 Task: Create new customer invoice with Date Opened: 25-Apr-23, Select Customer: Big Lots, Terms: Net 7. Make invoice entry for item-1 with Date: 25-Apr-23, Description: Chioma Her Wellness Detox Kit: with Program & Guide
, Income Account: Income:Sales, Quantity: 2, Unit Price: 13.49, Sales Tax: Y, Sales Tax Included: N, Tax Table: Sales Tax. Post Invoice with Post Date: 25-Apr-23, Post to Accounts: Assets:Accounts Receivable. Pay / Process Payment with Transaction Date: 25-Apr-23, Amount: 28.6, Transfer Account: Checking Account. Go to 'Print Invoice'. Save a pdf copy of the invoice.
Action: Mouse moved to (170, 38)
Screenshot: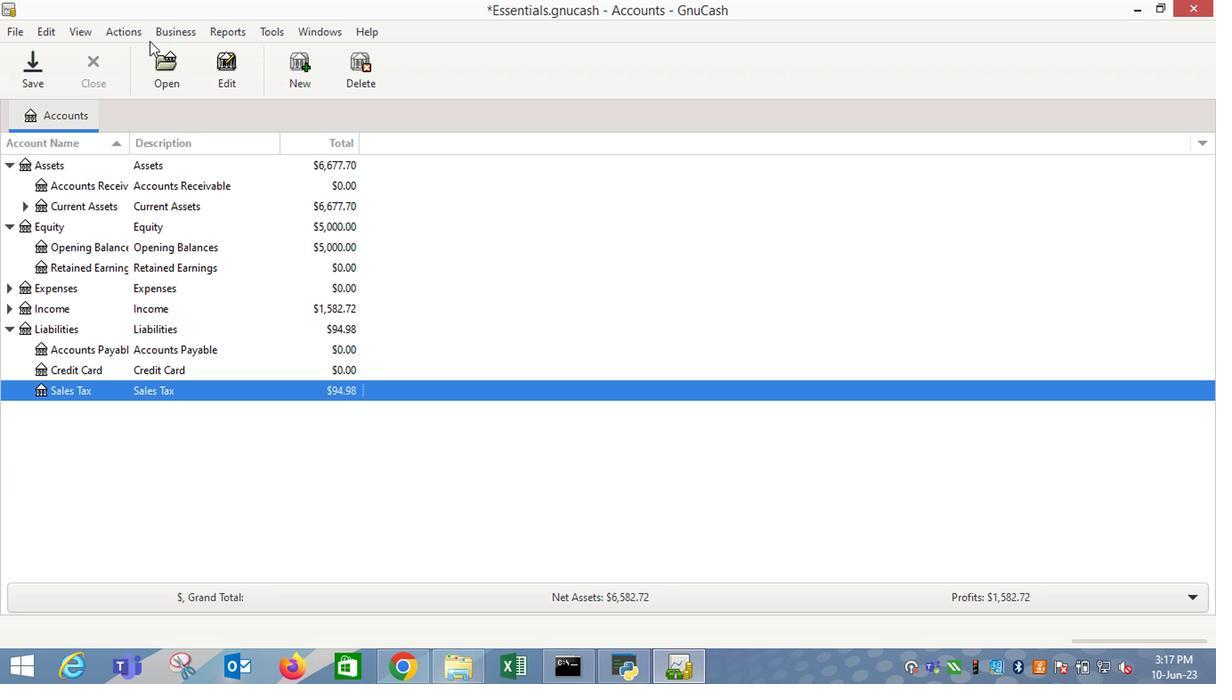 
Action: Mouse pressed left at (170, 38)
Screenshot: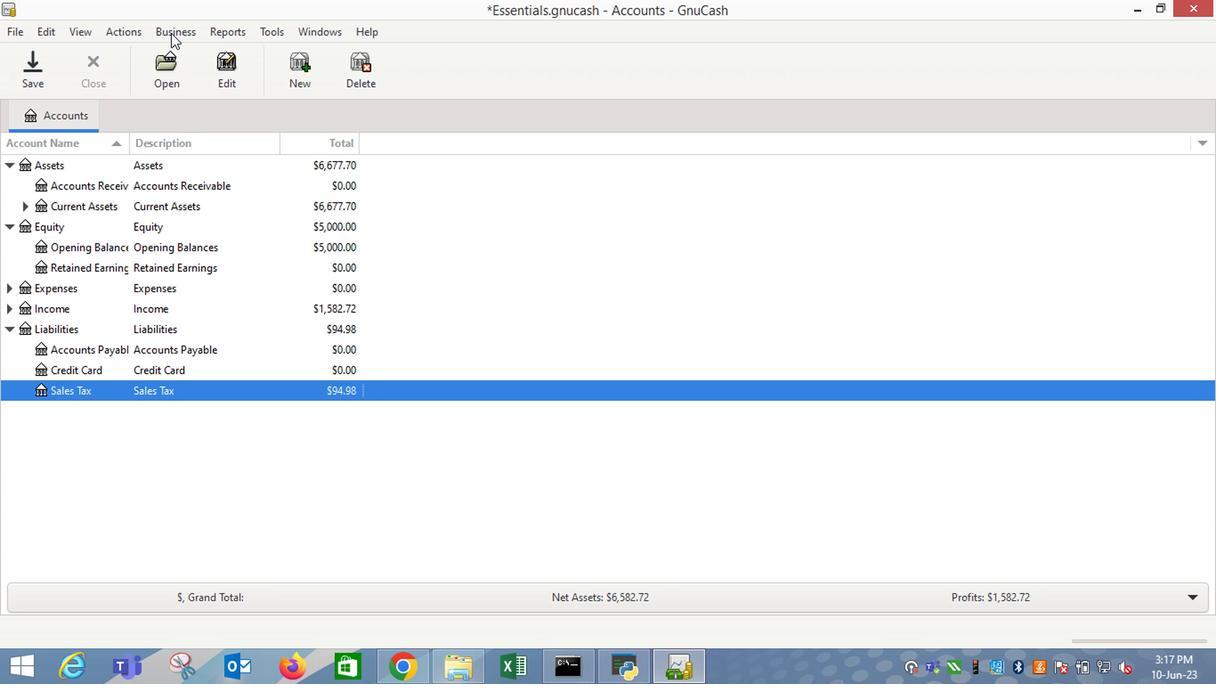 
Action: Mouse moved to (383, 120)
Screenshot: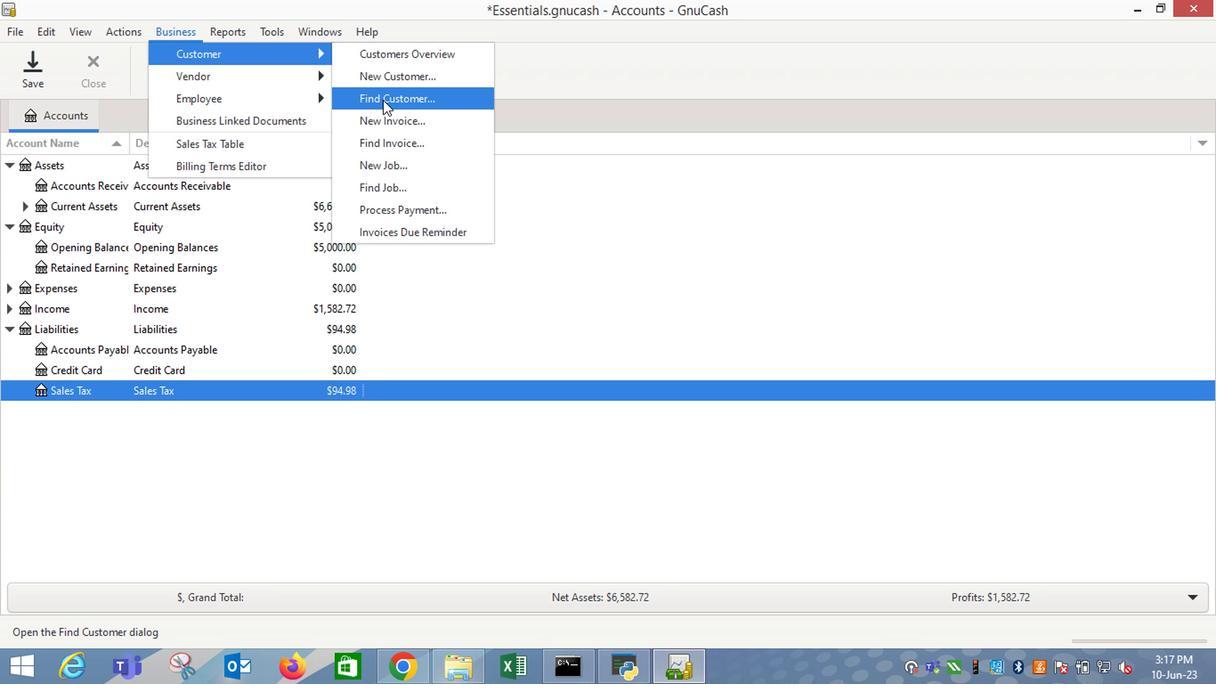 
Action: Mouse pressed left at (383, 120)
Screenshot: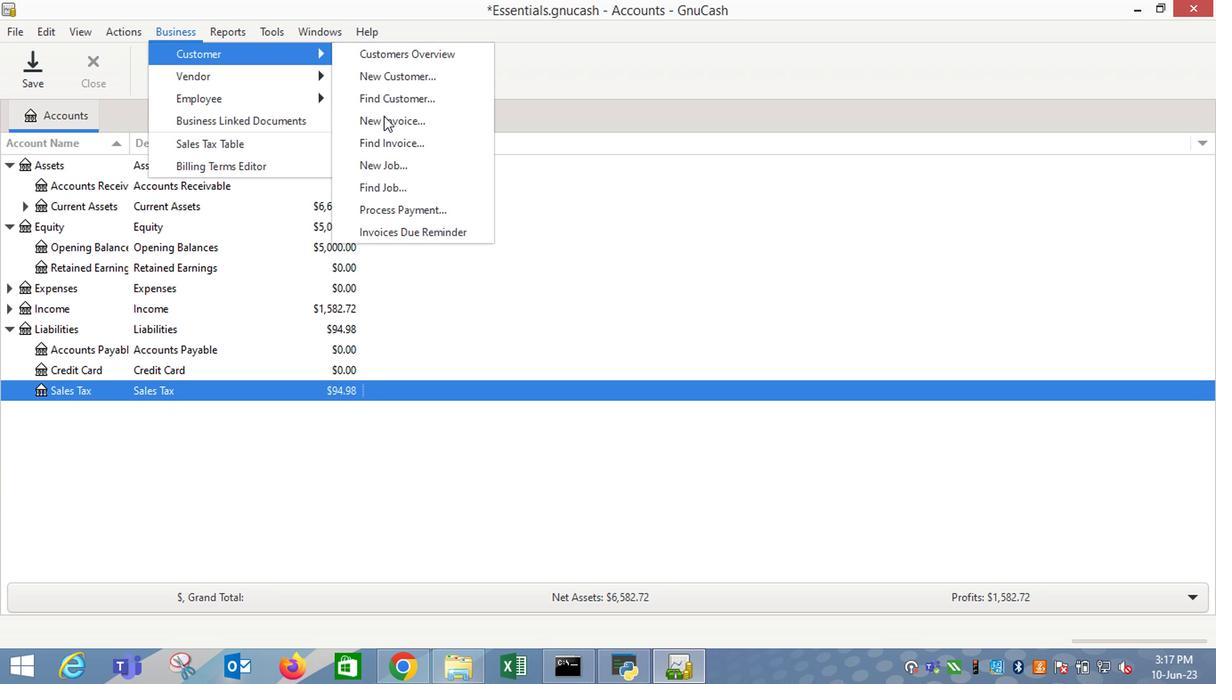 
Action: Mouse moved to (732, 274)
Screenshot: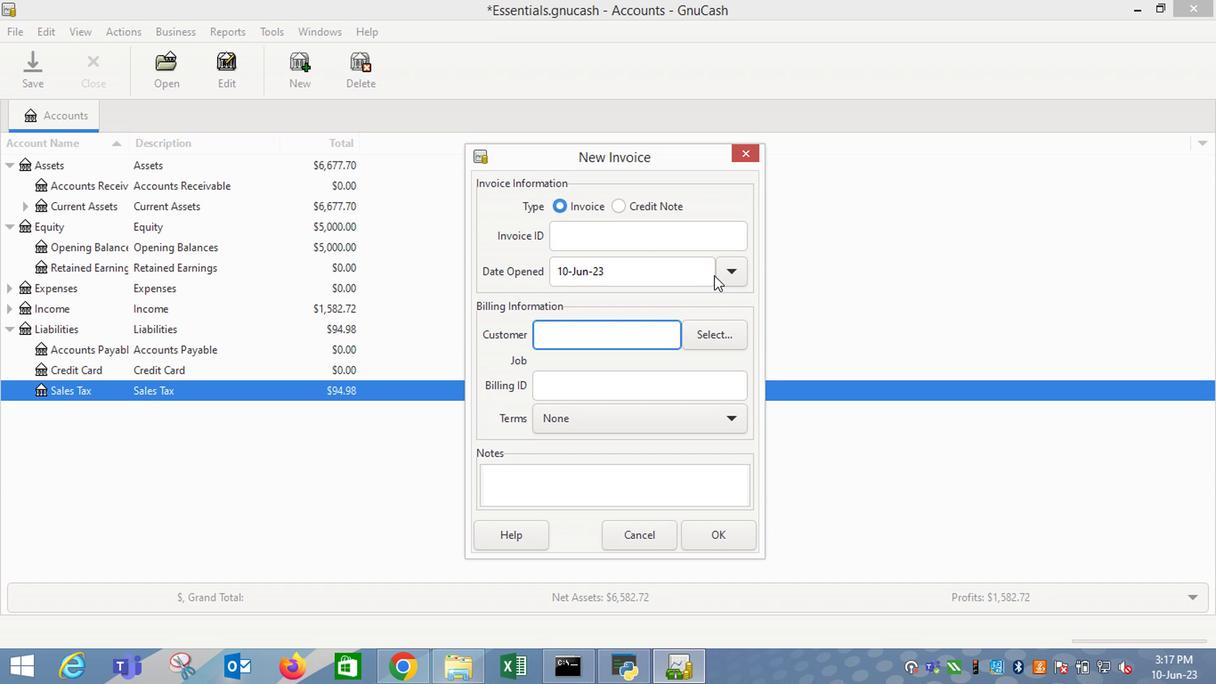 
Action: Mouse pressed left at (732, 274)
Screenshot: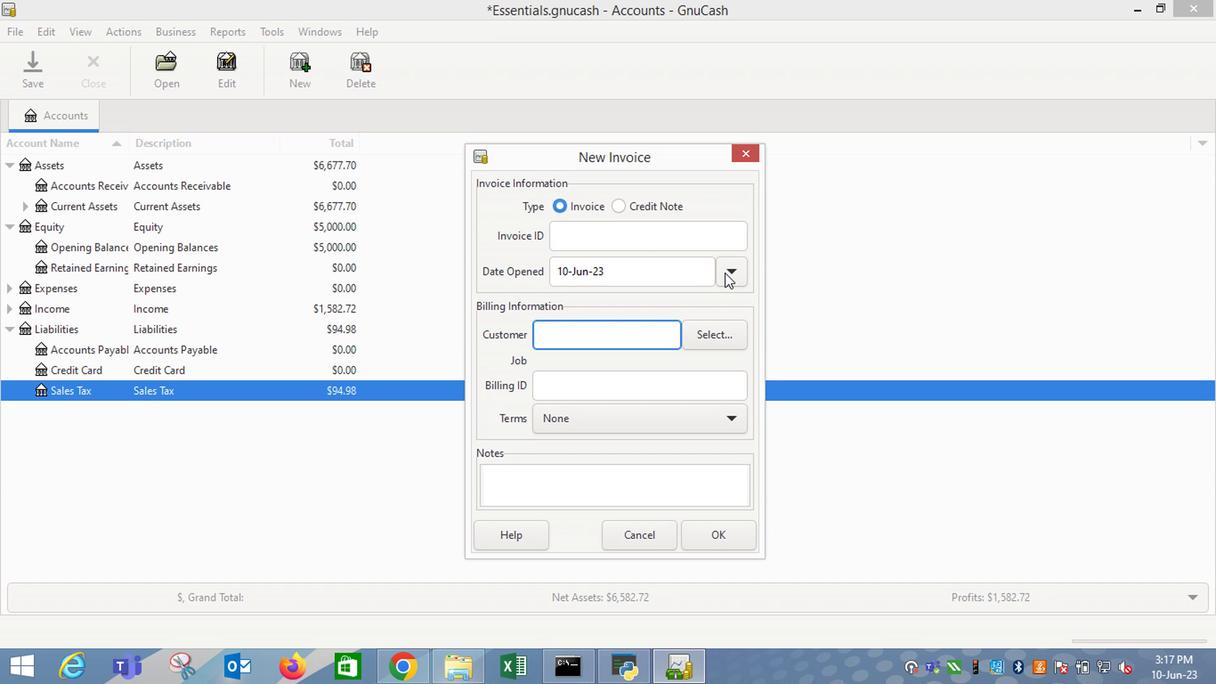 
Action: Mouse moved to (589, 300)
Screenshot: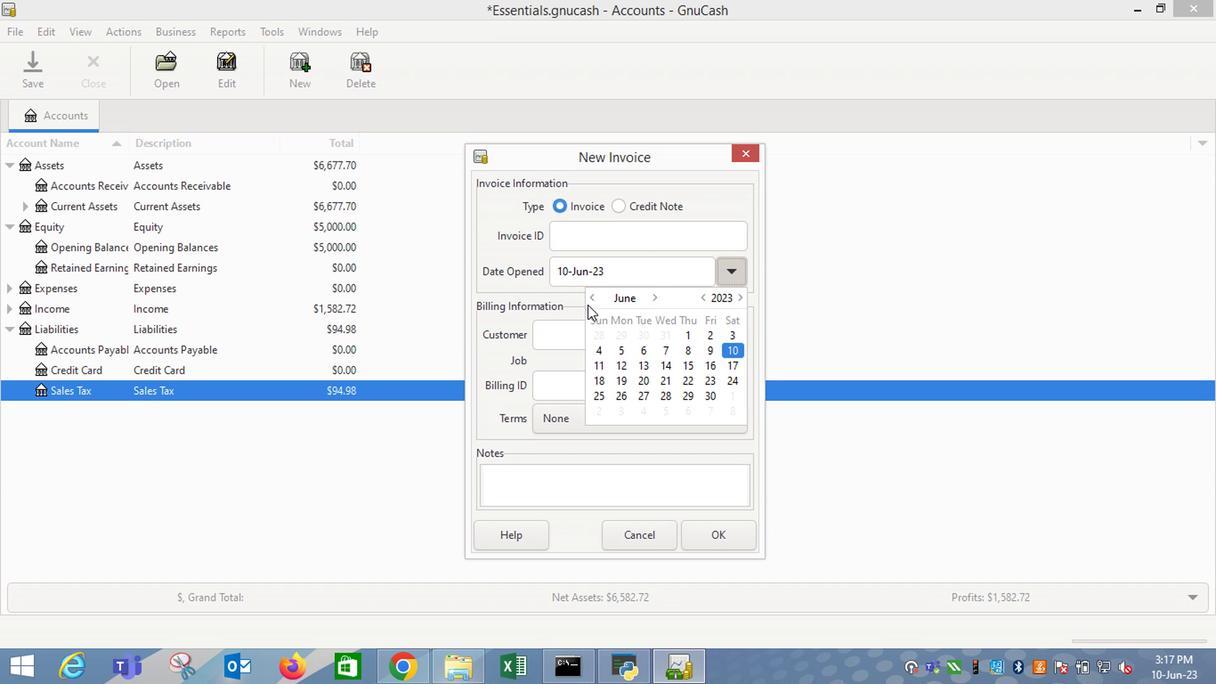 
Action: Mouse pressed left at (589, 300)
Screenshot: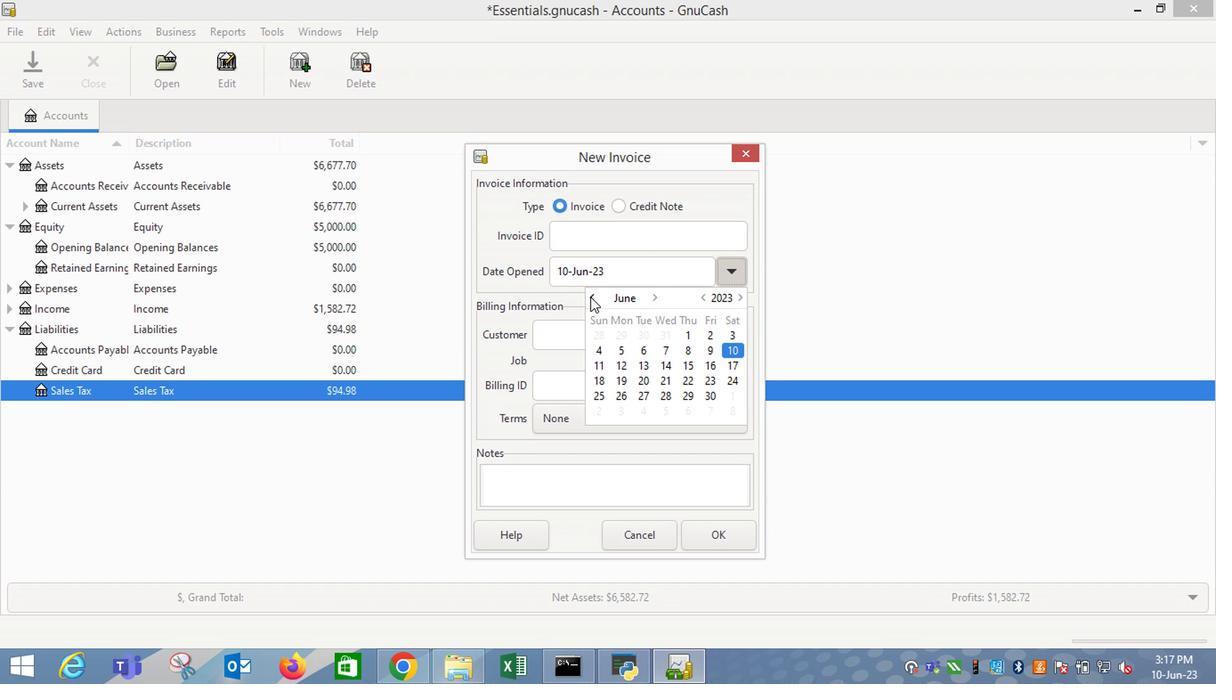 
Action: Mouse pressed left at (589, 300)
Screenshot: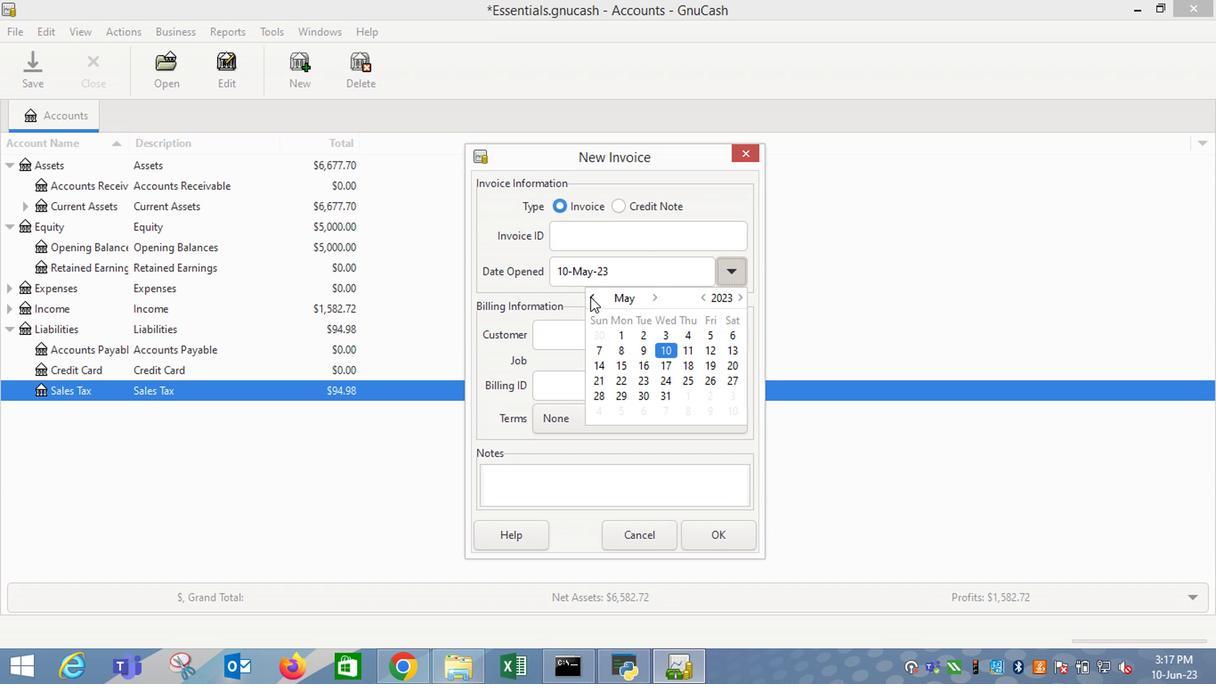
Action: Mouse moved to (644, 397)
Screenshot: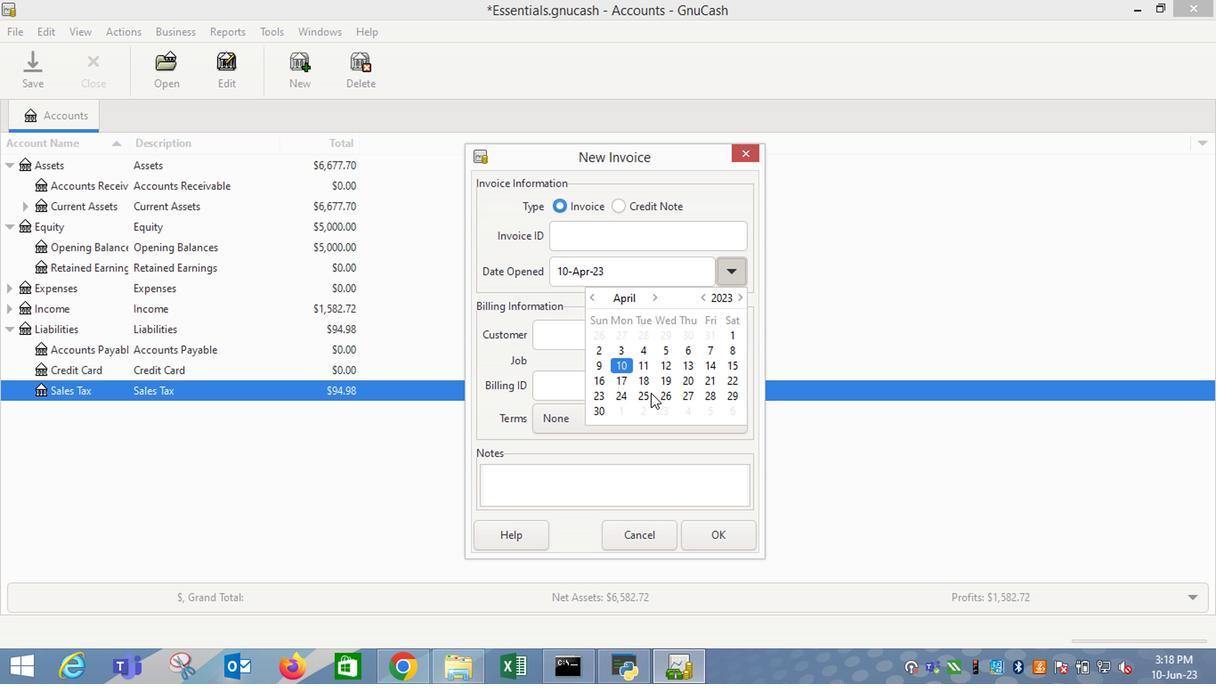
Action: Mouse pressed left at (644, 397)
Screenshot: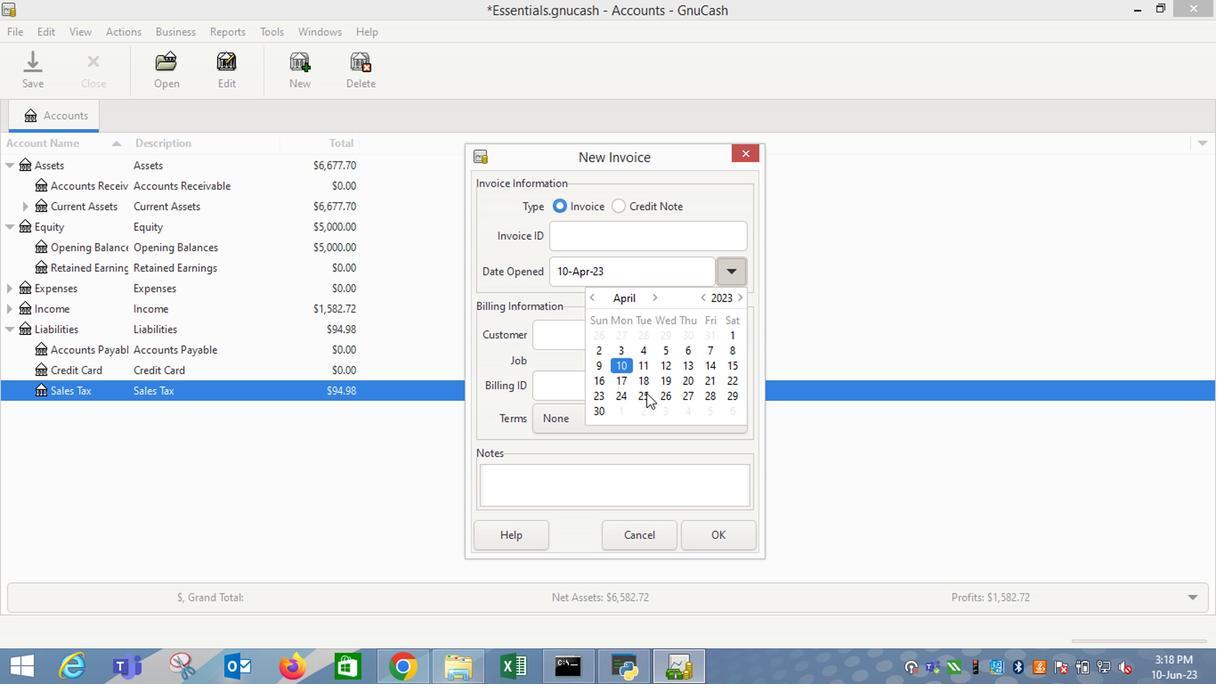 
Action: Mouse moved to (545, 339)
Screenshot: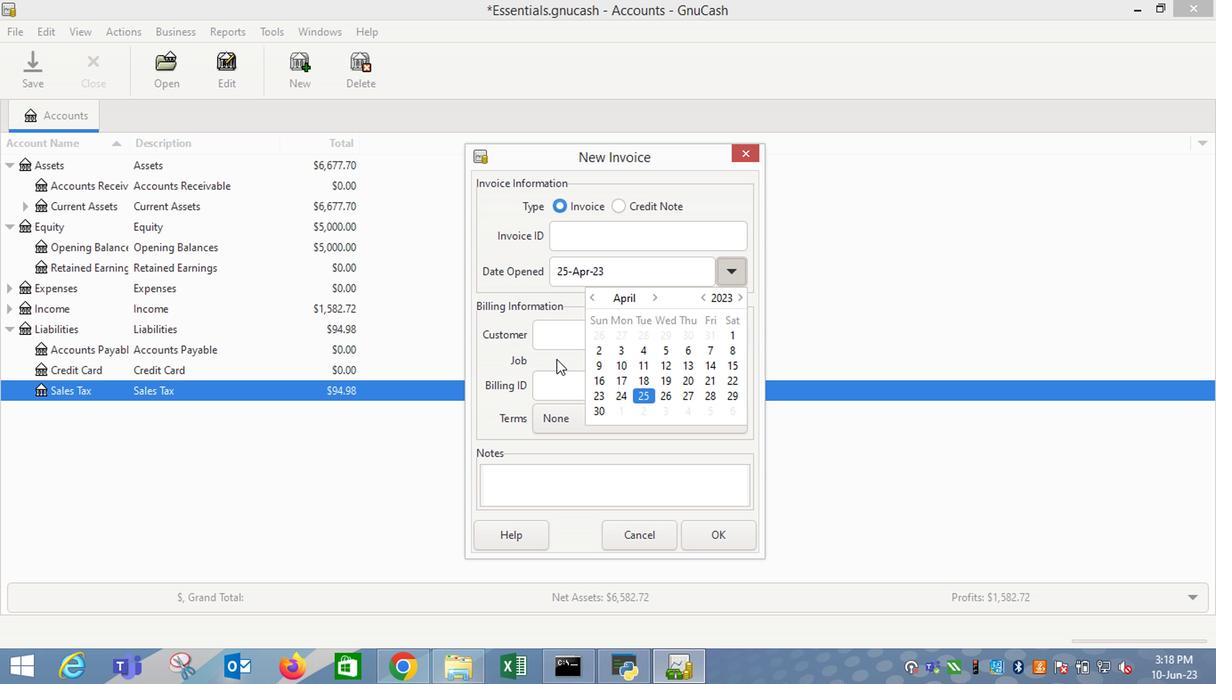 
Action: Mouse pressed left at (545, 339)
Screenshot: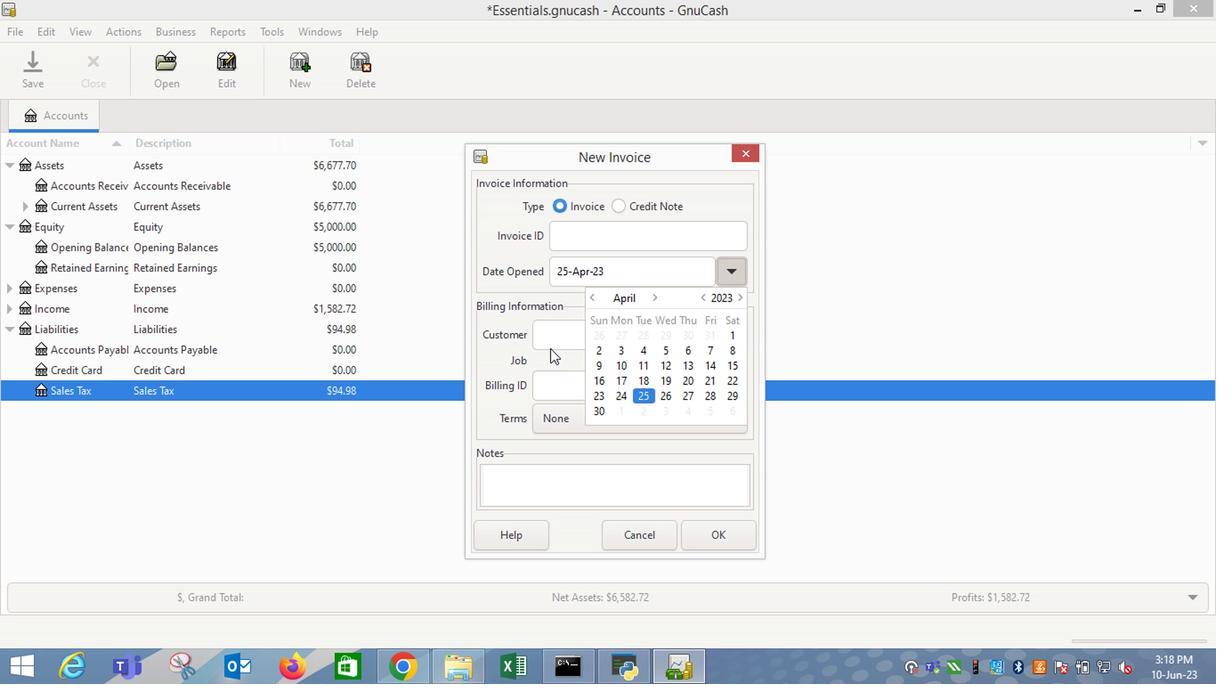 
Action: Mouse moved to (570, 340)
Screenshot: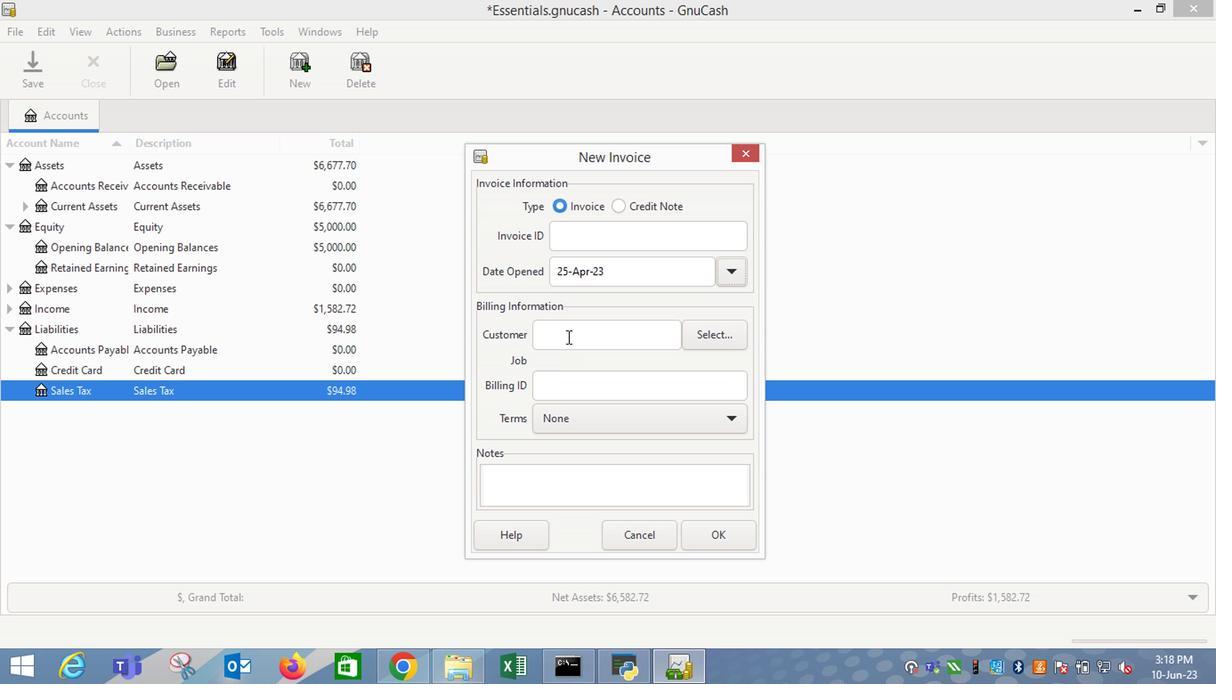 
Action: Mouse pressed left at (570, 340)
Screenshot: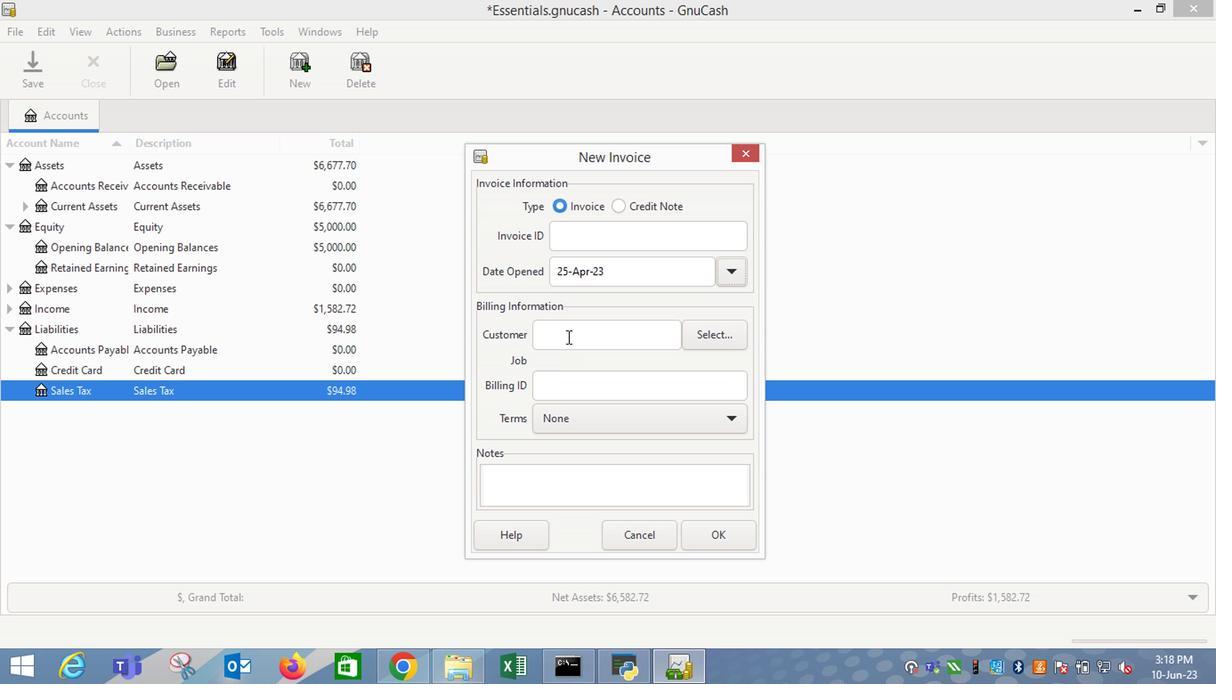 
Action: Key pressed <Key.shift_r>Bigl<Key.backspace><Key.space>l
Screenshot: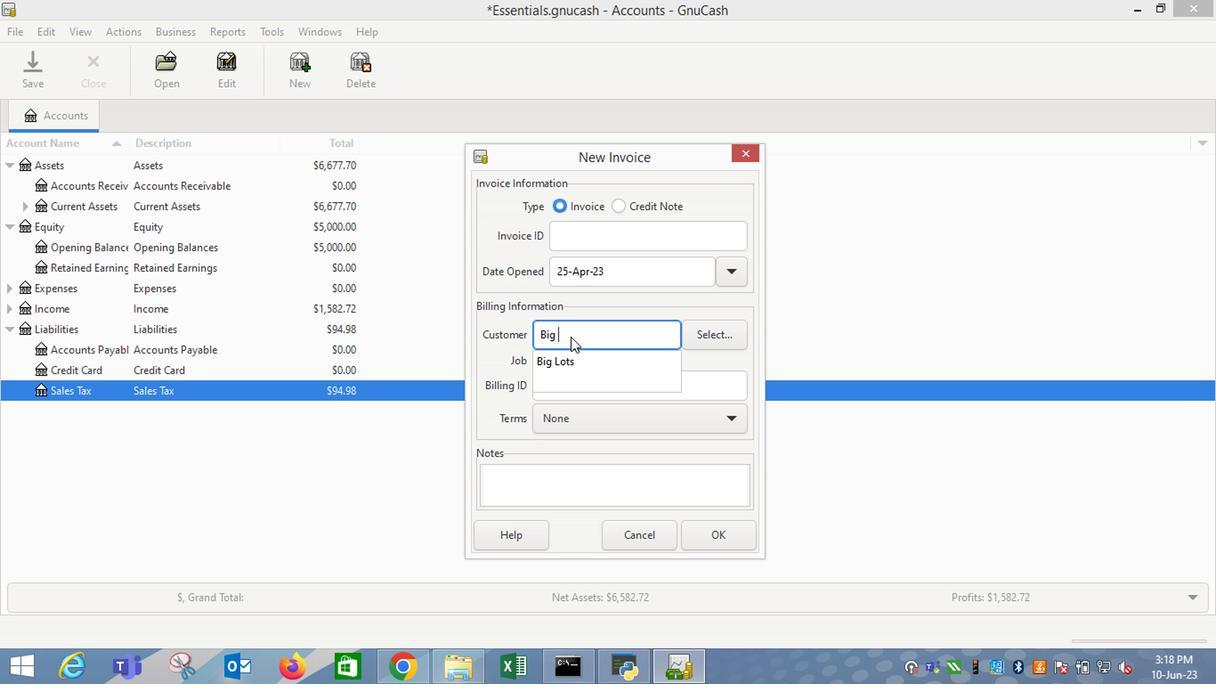 
Action: Mouse moved to (560, 358)
Screenshot: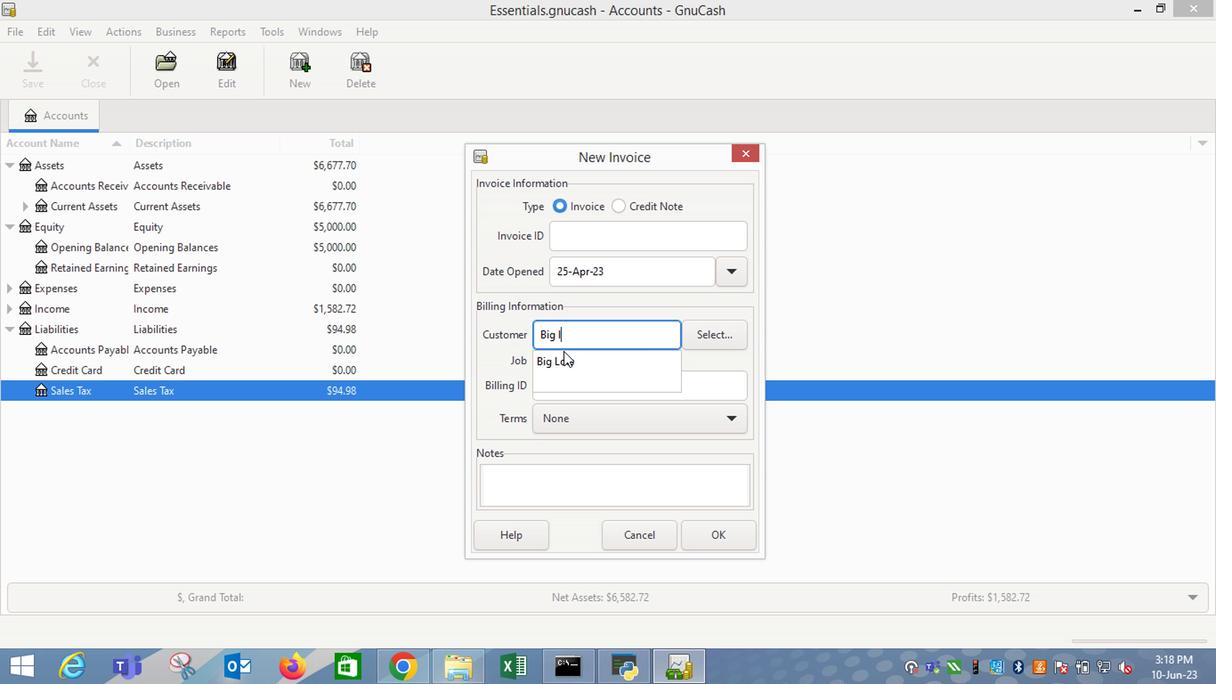 
Action: Mouse pressed left at (560, 358)
Screenshot: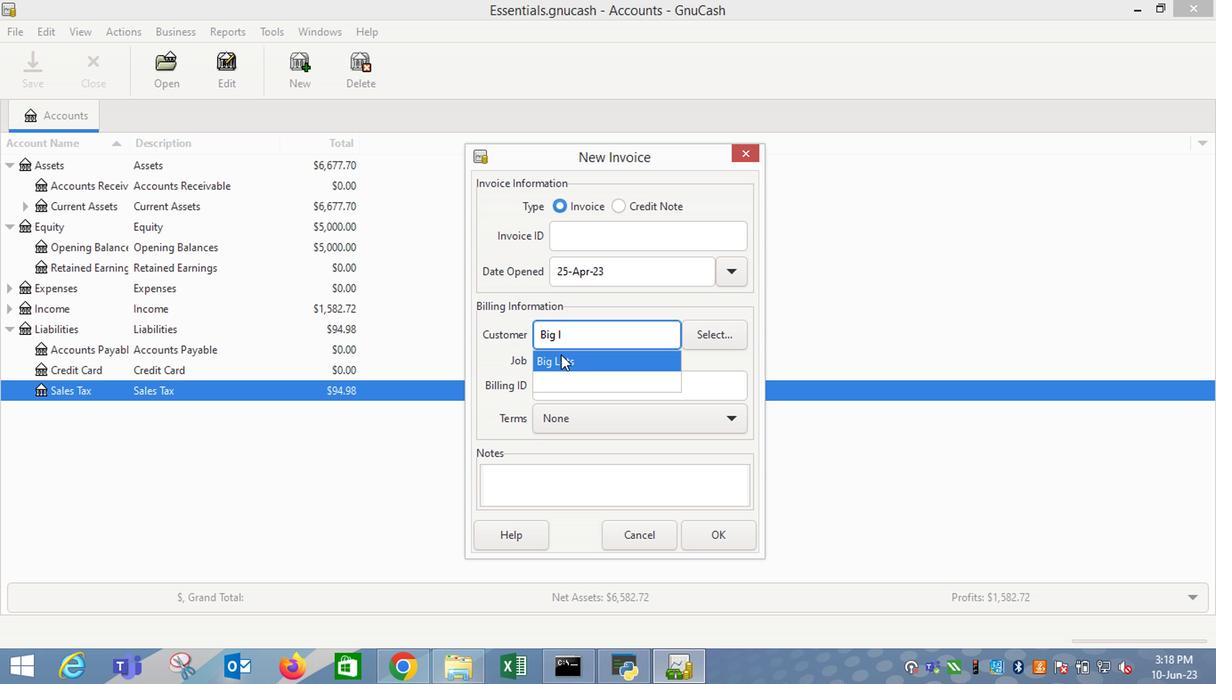 
Action: Mouse moved to (654, 445)
Screenshot: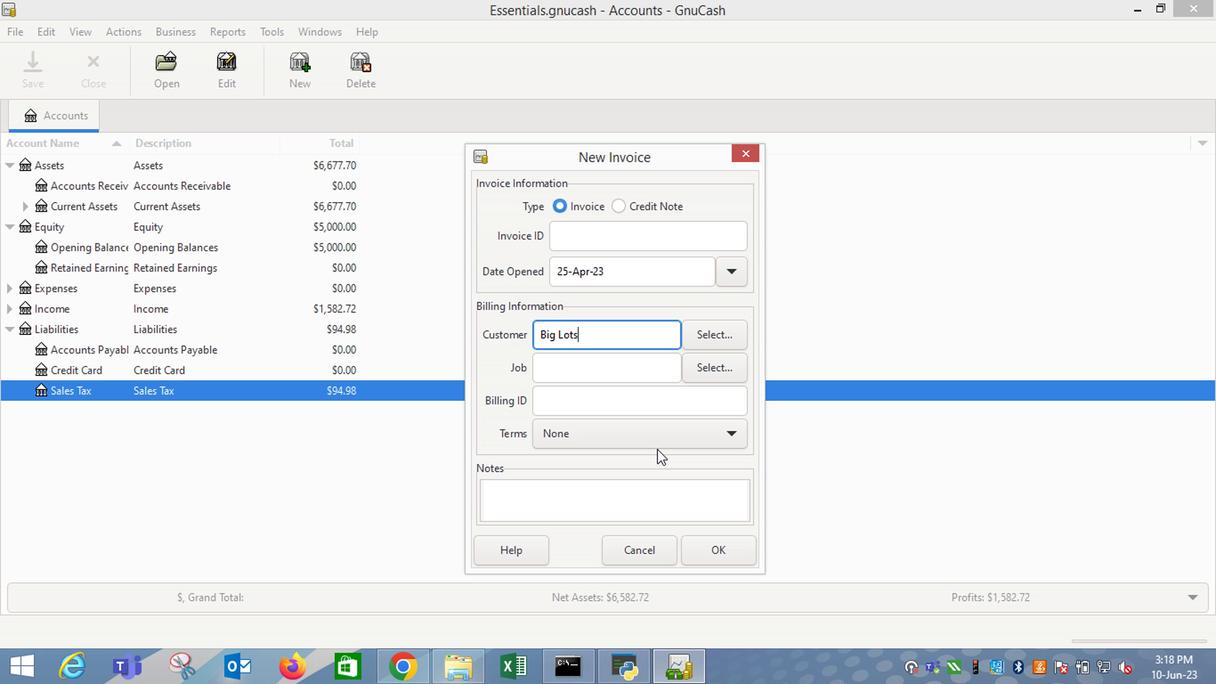 
Action: Mouse pressed left at (654, 445)
Screenshot: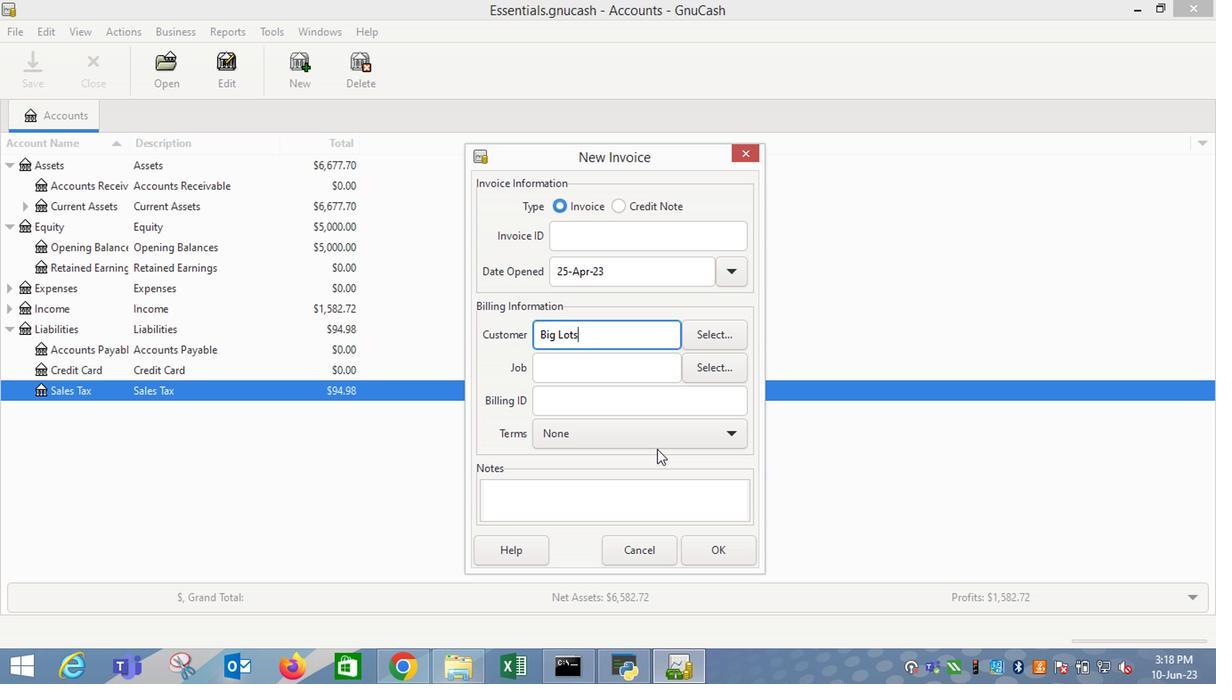 
Action: Mouse moved to (570, 509)
Screenshot: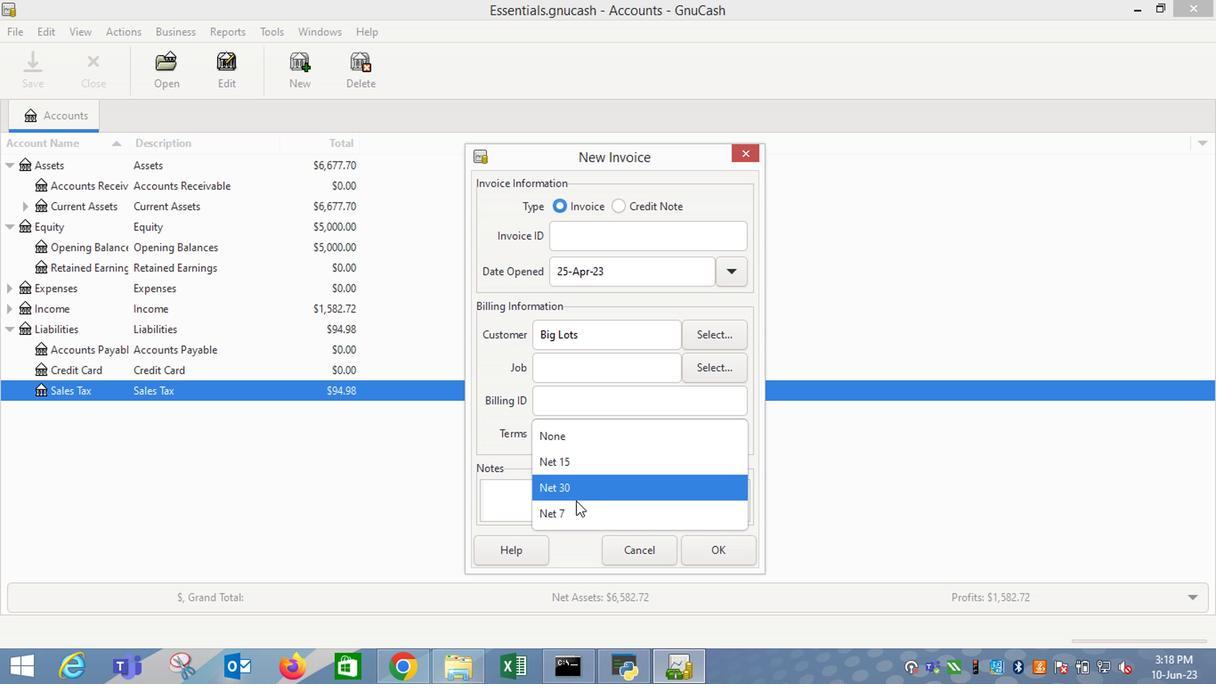 
Action: Mouse pressed left at (570, 509)
Screenshot: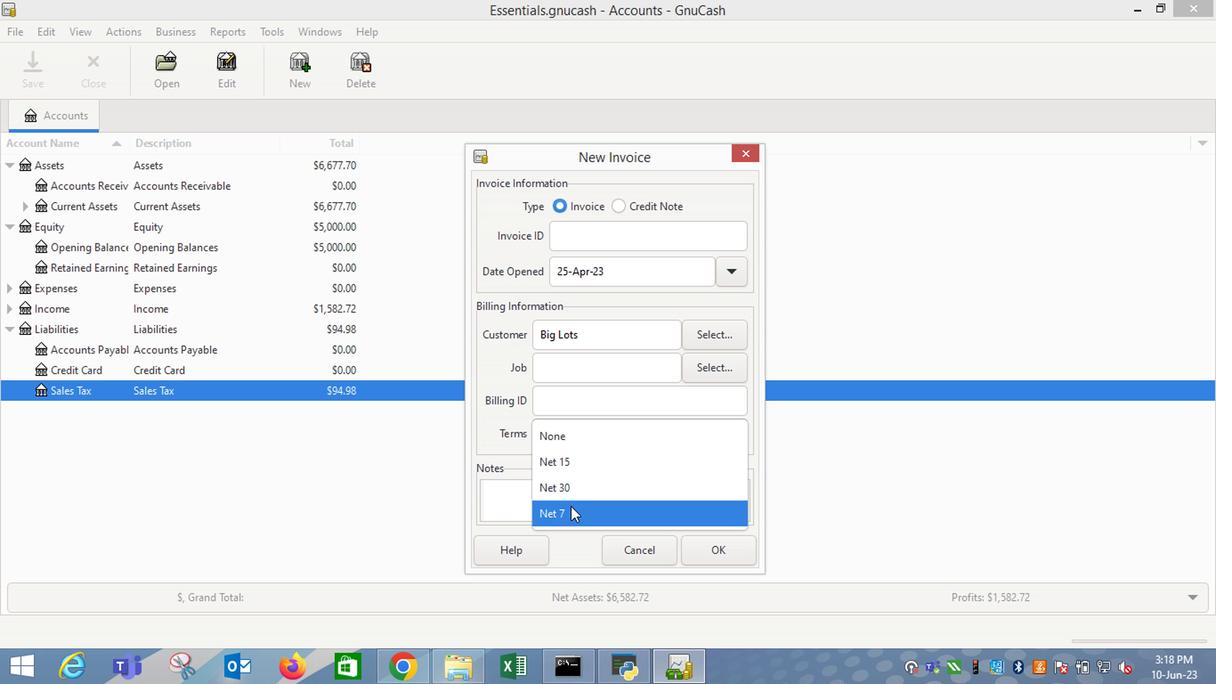 
Action: Mouse moved to (708, 557)
Screenshot: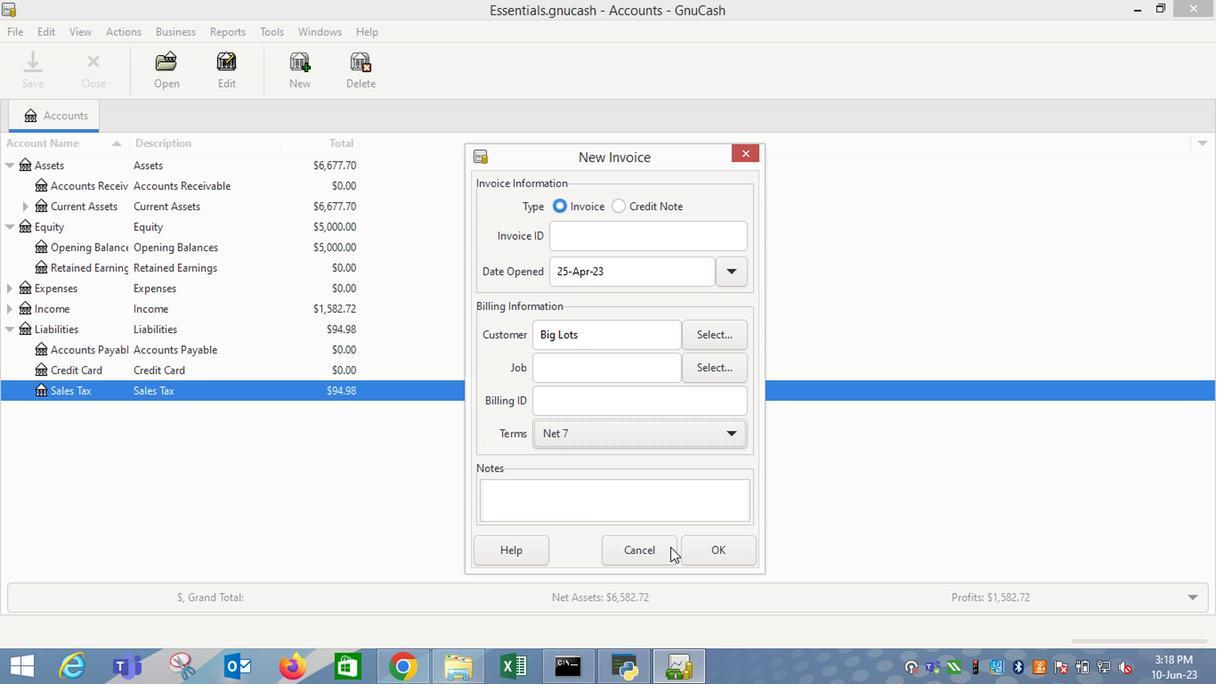 
Action: Mouse pressed left at (708, 557)
Screenshot: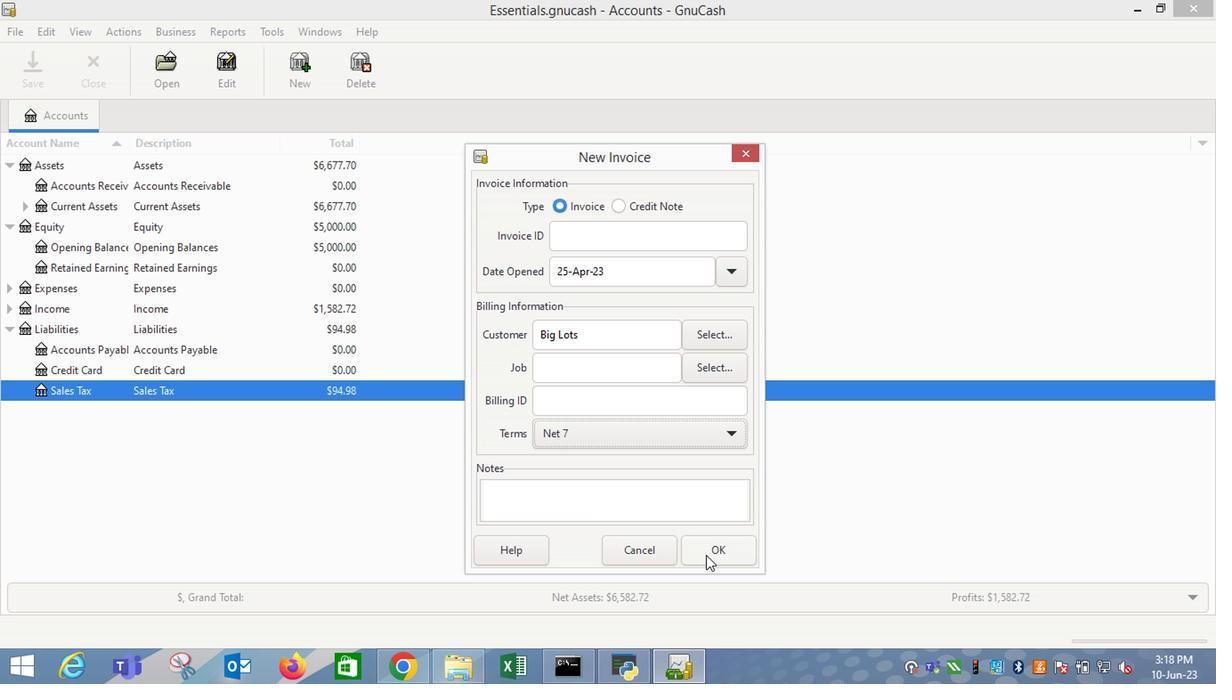 
Action: Mouse moved to (81, 345)
Screenshot: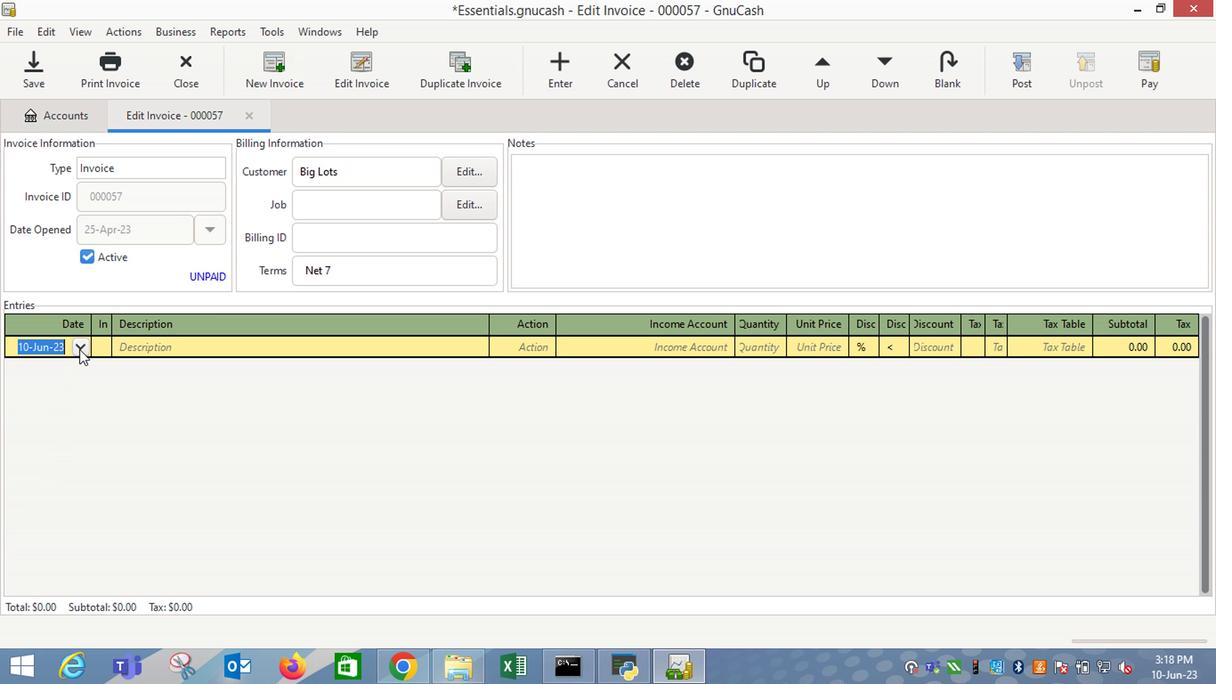 
Action: Mouse pressed left at (81, 345)
Screenshot: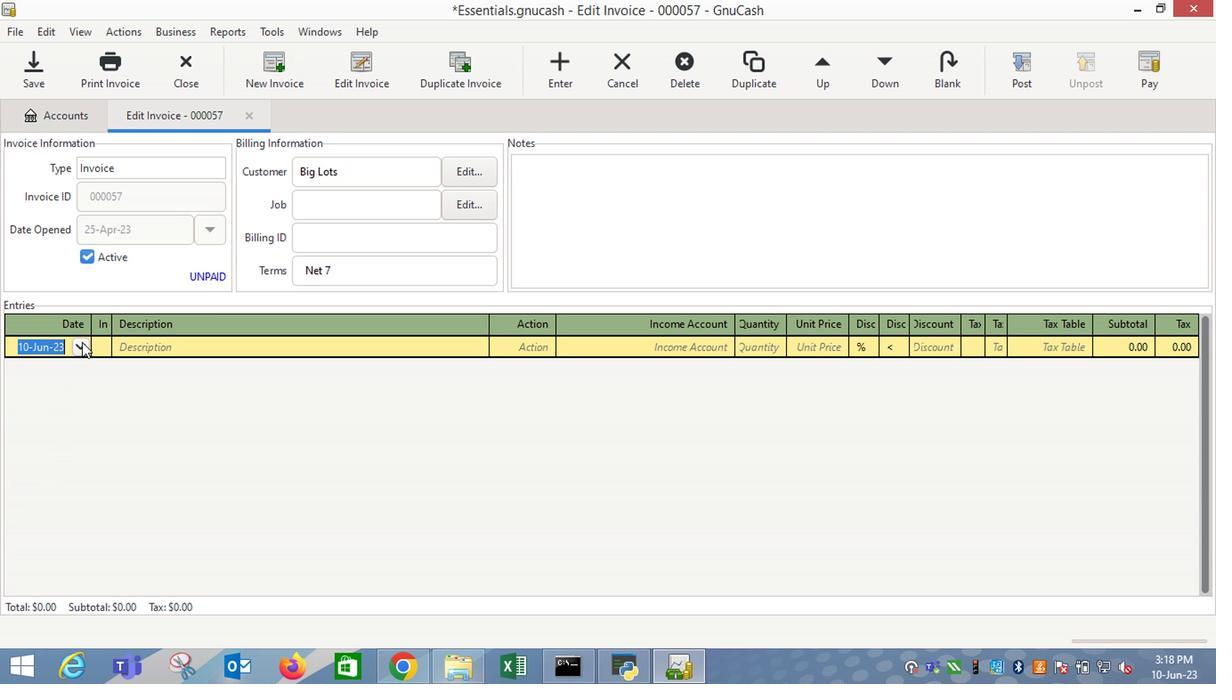 
Action: Mouse moved to (12, 372)
Screenshot: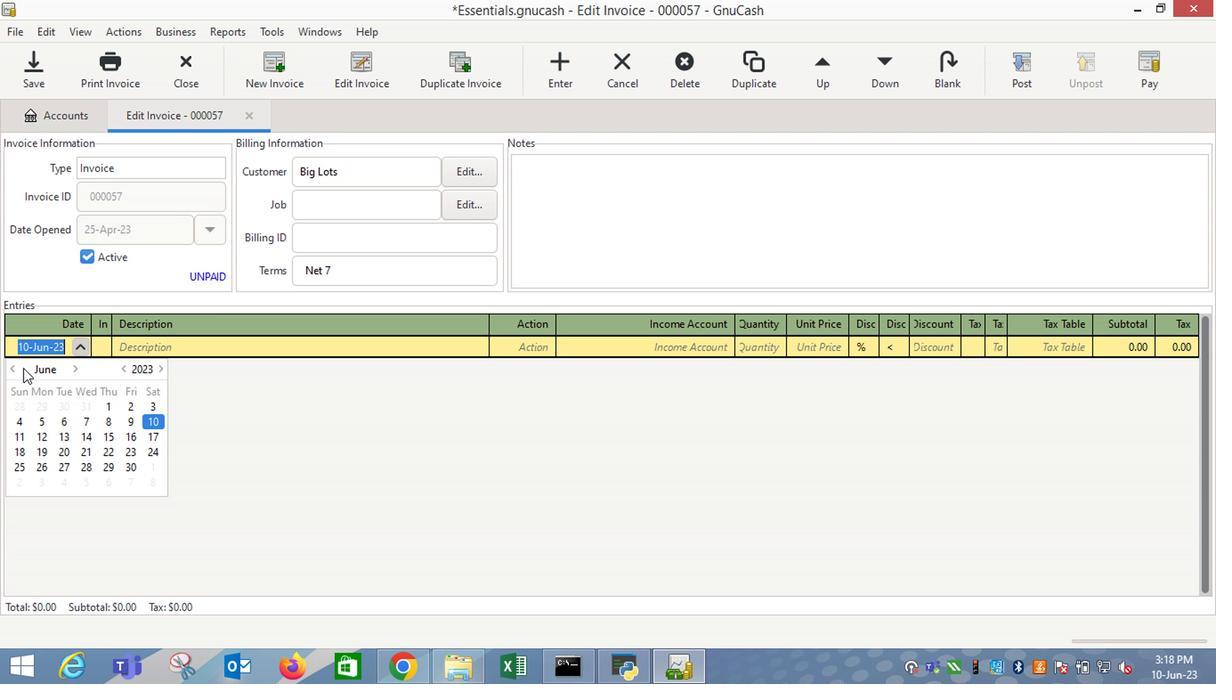 
Action: Mouse pressed left at (12, 372)
Screenshot: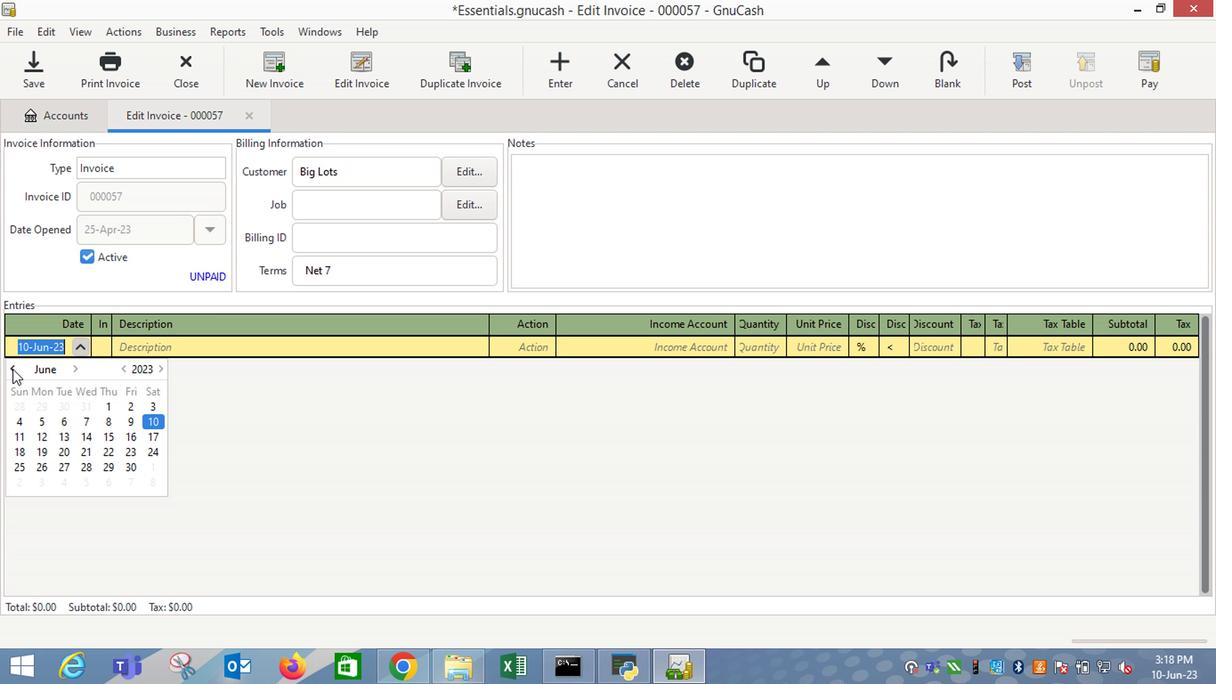 
Action: Mouse pressed left at (12, 372)
Screenshot: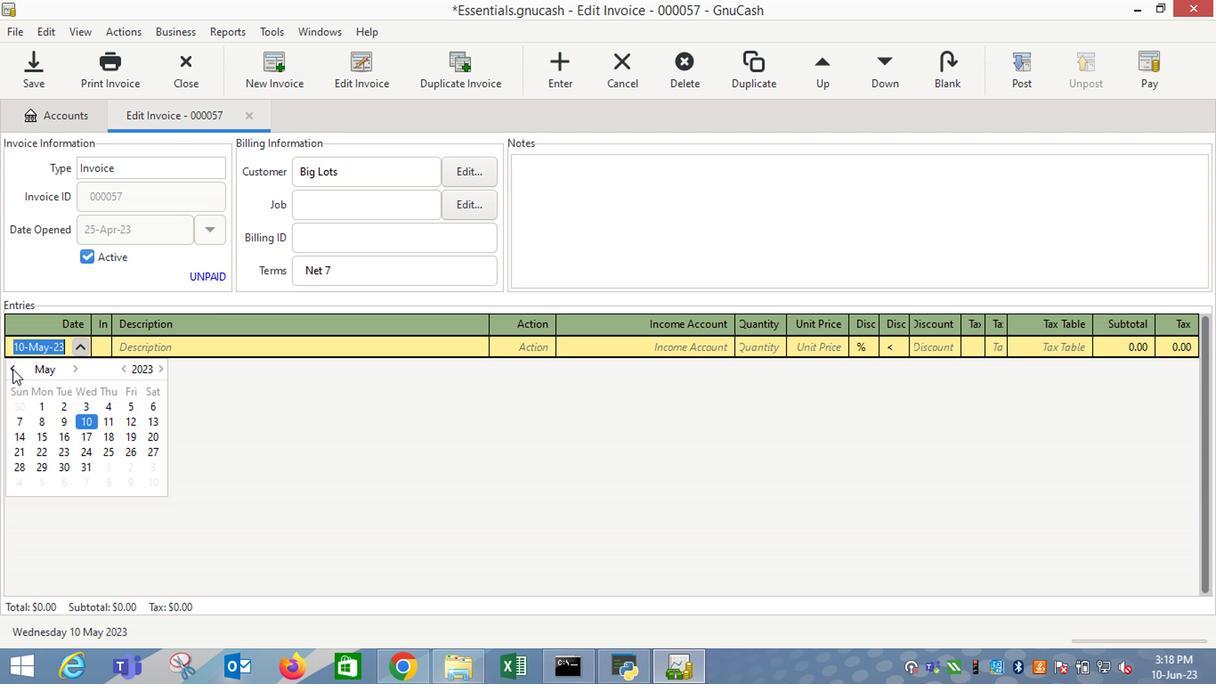 
Action: Mouse moved to (69, 473)
Screenshot: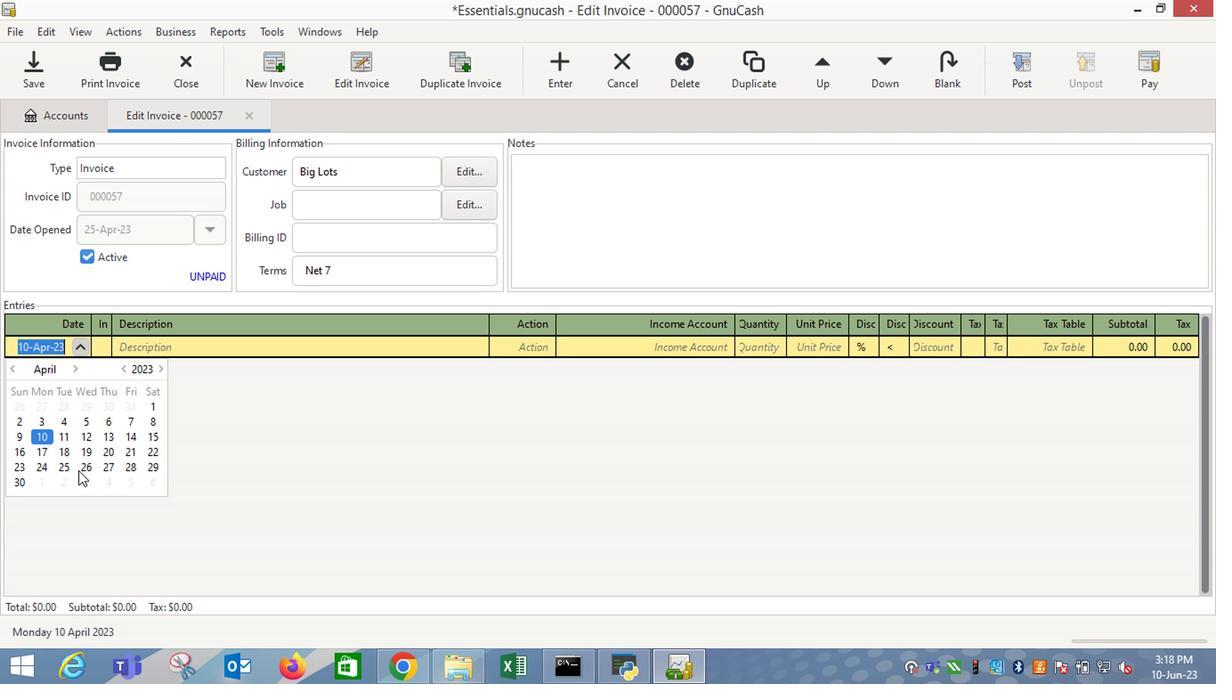 
Action: Mouse pressed left at (69, 473)
Screenshot: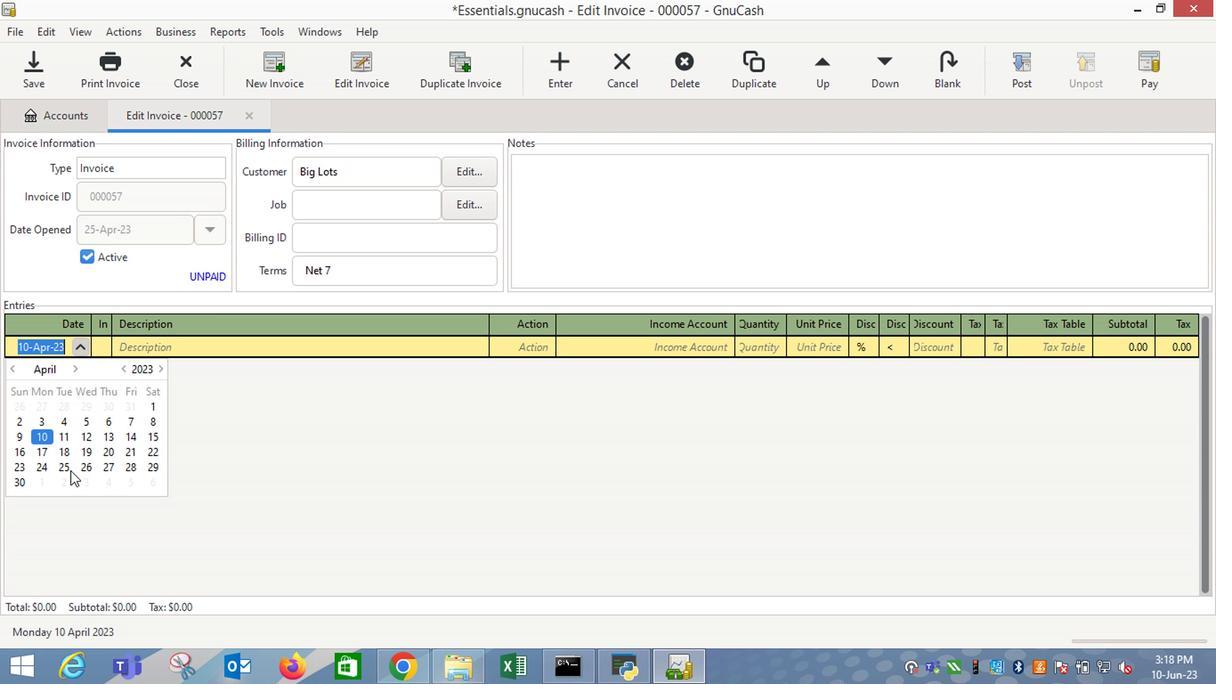 
Action: Mouse moved to (152, 399)
Screenshot: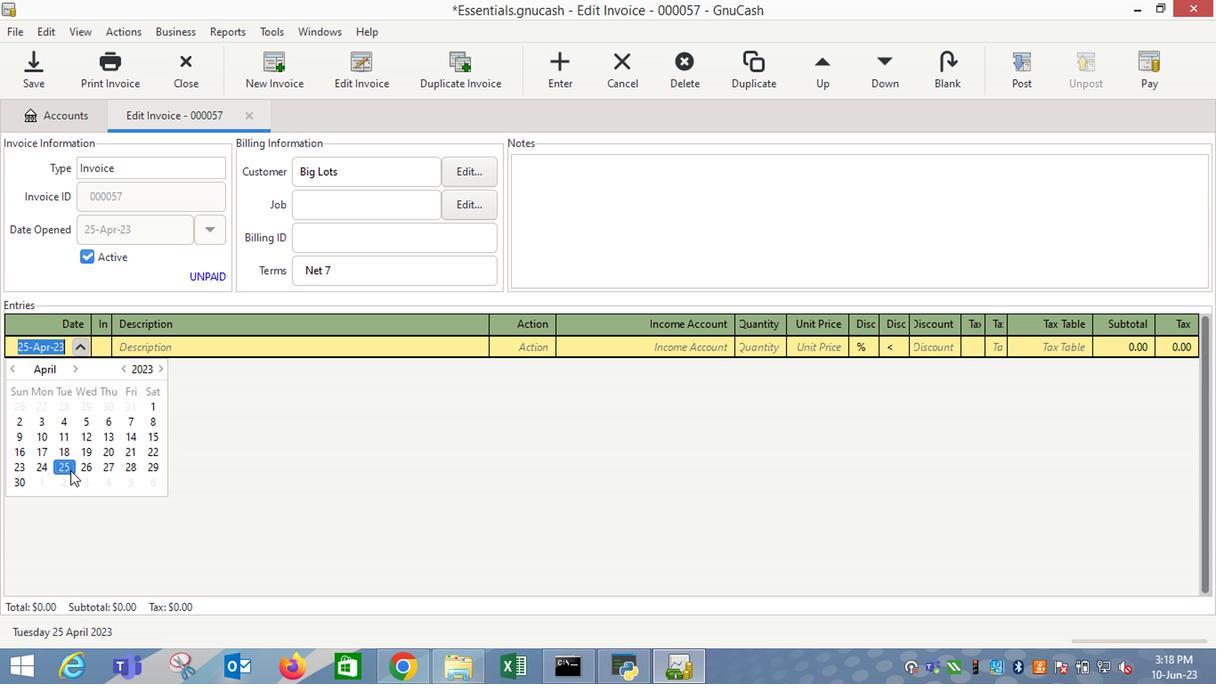 
Action: Key pressed <Key.tab>
Screenshot: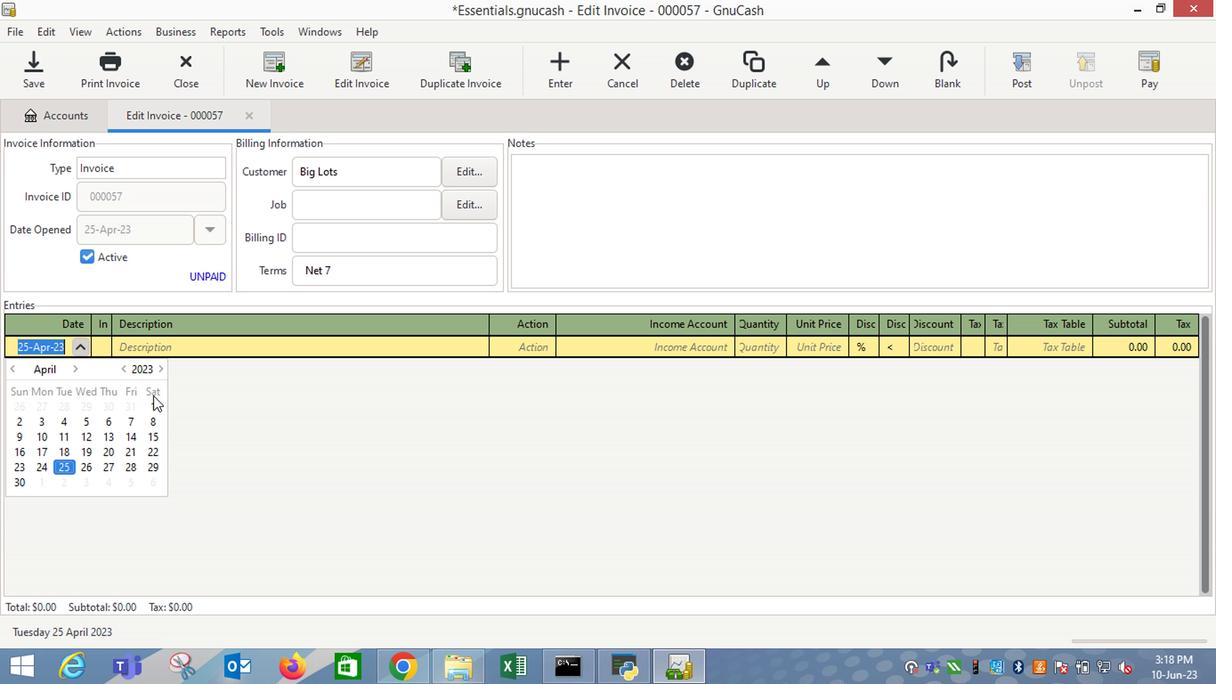 
Action: Mouse moved to (231, 385)
Screenshot: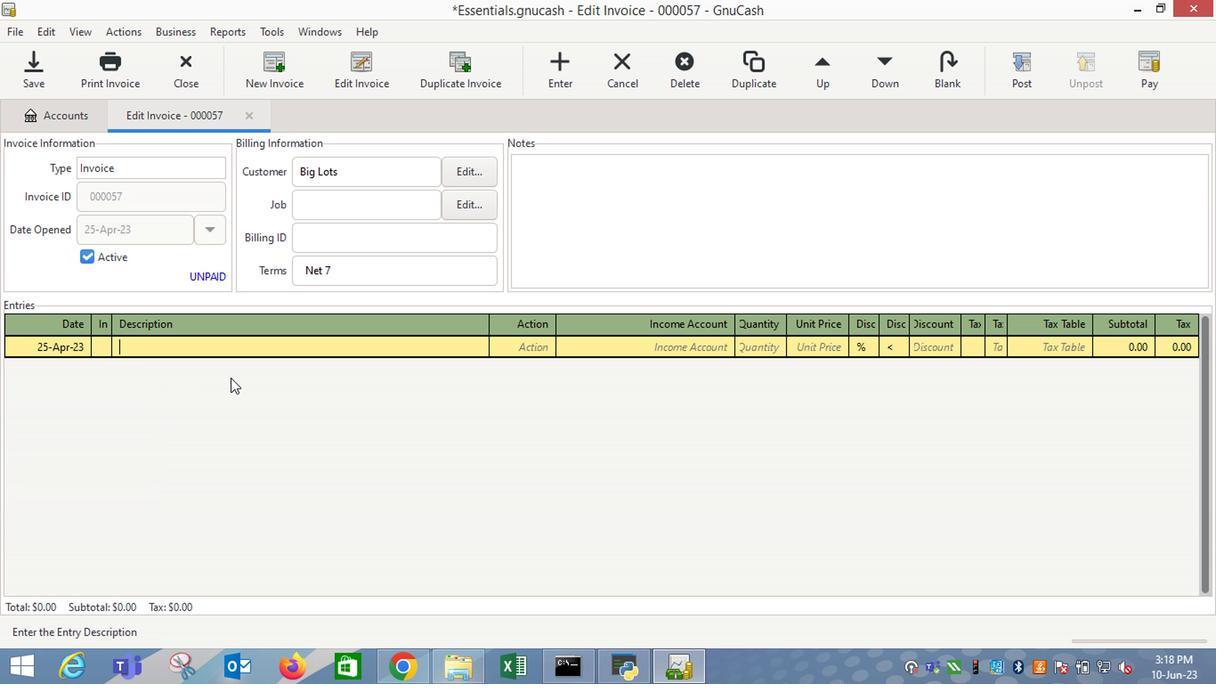
Action: Key pressed <Key.shift_r>Chioma<Key.space><Key.shift_r><Key.shift_r>Her<Key.tab><Key.tab>13.49<Key.tab>
Screenshot: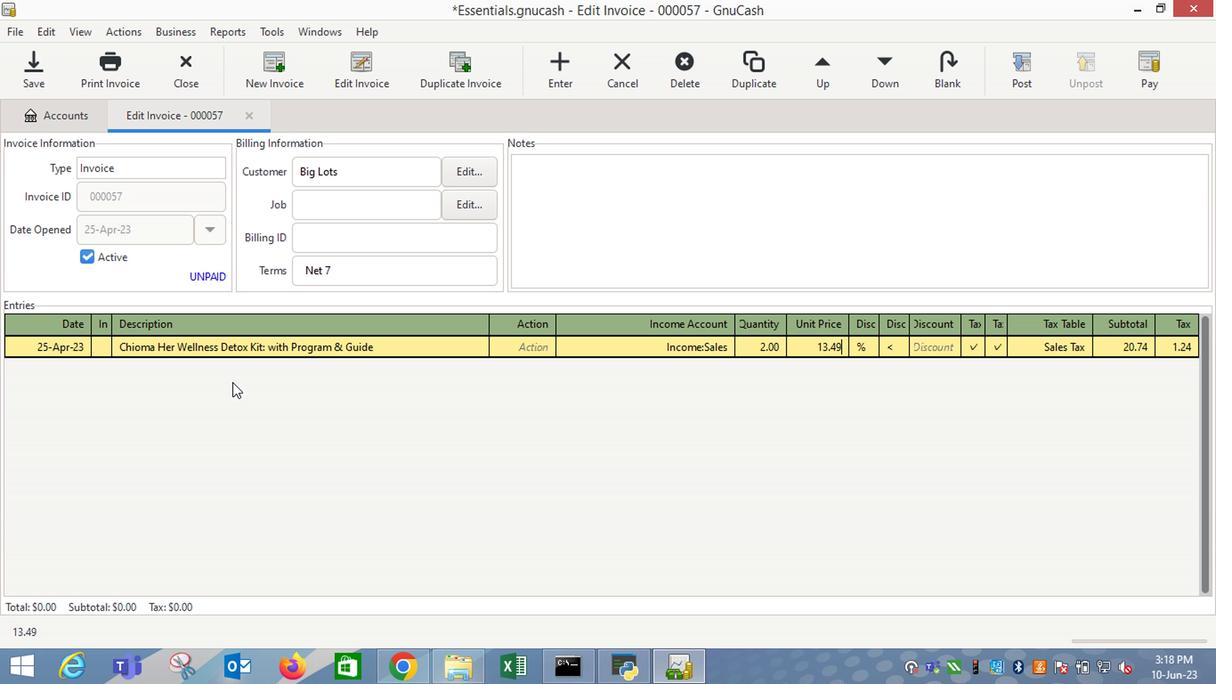 
Action: Mouse moved to (988, 348)
Screenshot: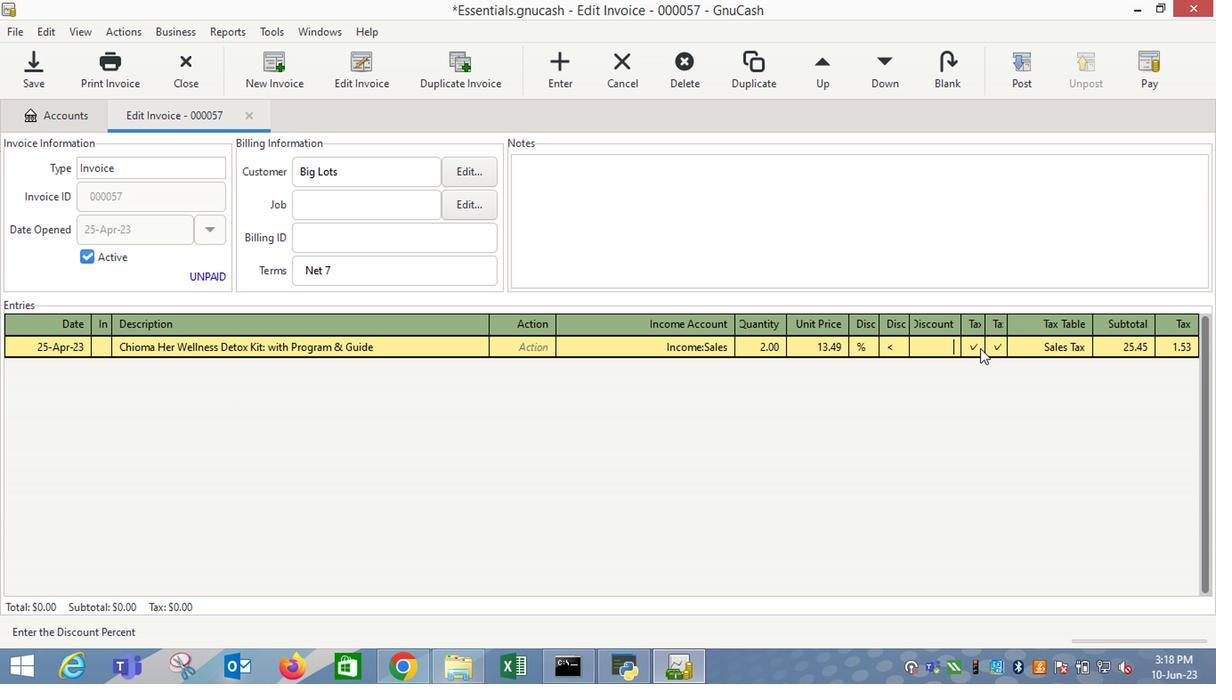 
Action: Mouse pressed left at (988, 348)
Screenshot: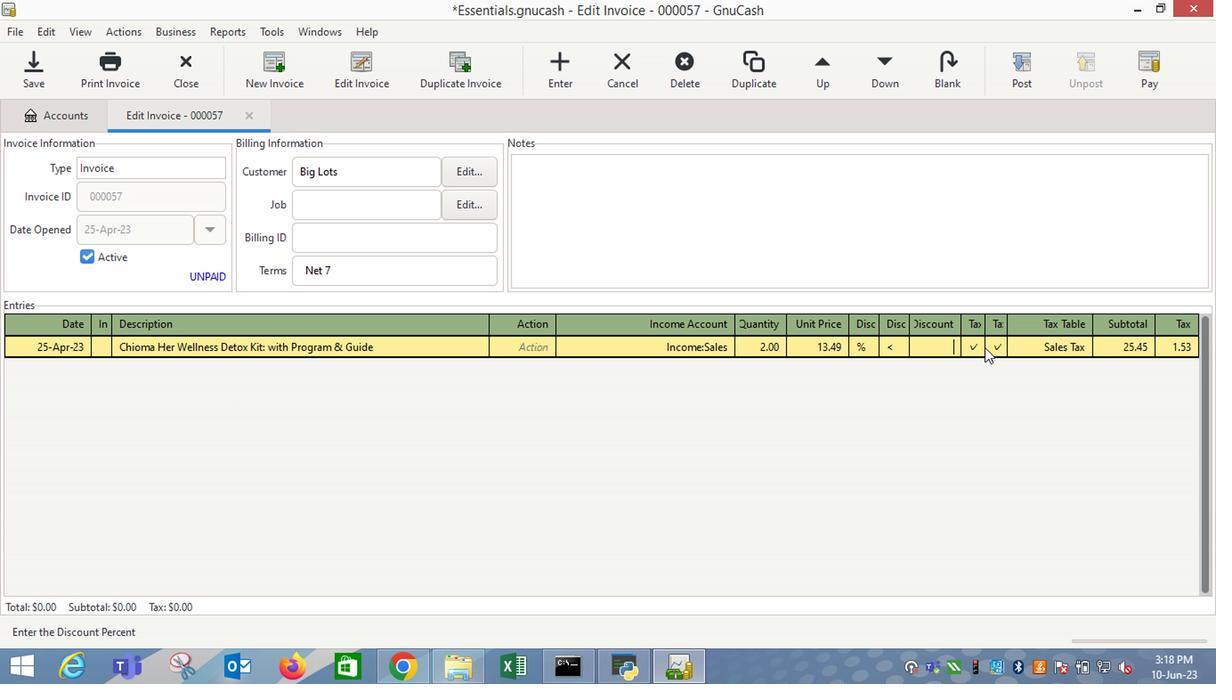 
Action: Mouse moved to (1027, 349)
Screenshot: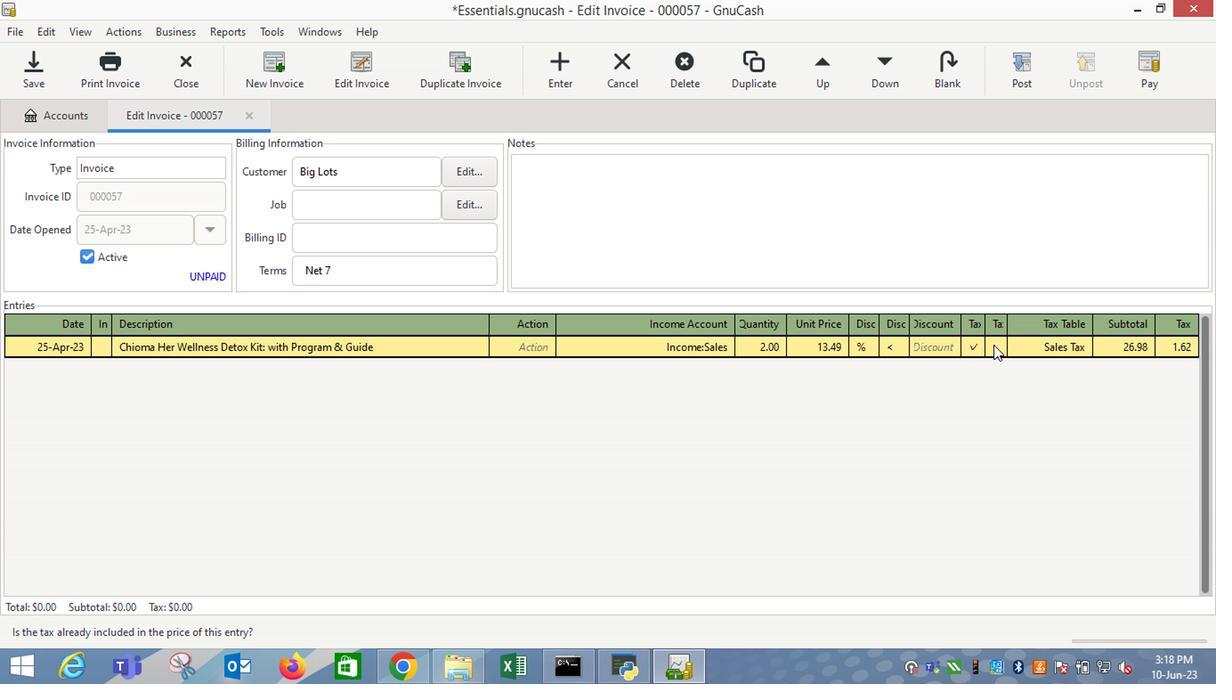 
Action: Mouse pressed left at (1027, 349)
Screenshot: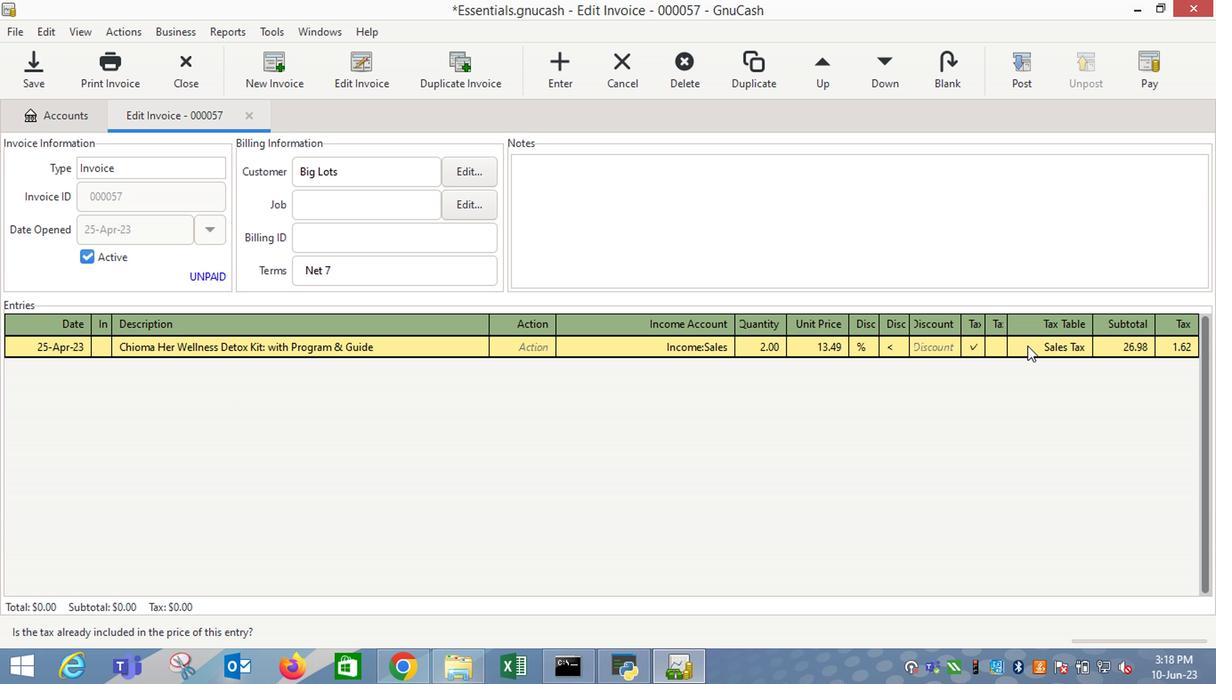 
Action: Mouse moved to (1027, 349)
Screenshot: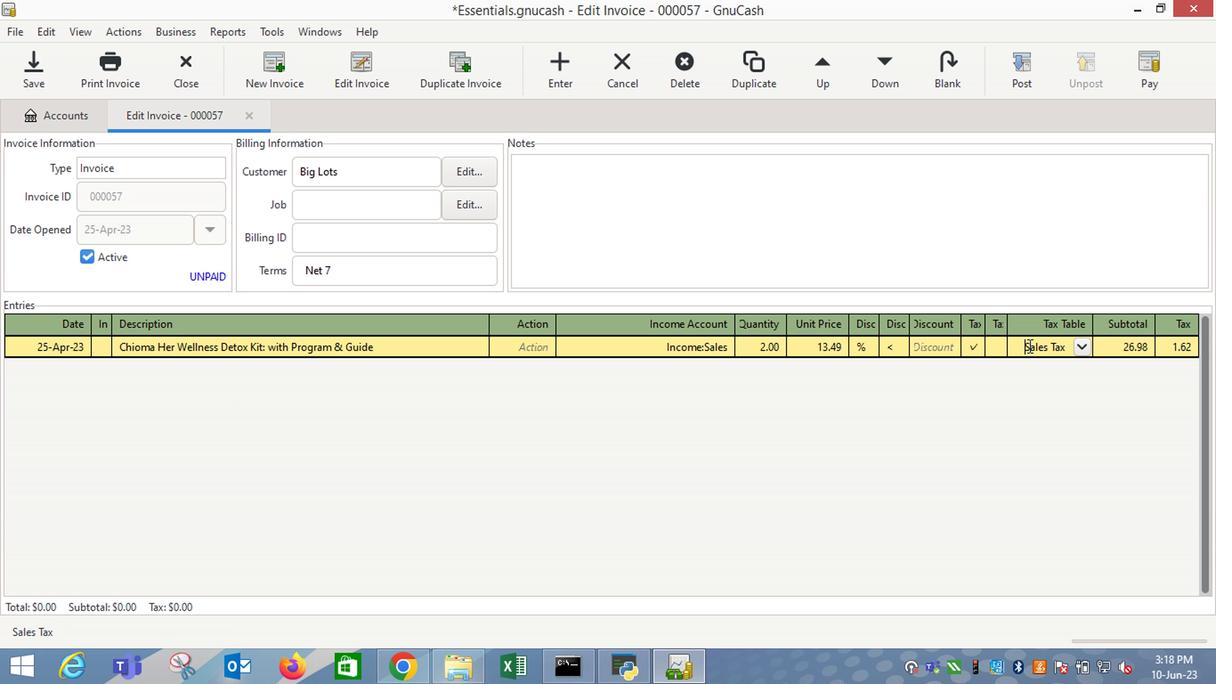 
Action: Key pressed <Key.enter>
Screenshot: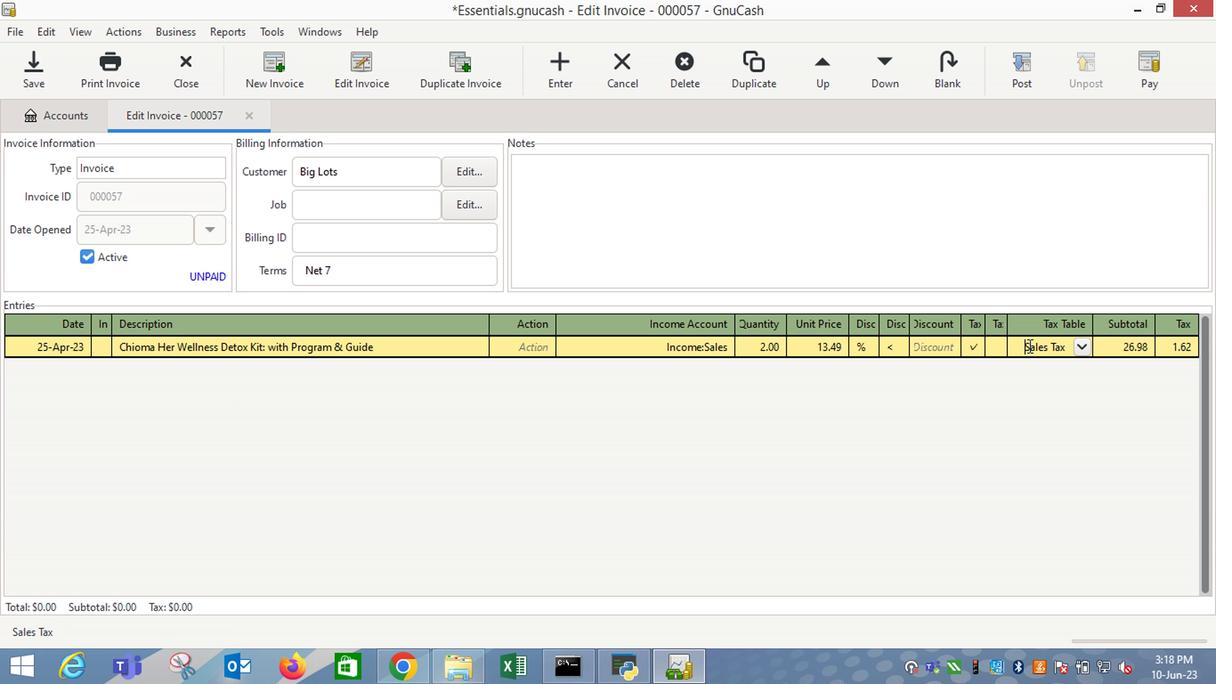 
Action: Mouse moved to (1014, 74)
Screenshot: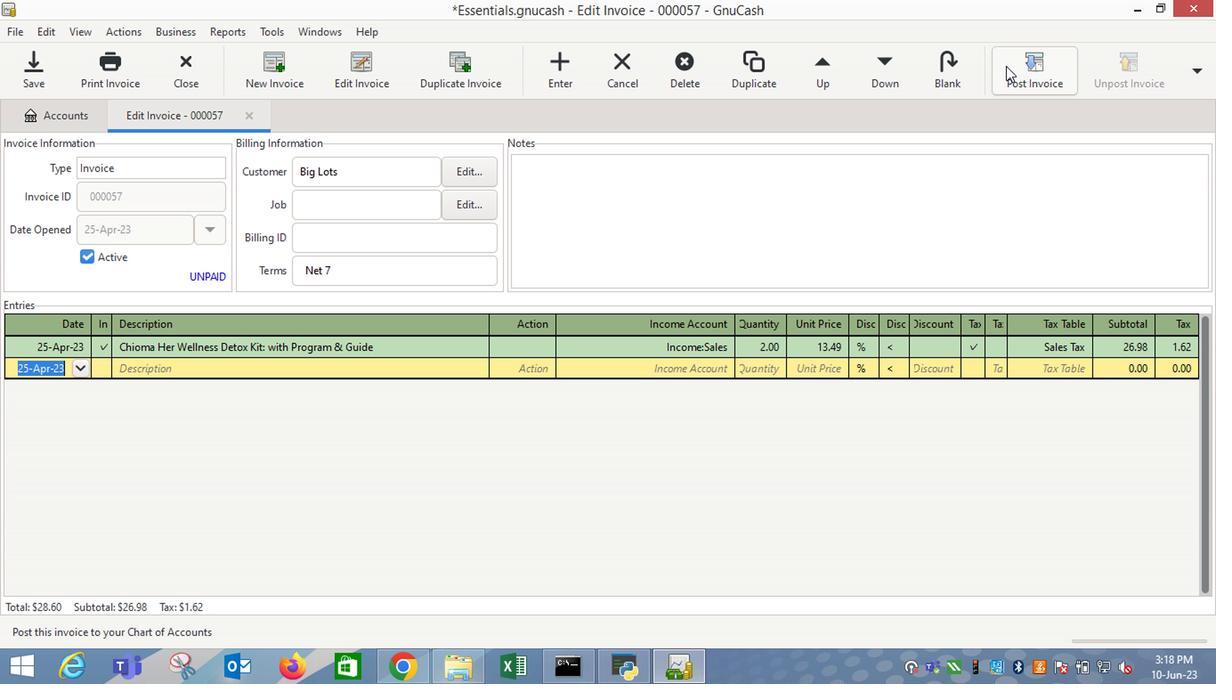 
Action: Mouse pressed left at (1014, 74)
Screenshot: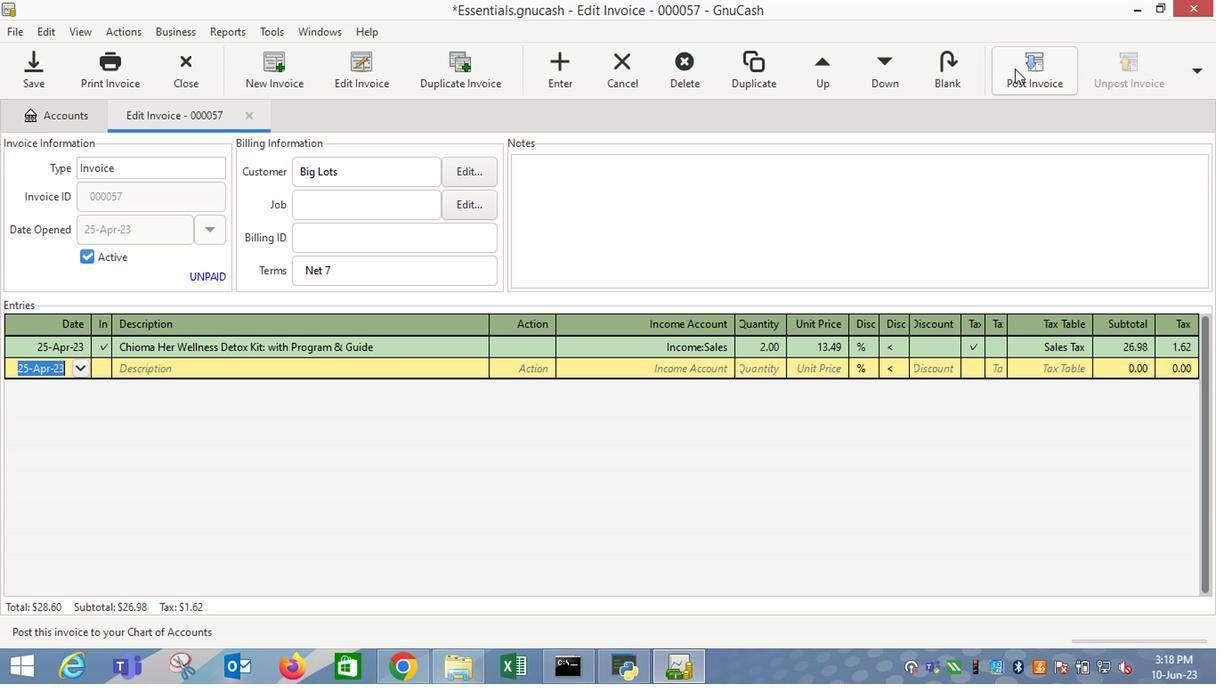 
Action: Mouse moved to (759, 300)
Screenshot: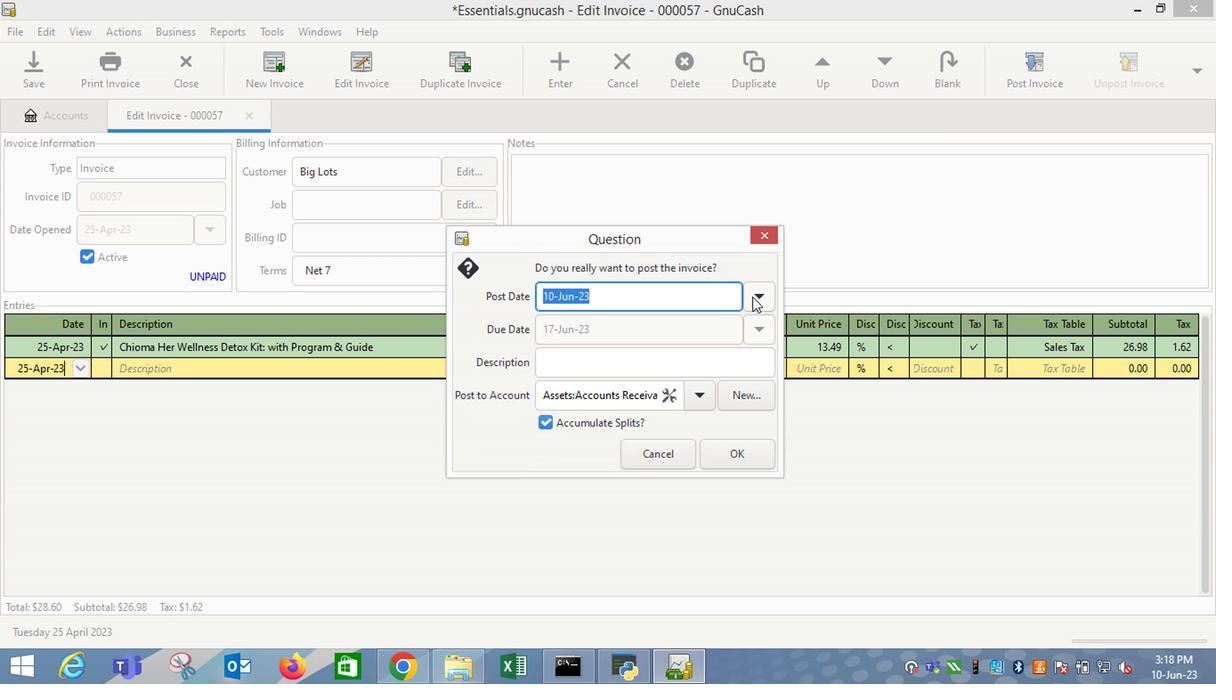 
Action: Mouse pressed left at (759, 300)
Screenshot: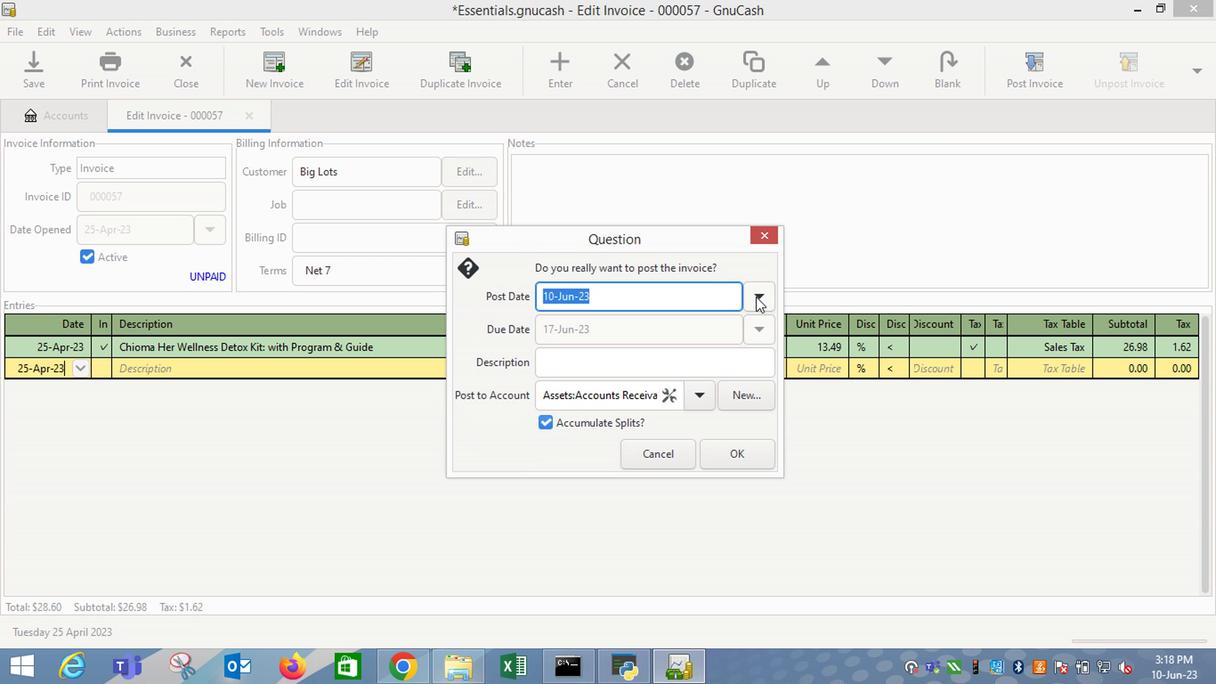 
Action: Mouse moved to (621, 329)
Screenshot: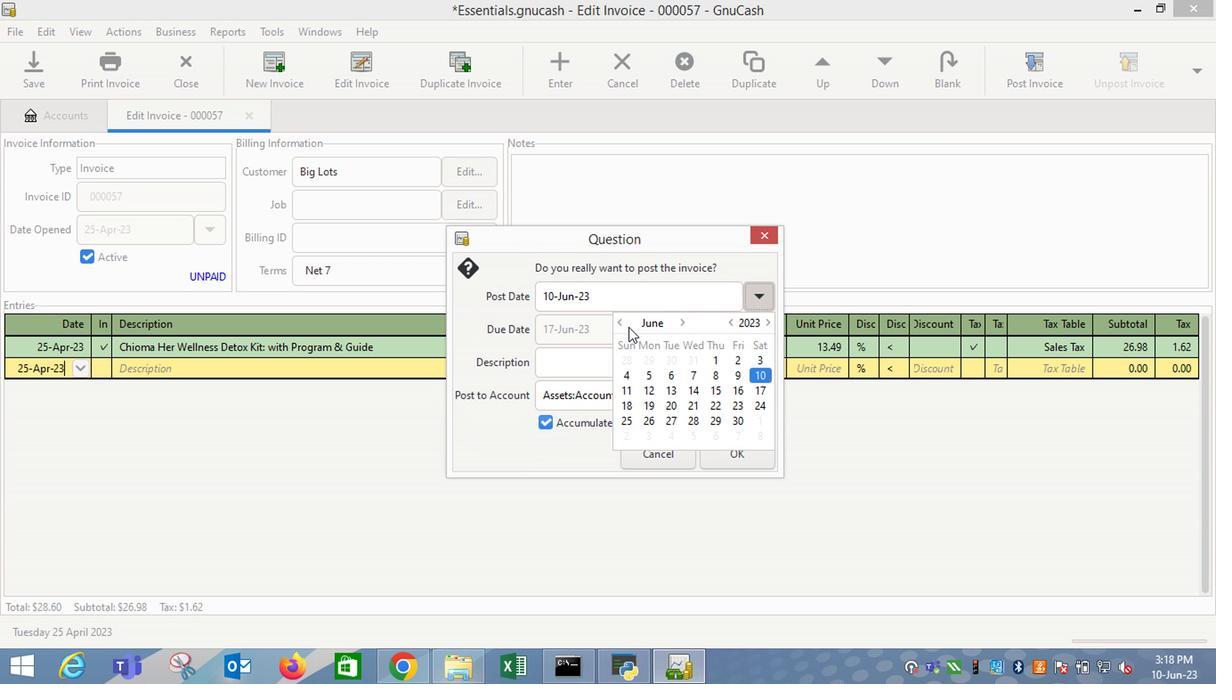 
Action: Mouse pressed left at (621, 329)
Screenshot: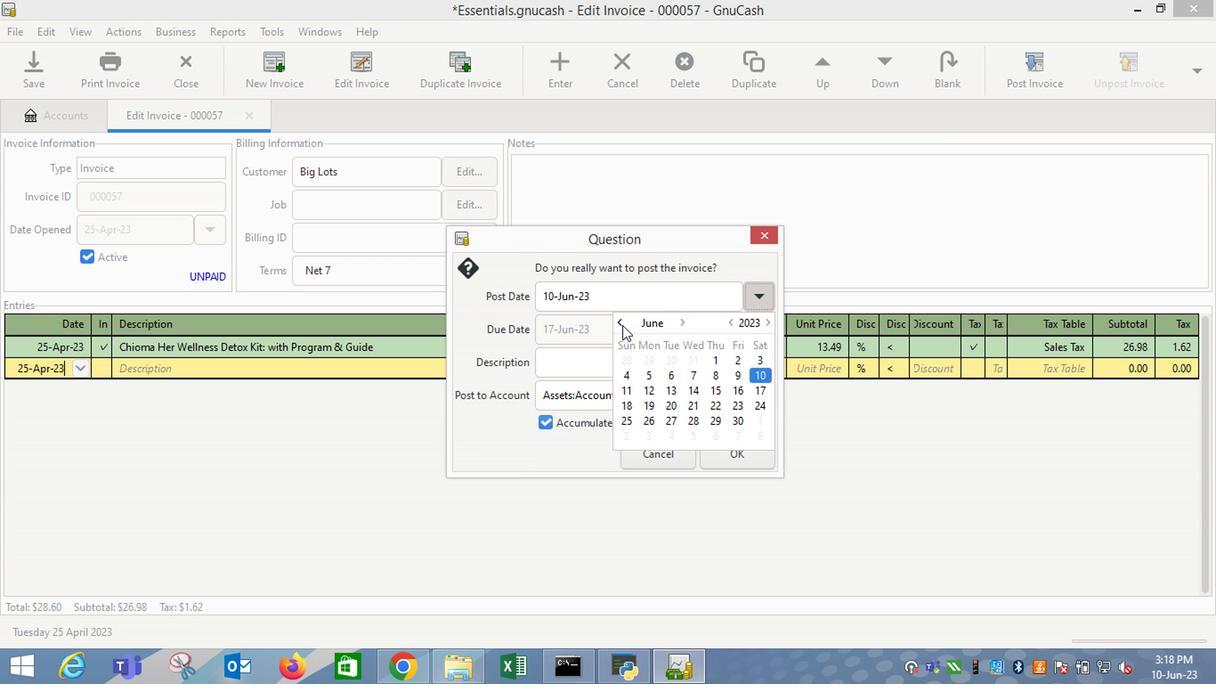 
Action: Mouse pressed left at (621, 329)
Screenshot: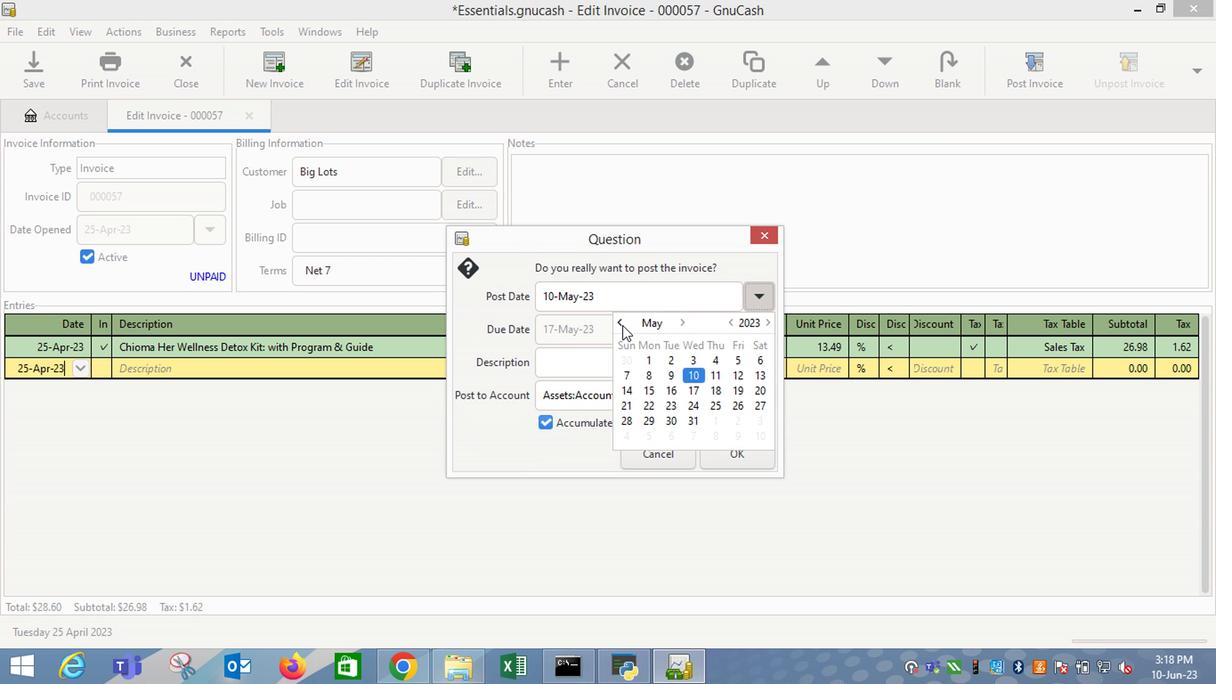 
Action: Mouse moved to (667, 423)
Screenshot: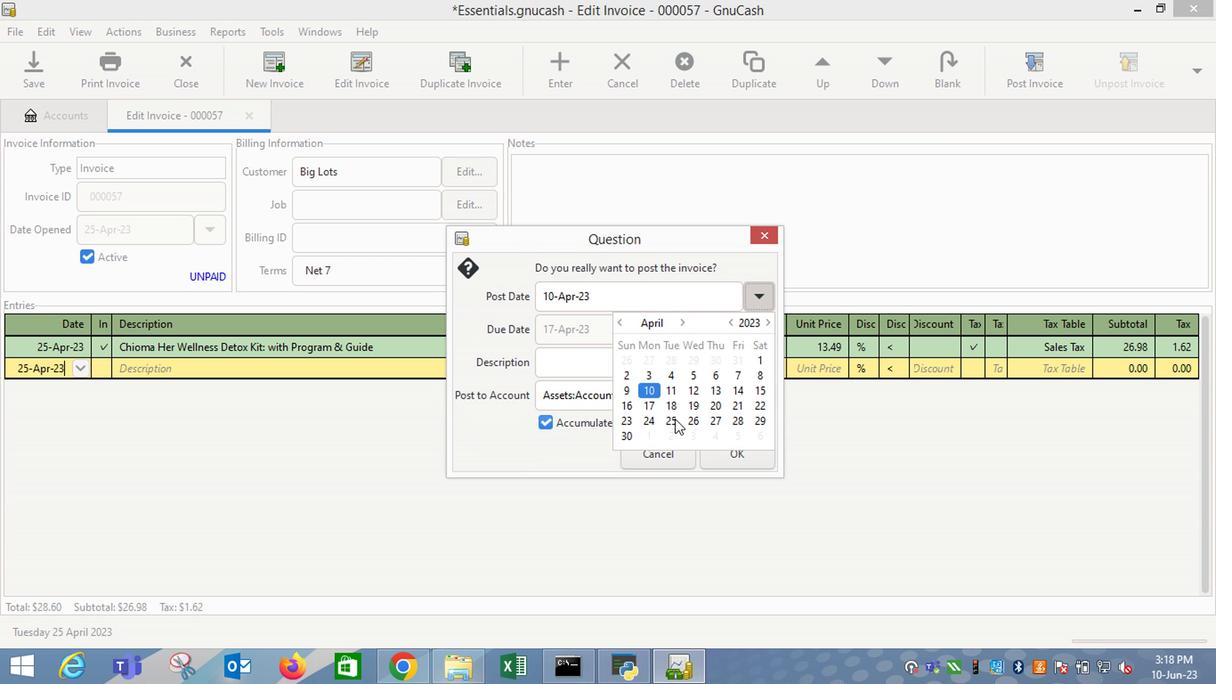 
Action: Mouse pressed left at (667, 423)
Screenshot: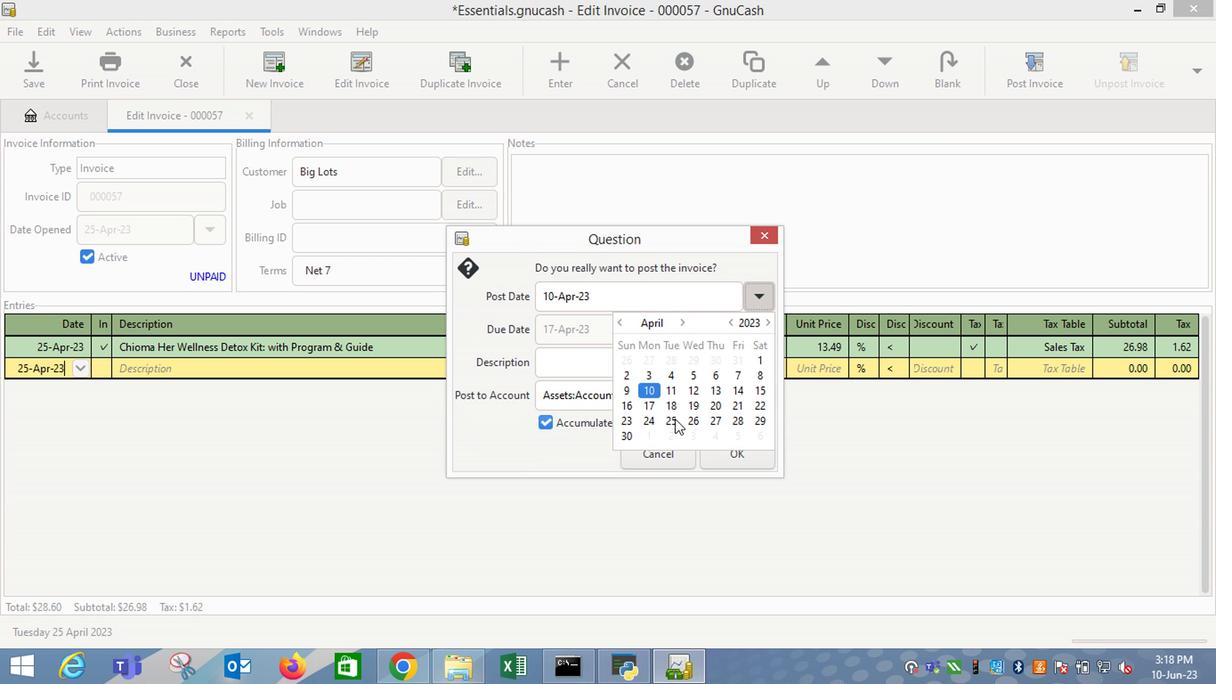 
Action: Mouse moved to (566, 369)
Screenshot: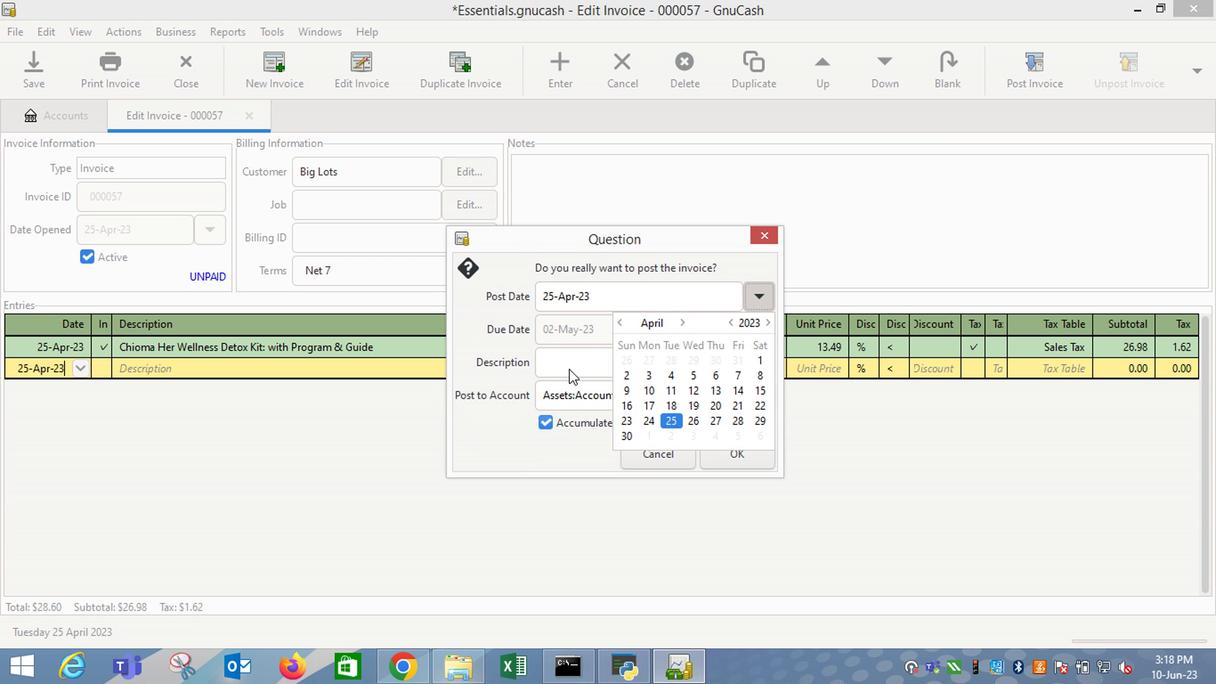 
Action: Mouse pressed left at (566, 369)
Screenshot: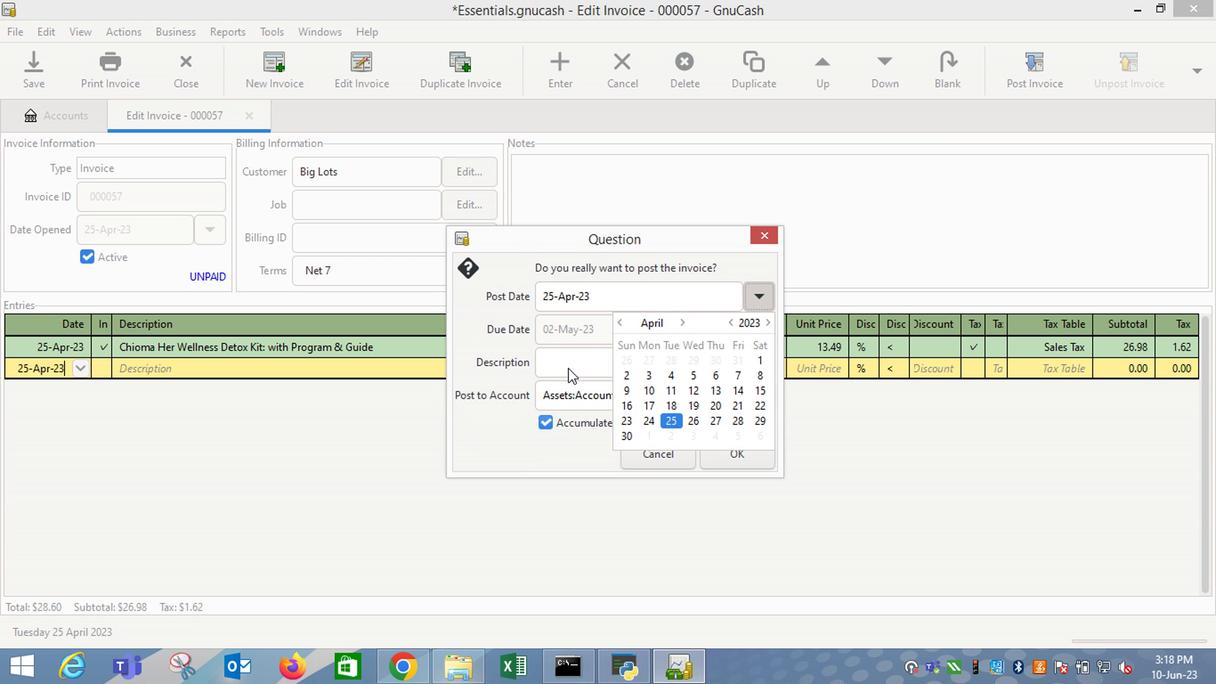 
Action: Mouse moved to (720, 454)
Screenshot: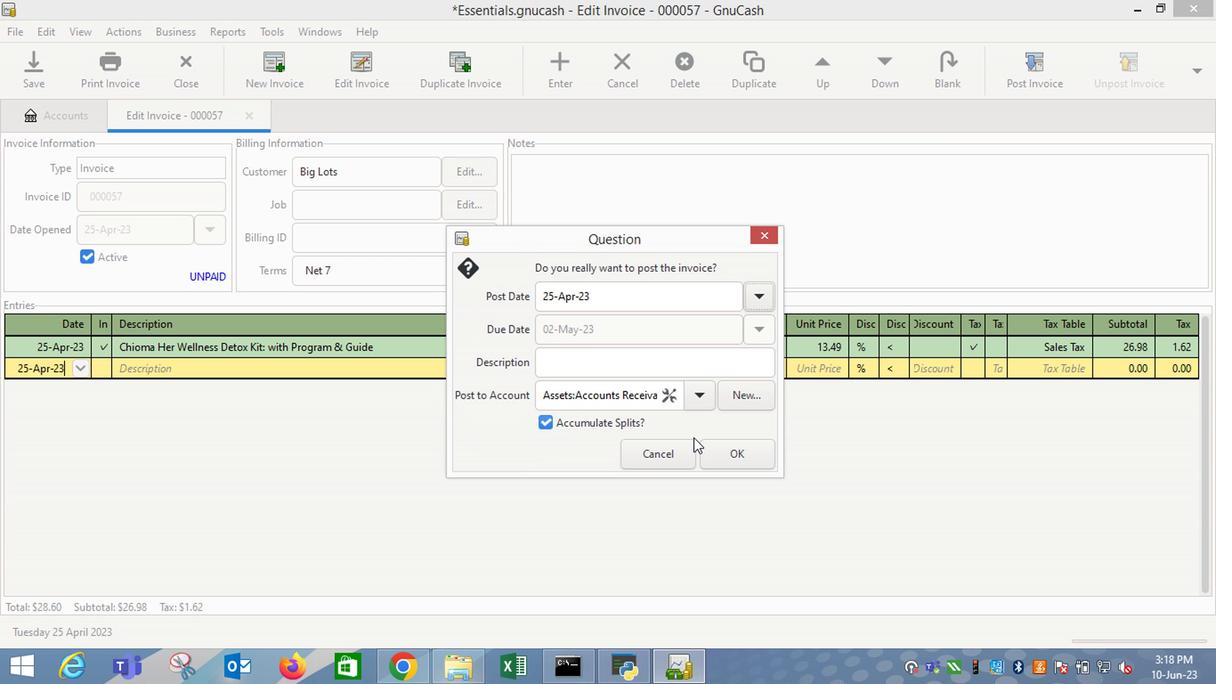 
Action: Mouse pressed left at (720, 454)
Screenshot: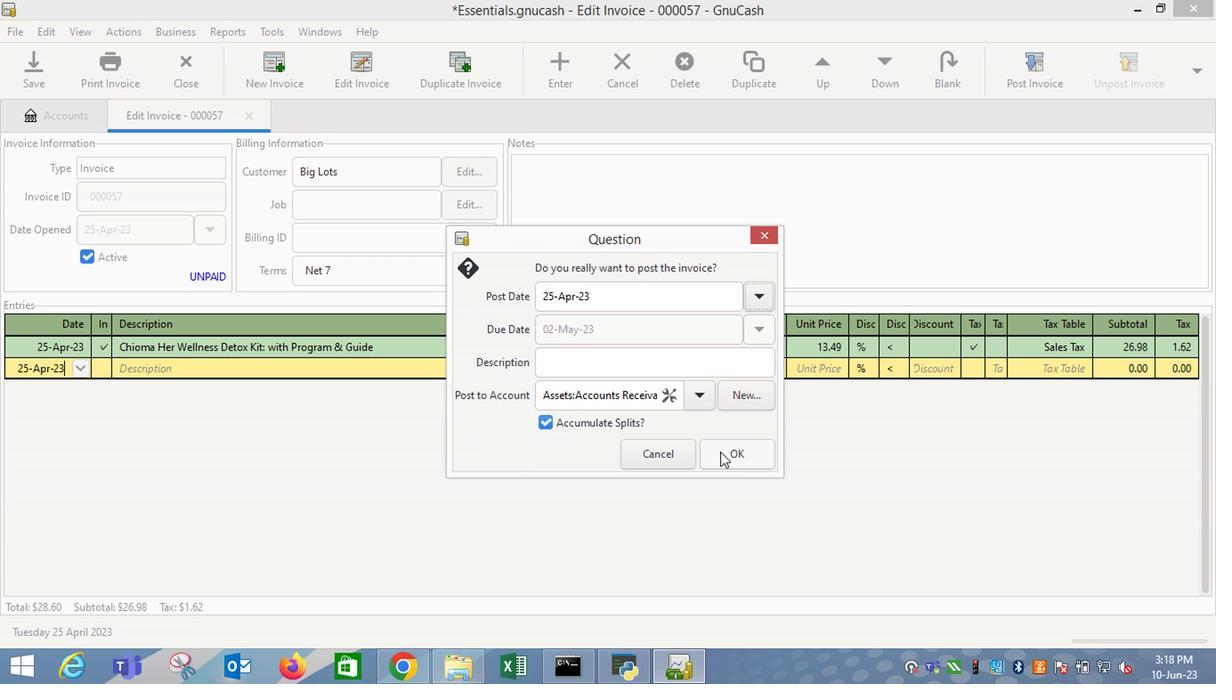 
Action: Mouse moved to (1143, 72)
Screenshot: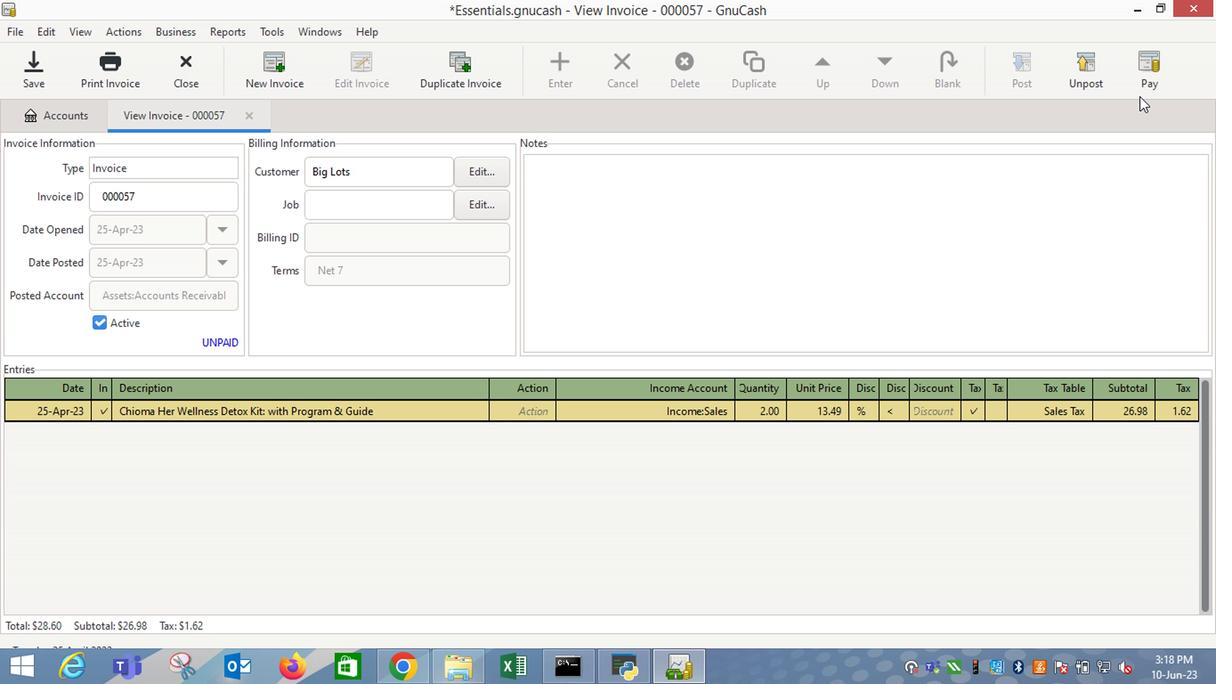 
Action: Mouse pressed left at (1143, 72)
Screenshot: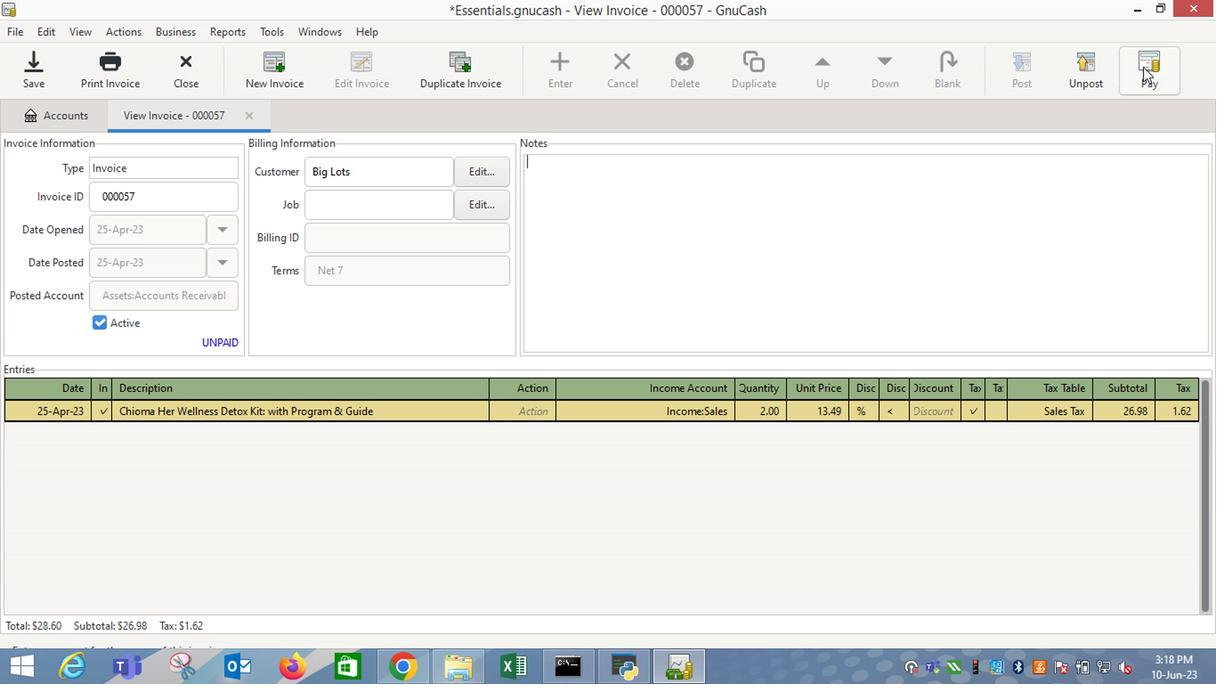 
Action: Mouse moved to (544, 352)
Screenshot: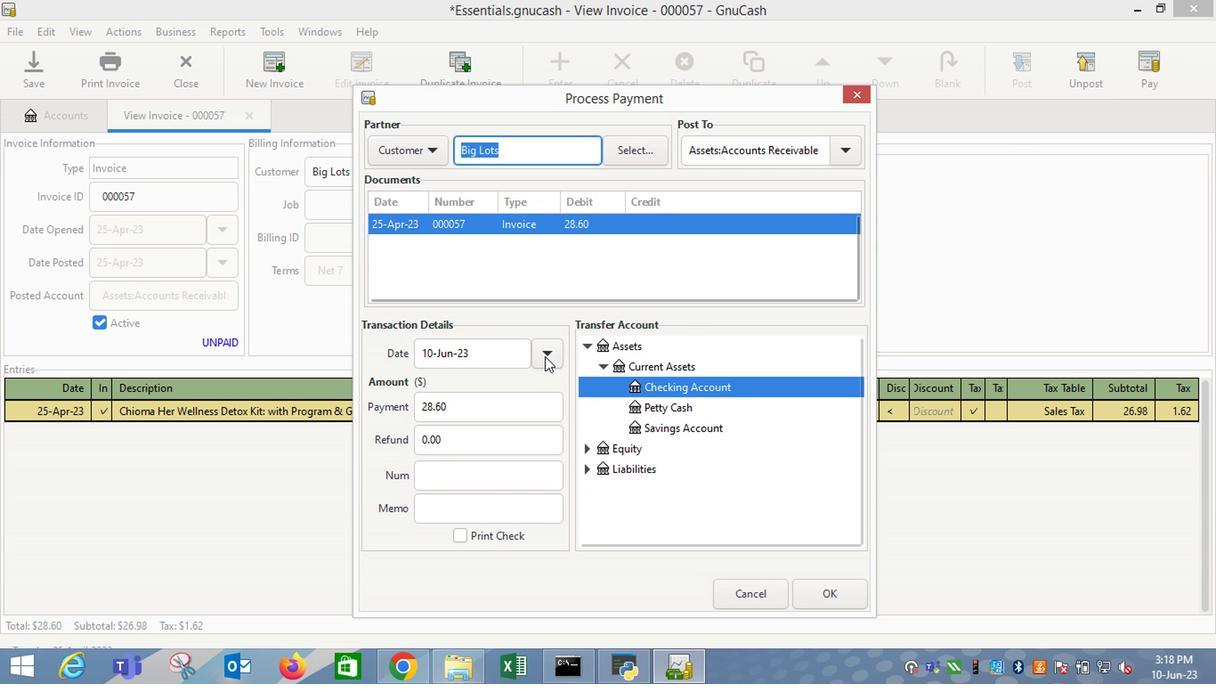 
Action: Mouse pressed left at (544, 352)
Screenshot: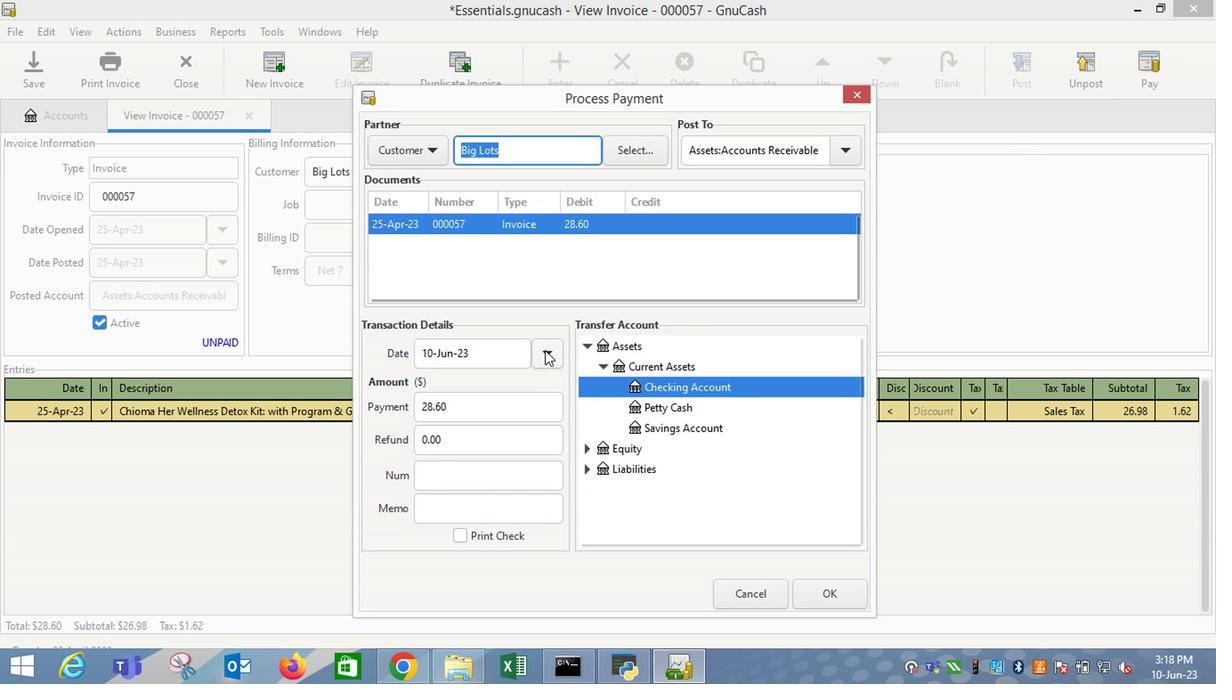 
Action: Mouse moved to (404, 381)
Screenshot: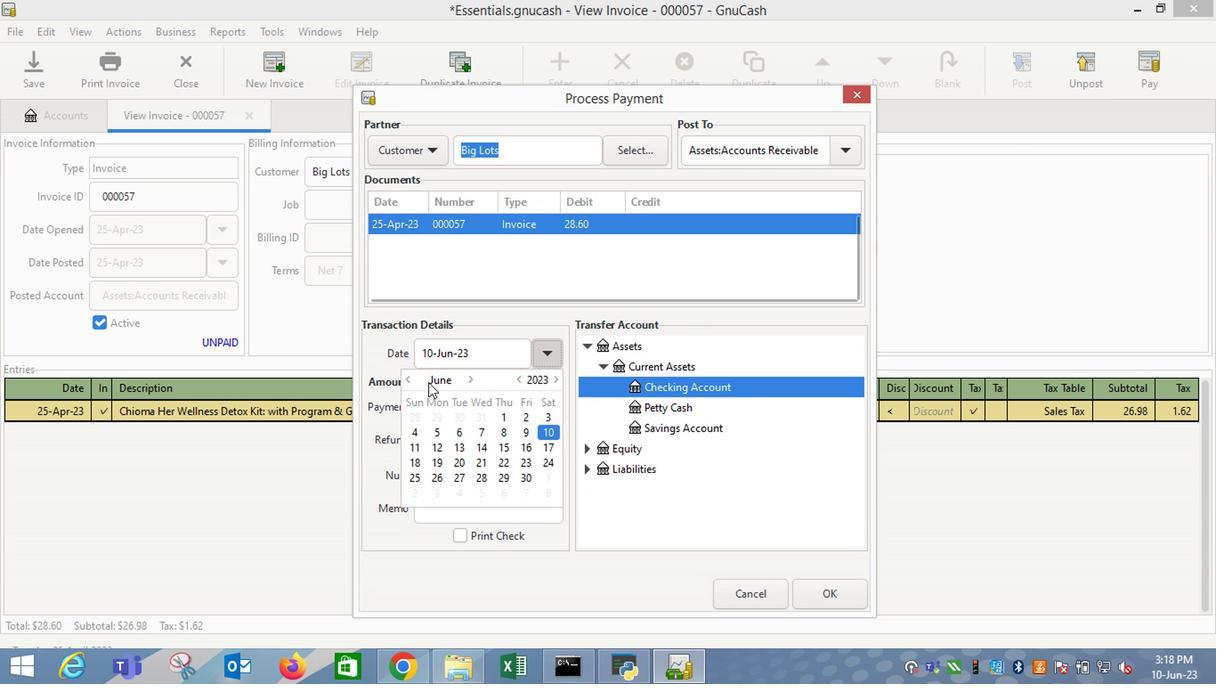 
Action: Mouse pressed left at (404, 381)
Screenshot: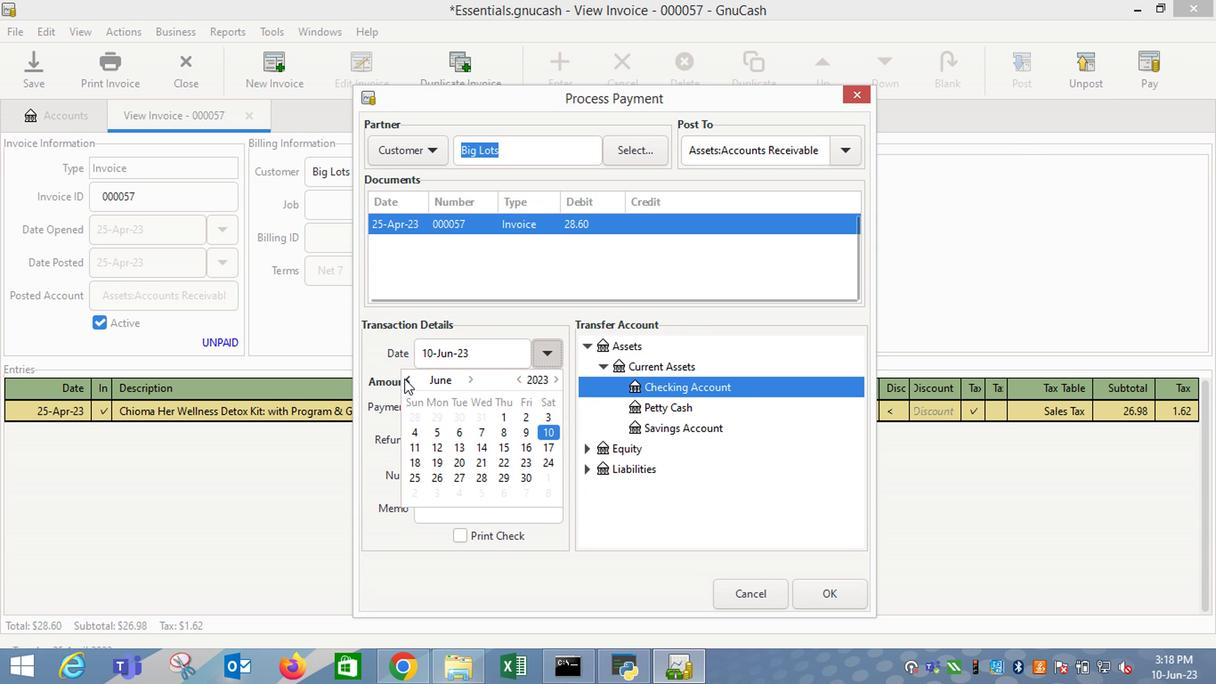 
Action: Mouse moved to (404, 381)
Screenshot: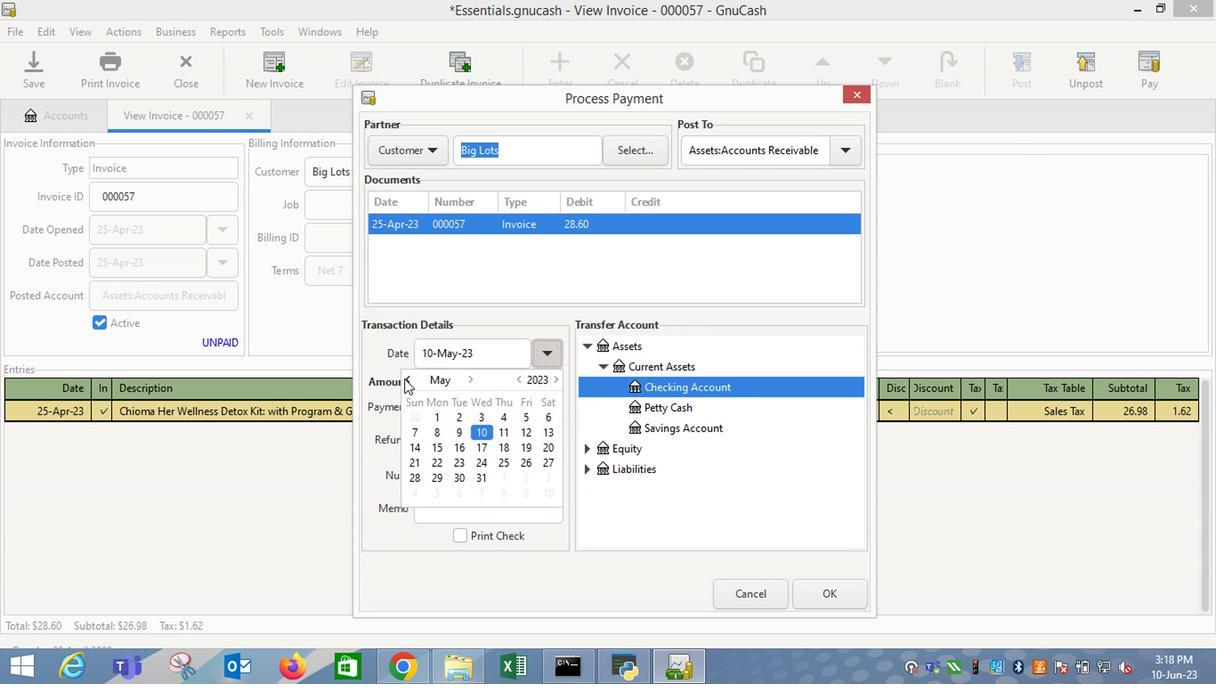 
Action: Mouse pressed left at (404, 381)
Screenshot: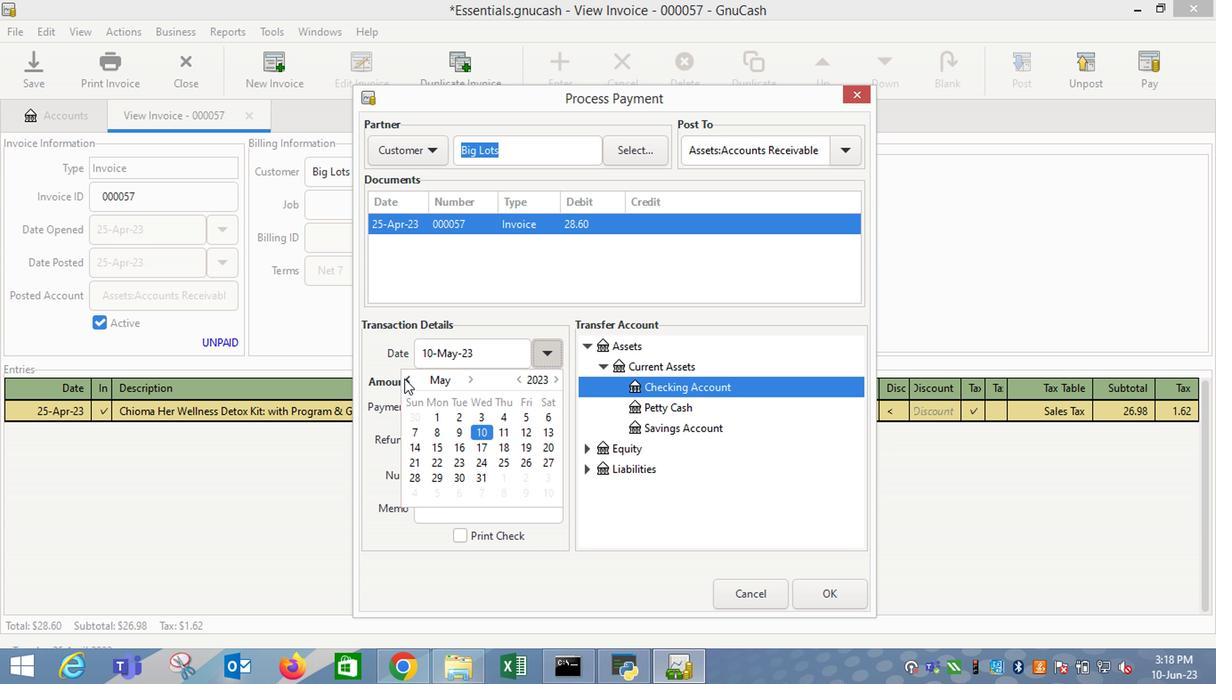 
Action: Mouse moved to (454, 476)
Screenshot: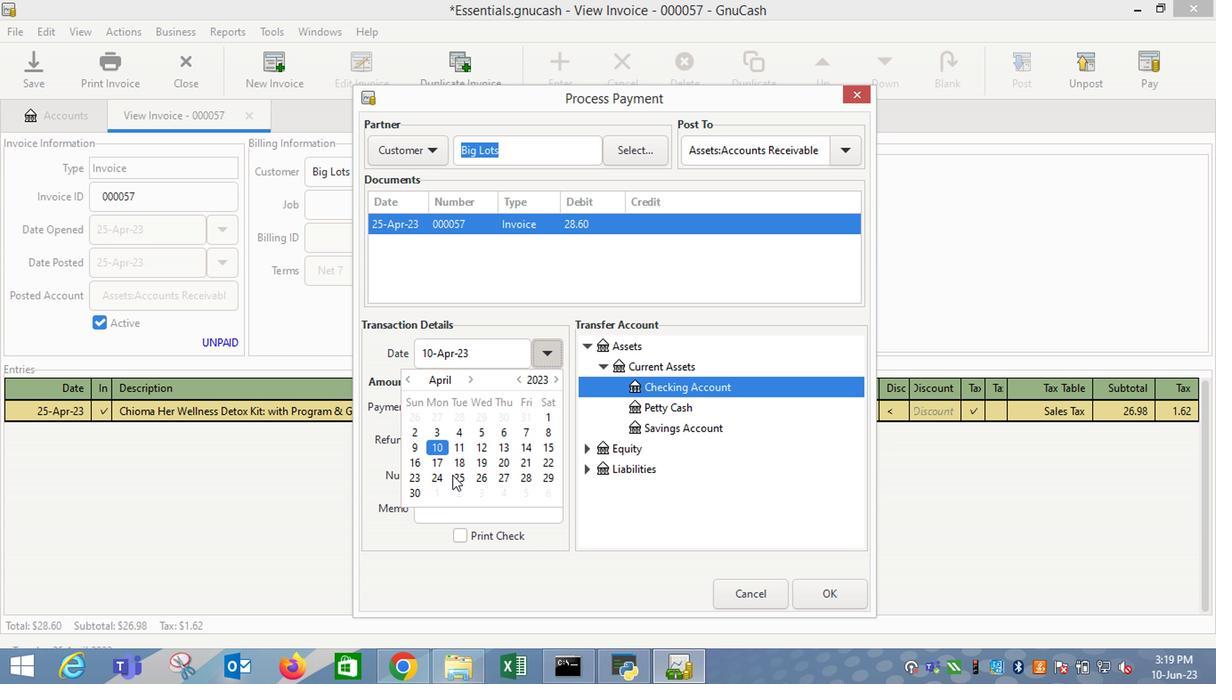
Action: Mouse pressed left at (454, 476)
Screenshot: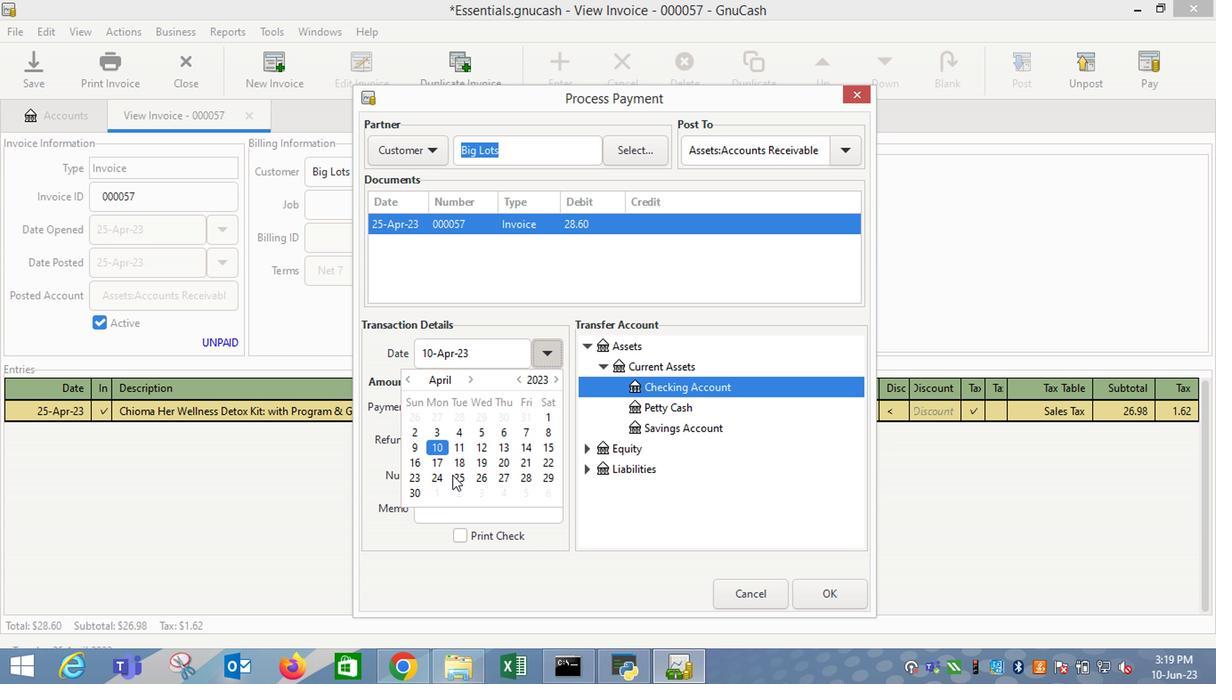 
Action: Mouse moved to (622, 497)
Screenshot: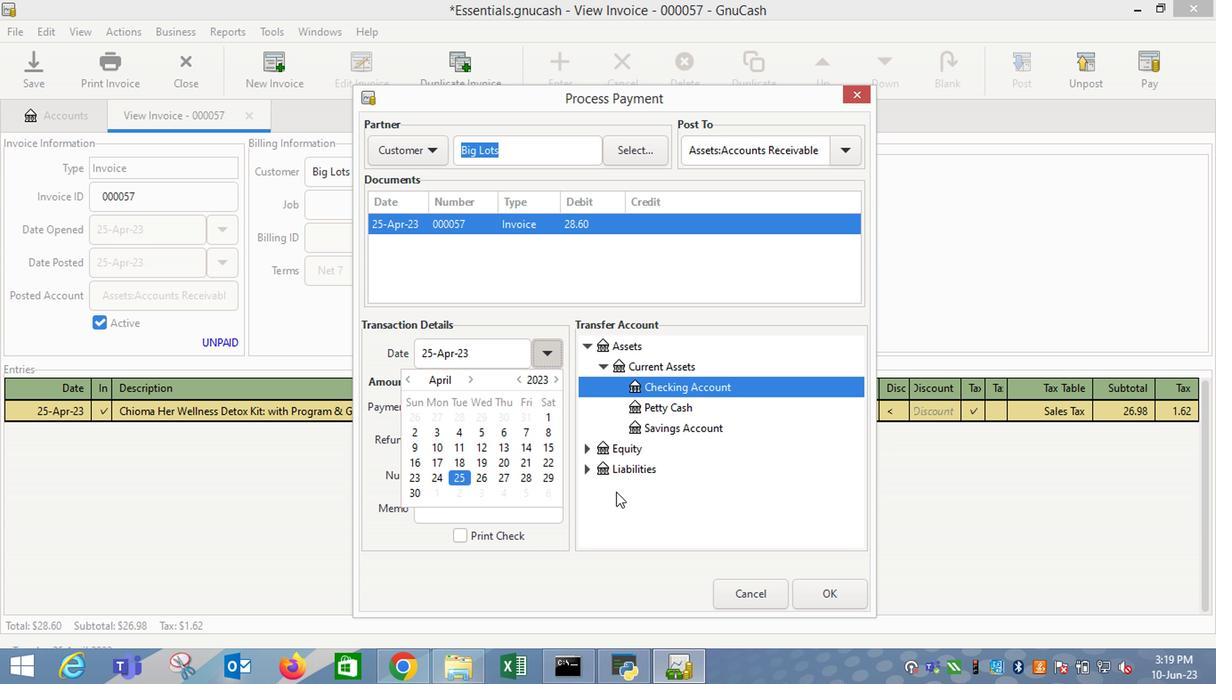 
Action: Mouse pressed left at (622, 497)
Screenshot: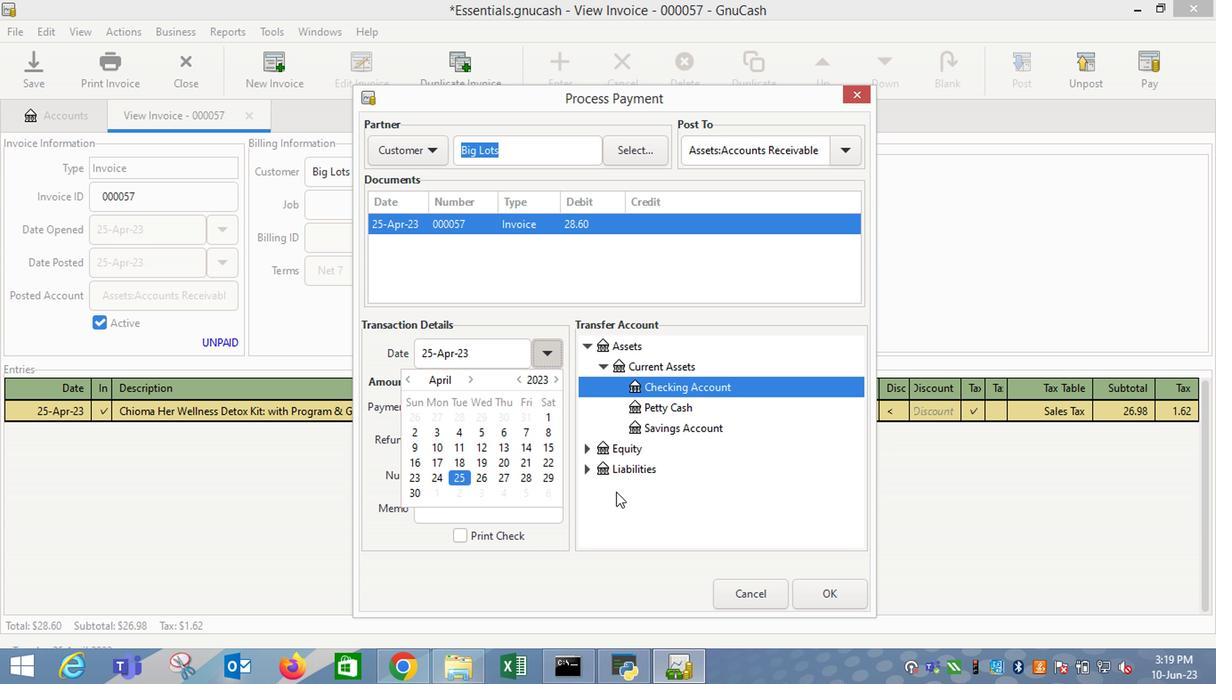
Action: Mouse moved to (822, 594)
Screenshot: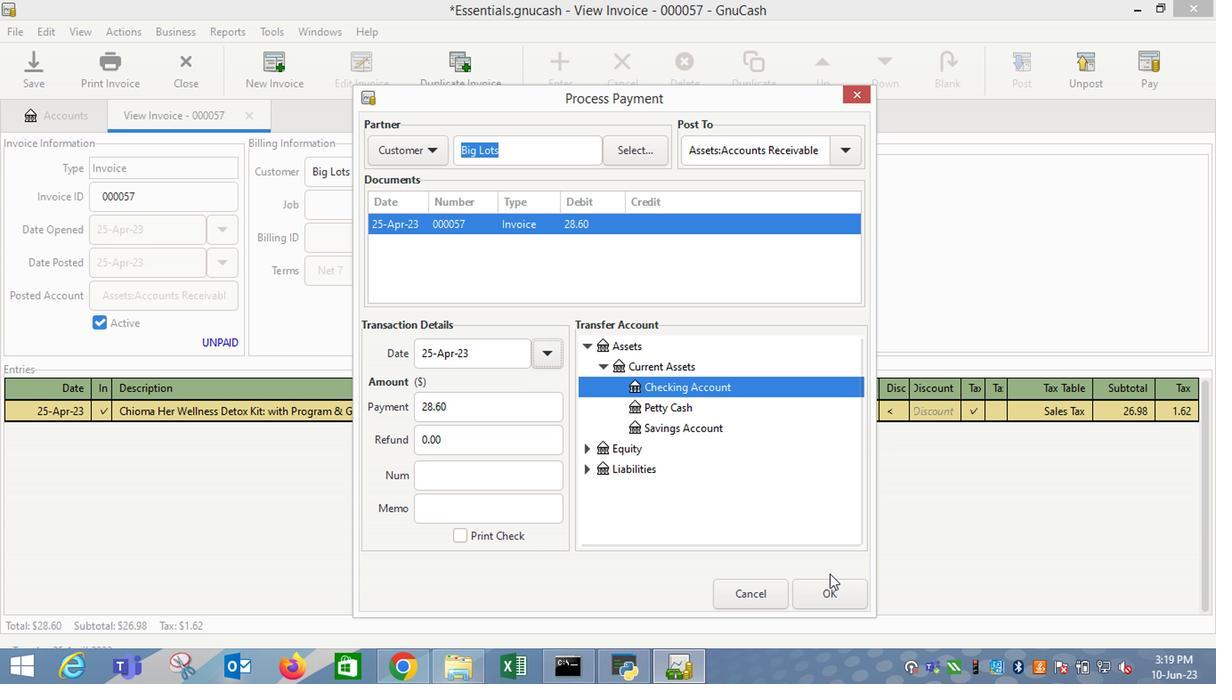 
Action: Mouse pressed left at (822, 594)
Screenshot: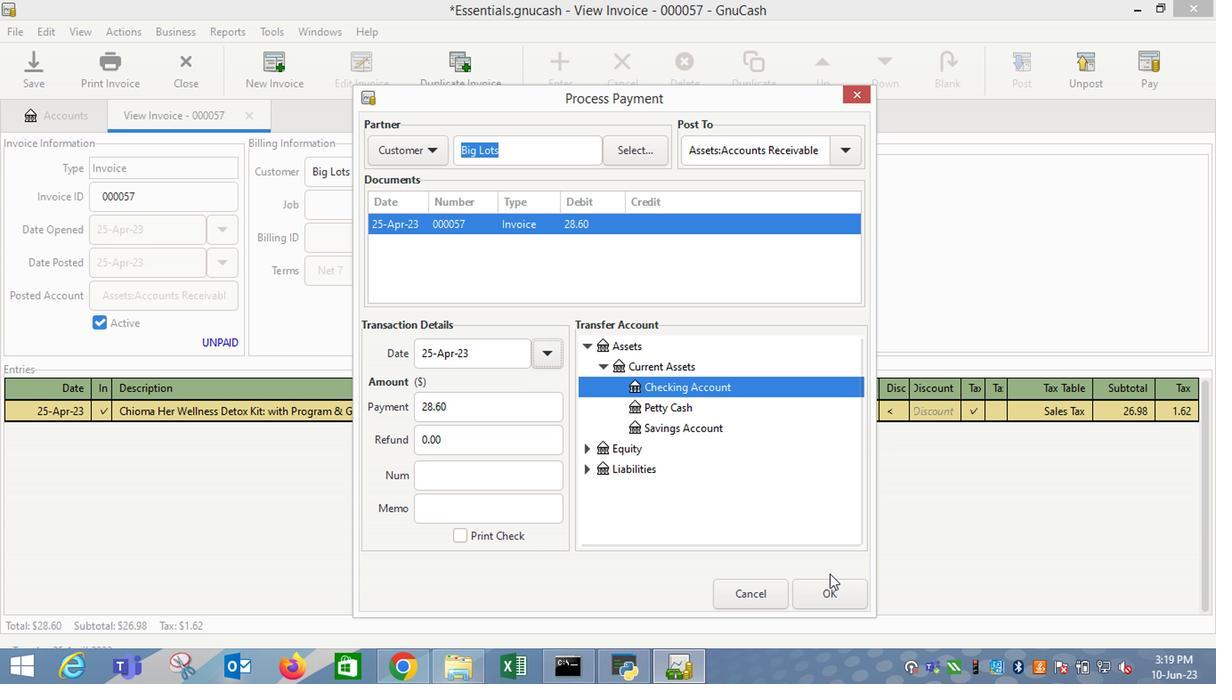 
Action: Mouse moved to (106, 75)
Screenshot: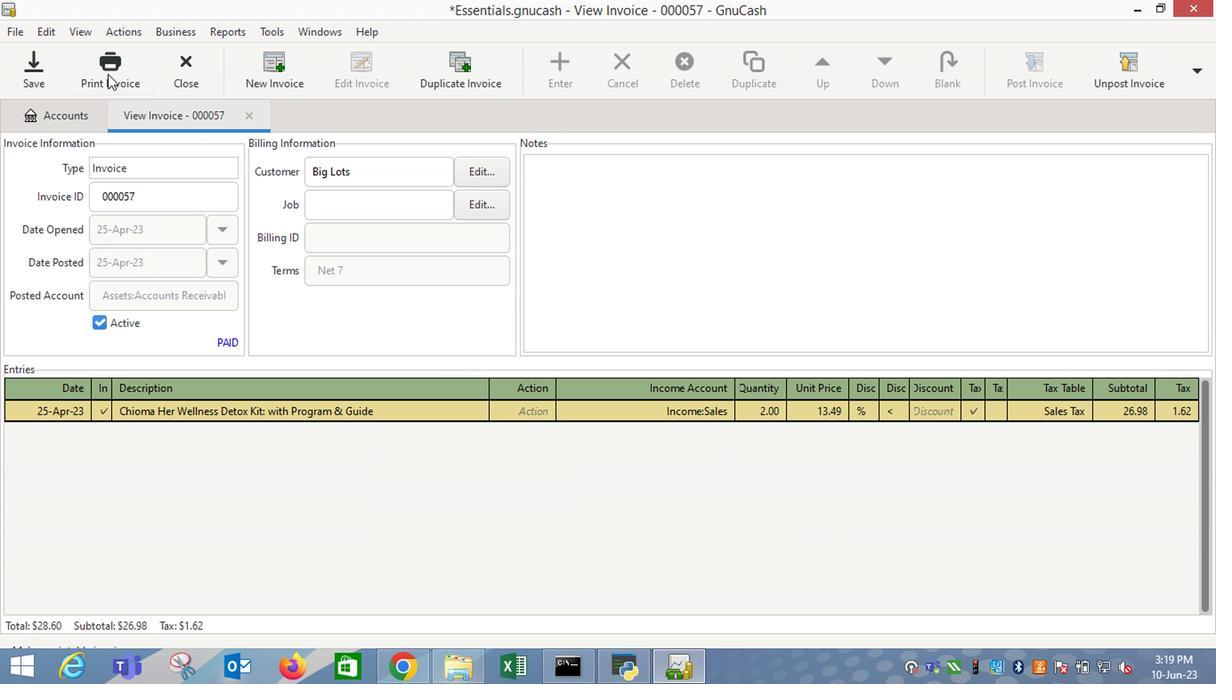 
Action: Mouse pressed left at (106, 75)
Screenshot: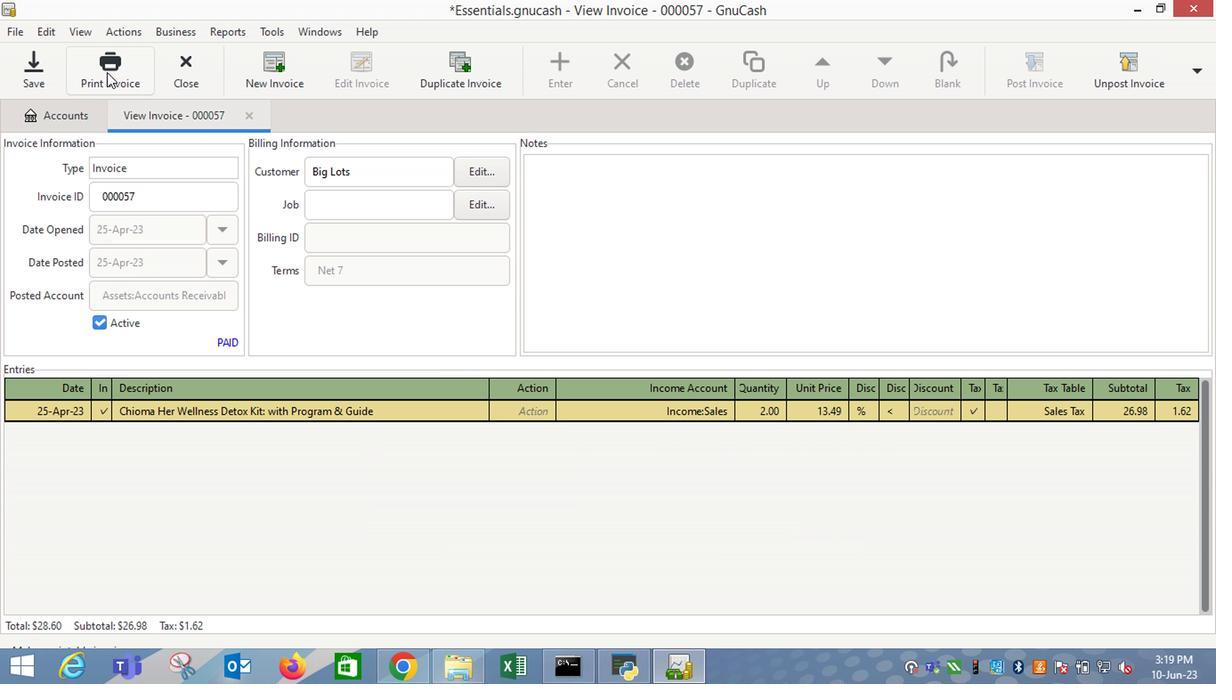 
Action: Mouse moved to (817, 77)
Screenshot: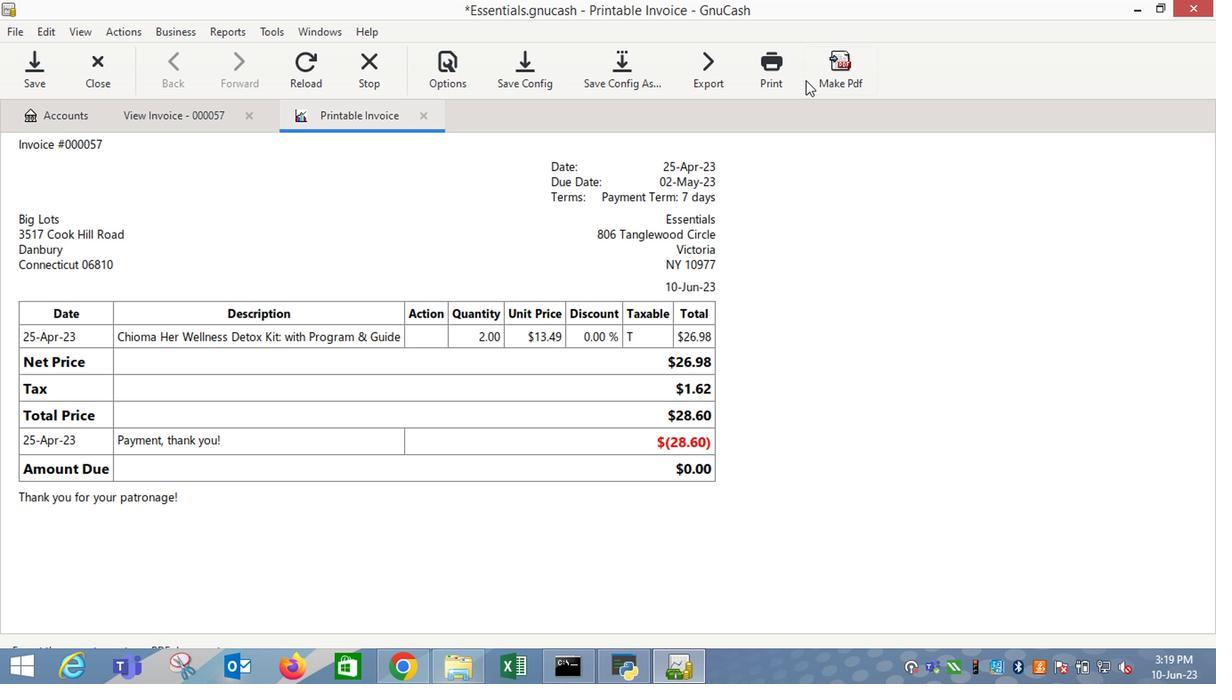 
Action: Mouse pressed left at (817, 77)
Screenshot: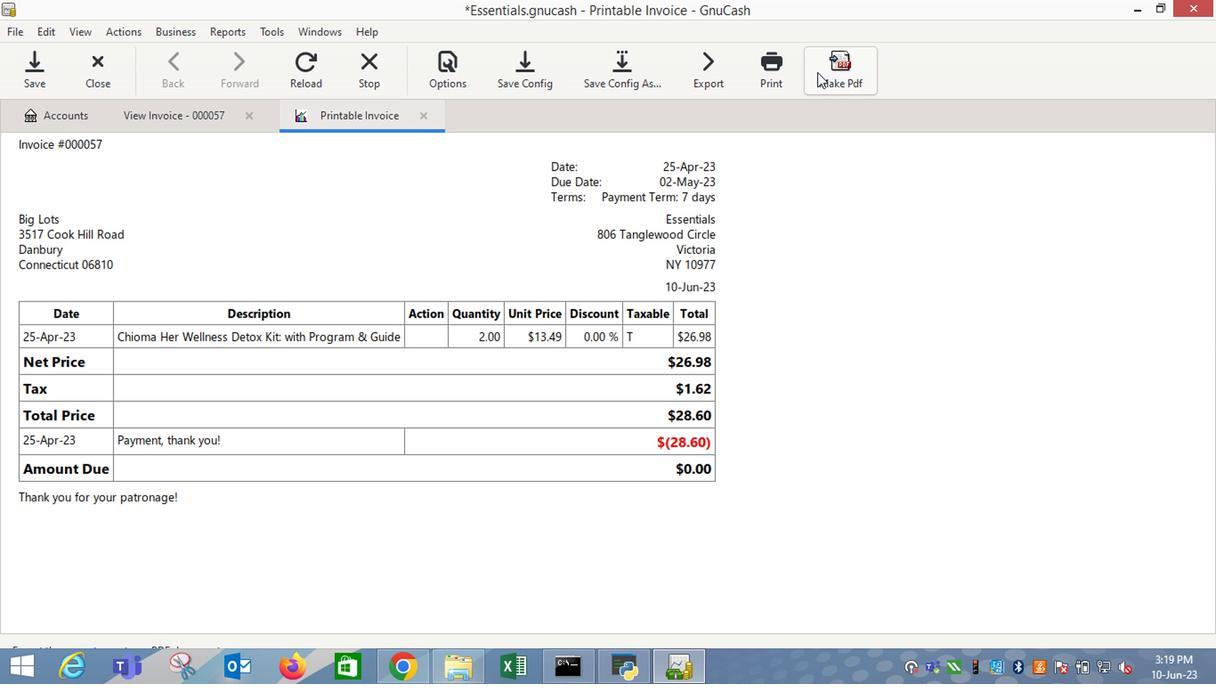 
Action: Mouse moved to (113, 423)
Screenshot: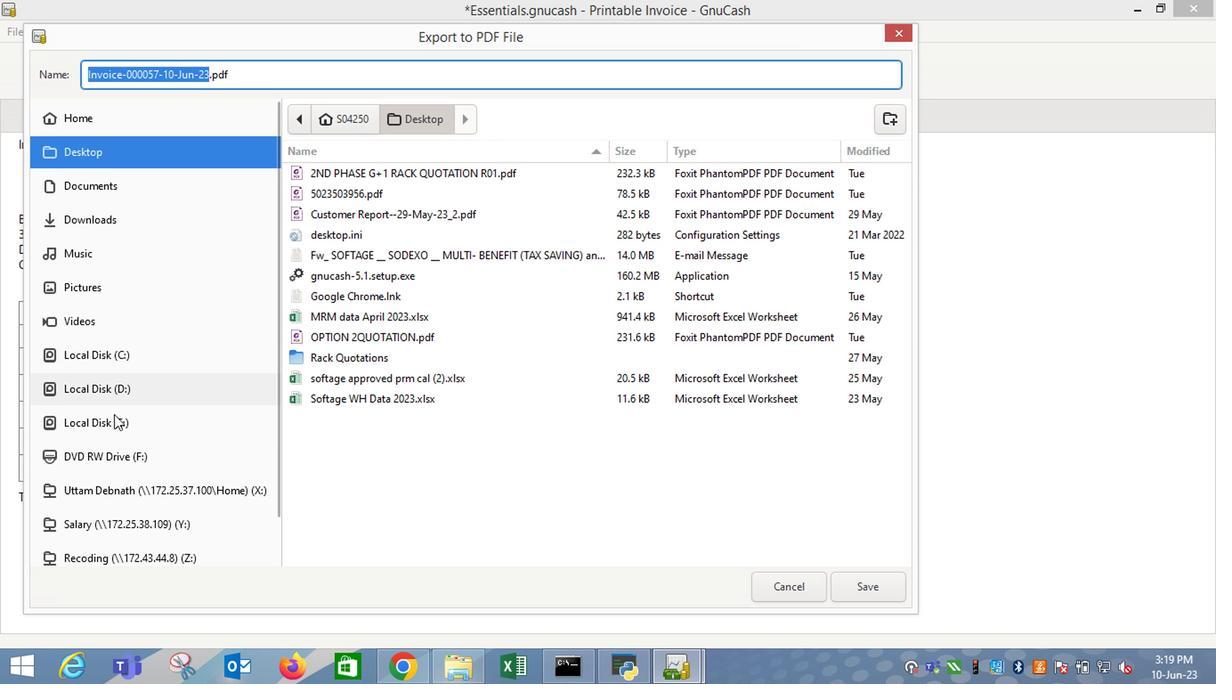 
Action: Mouse pressed left at (113, 423)
Screenshot: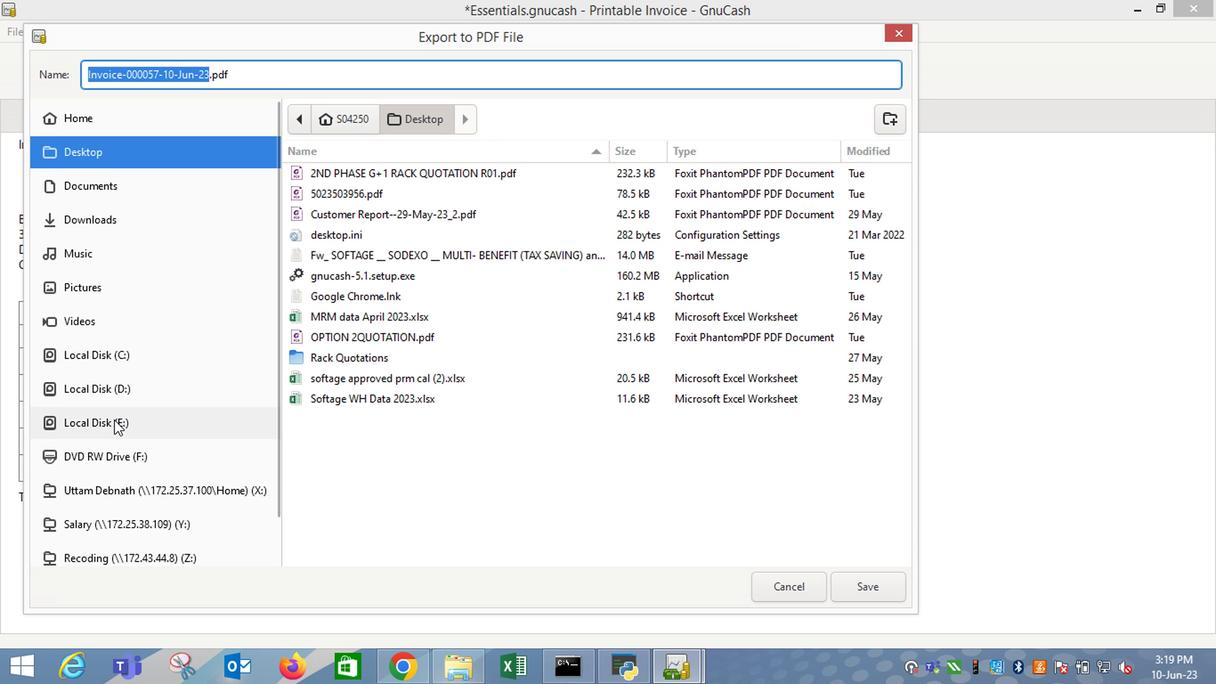 
Action: Mouse moved to (314, 323)
Screenshot: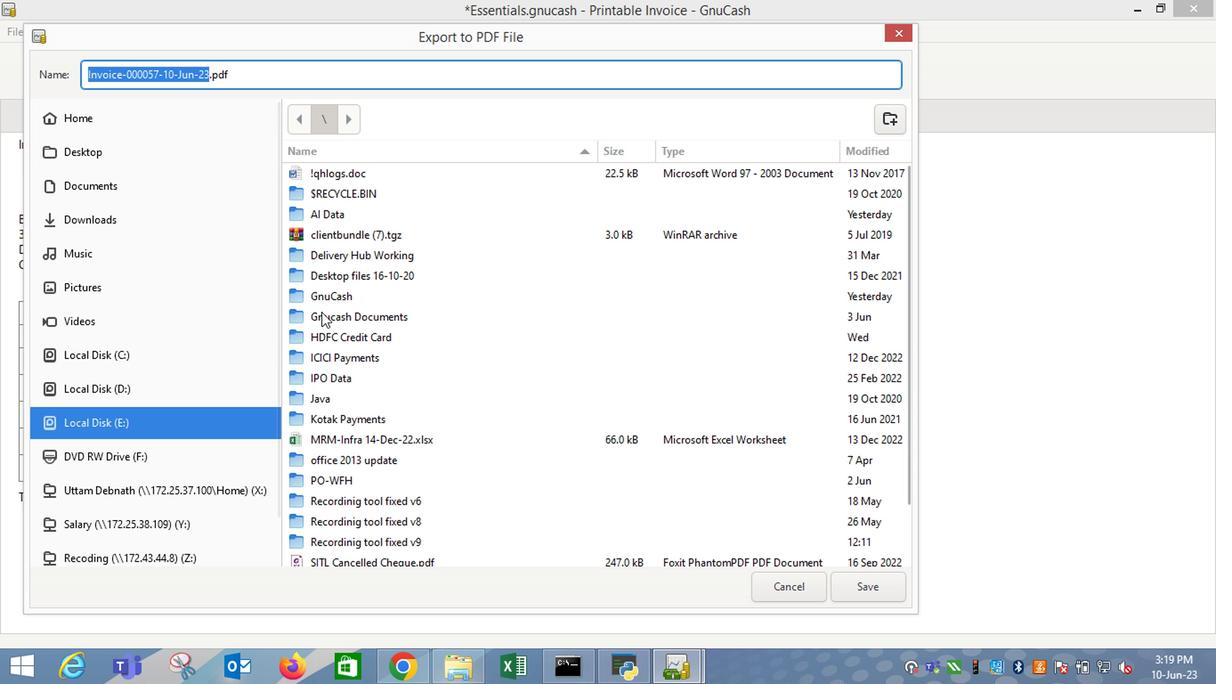
Action: Mouse pressed left at (314, 323)
Screenshot: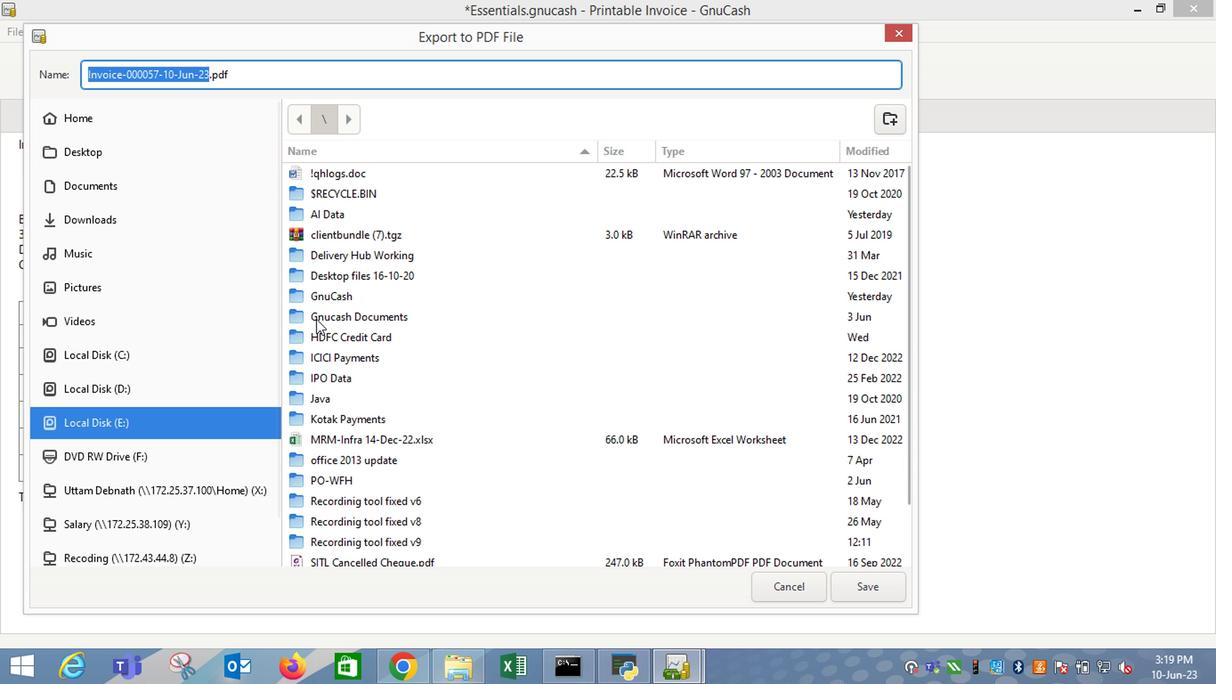 
Action: Mouse pressed left at (314, 323)
Screenshot: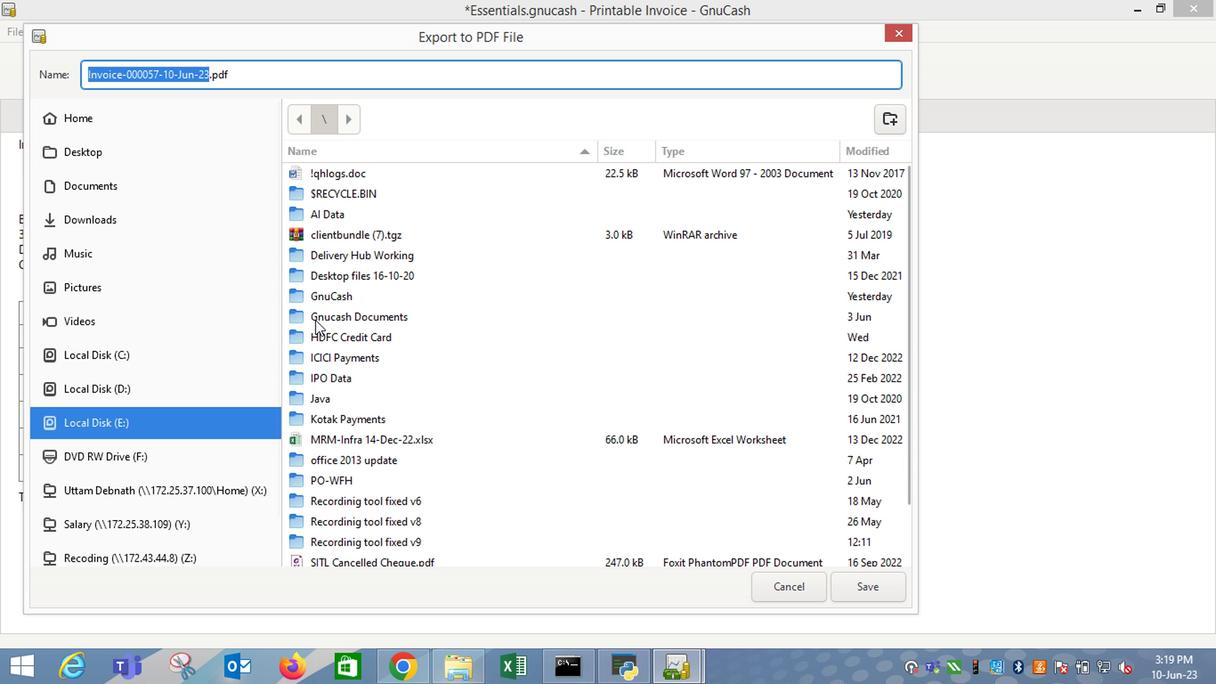 
Action: Mouse moved to (354, 168)
Screenshot: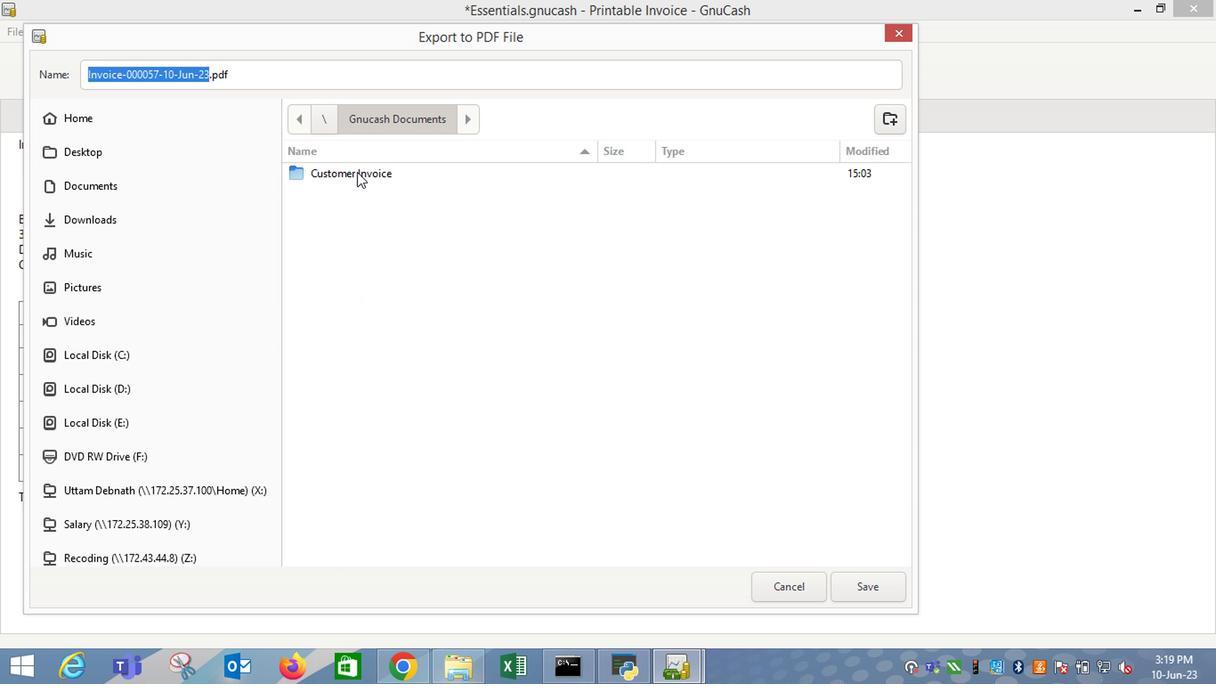 
Action: Mouse pressed left at (354, 168)
Screenshot: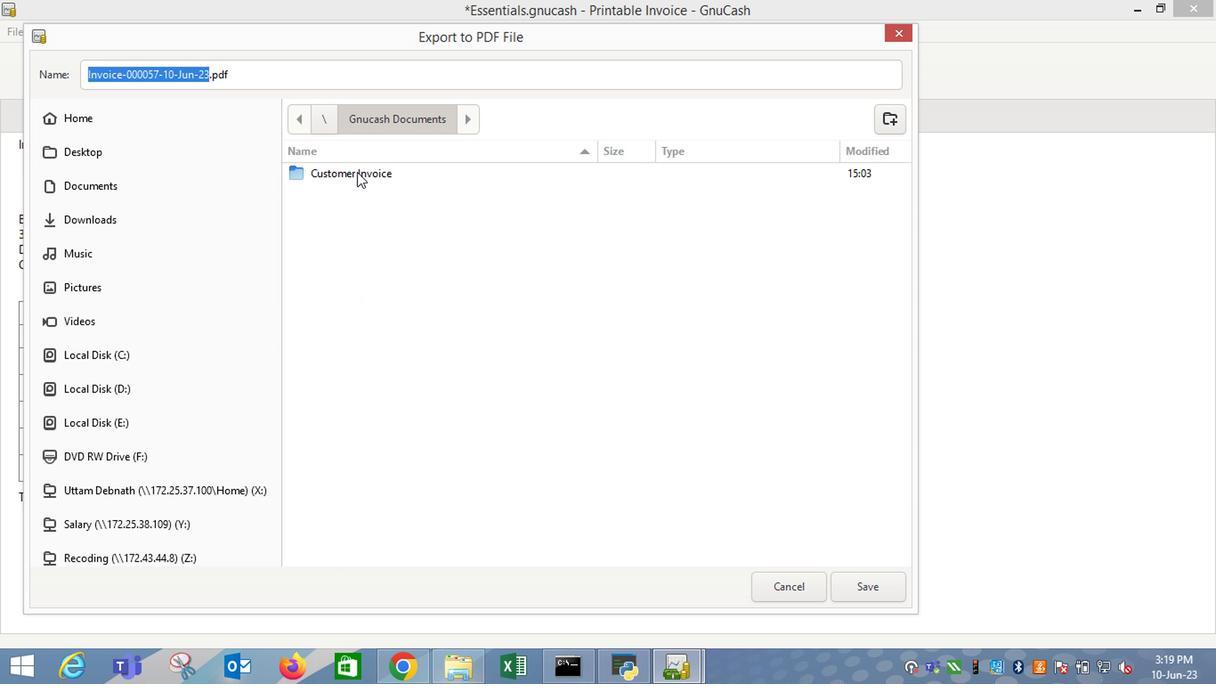 
Action: Mouse pressed left at (354, 168)
Screenshot: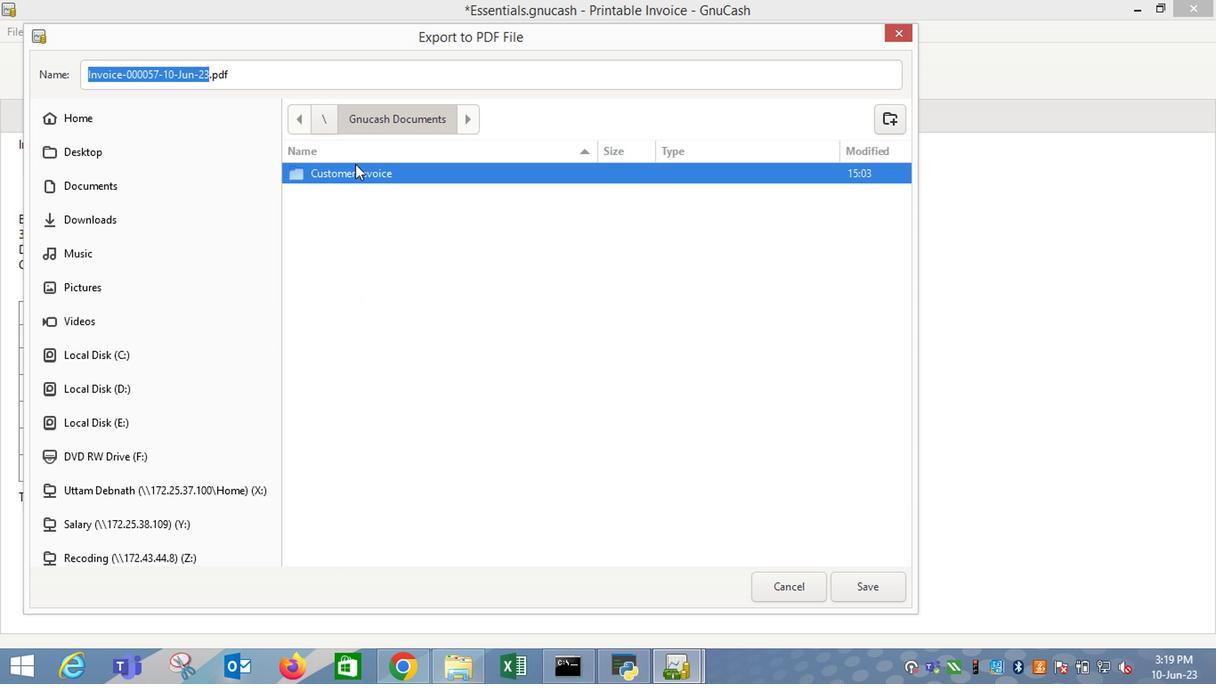 
Action: Mouse moved to (874, 585)
Screenshot: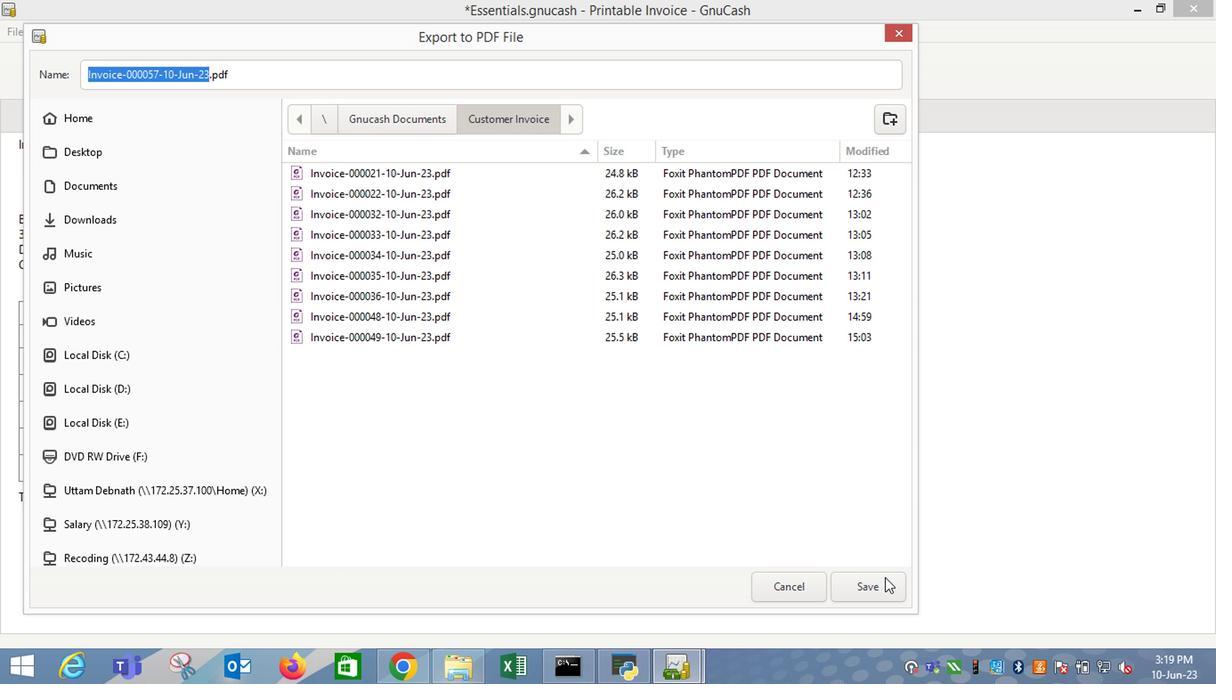 
Action: Mouse pressed left at (874, 585)
Screenshot: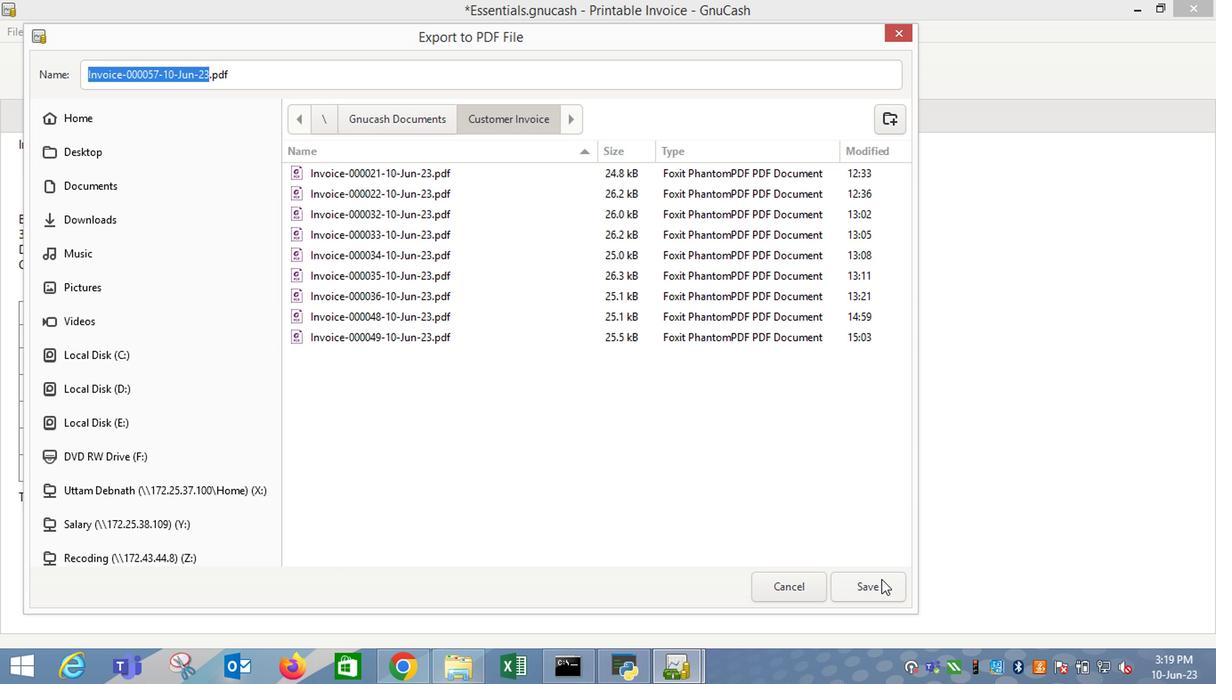 
Action: Mouse pressed right at (874, 585)
Screenshot: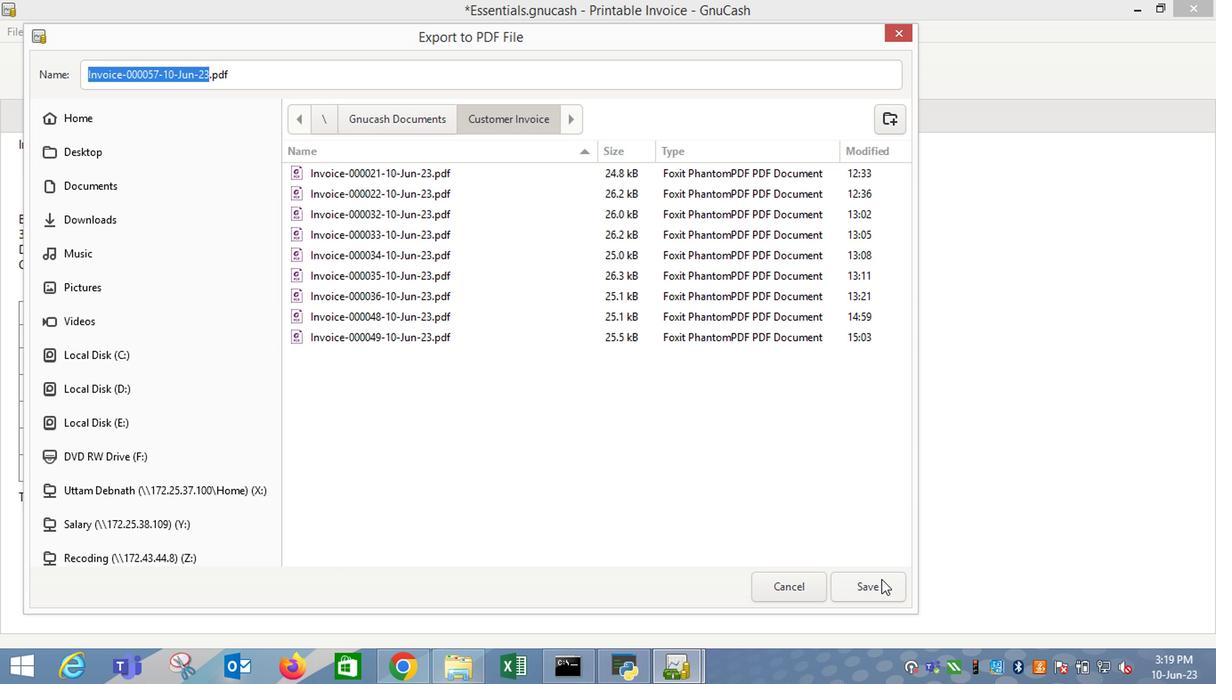 
Action: Mouse moved to (865, 581)
Screenshot: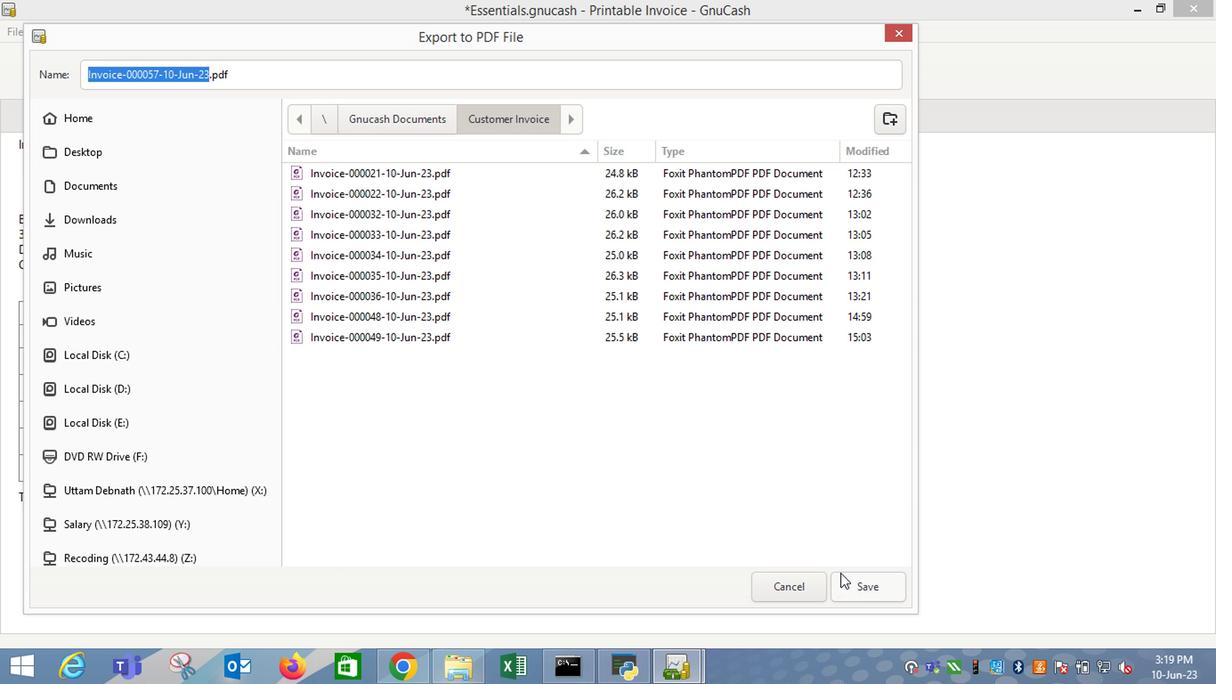 
Action: Mouse pressed left at (865, 581)
Screenshot: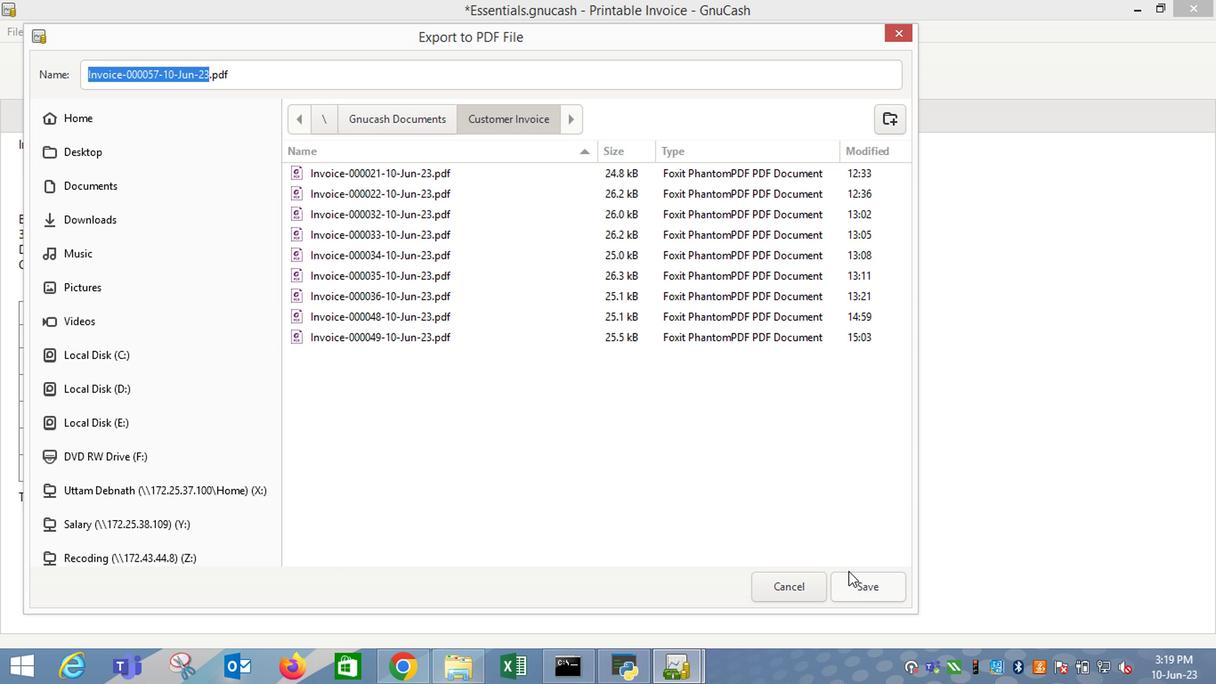 
Action: Mouse moved to (865, 576)
Screenshot: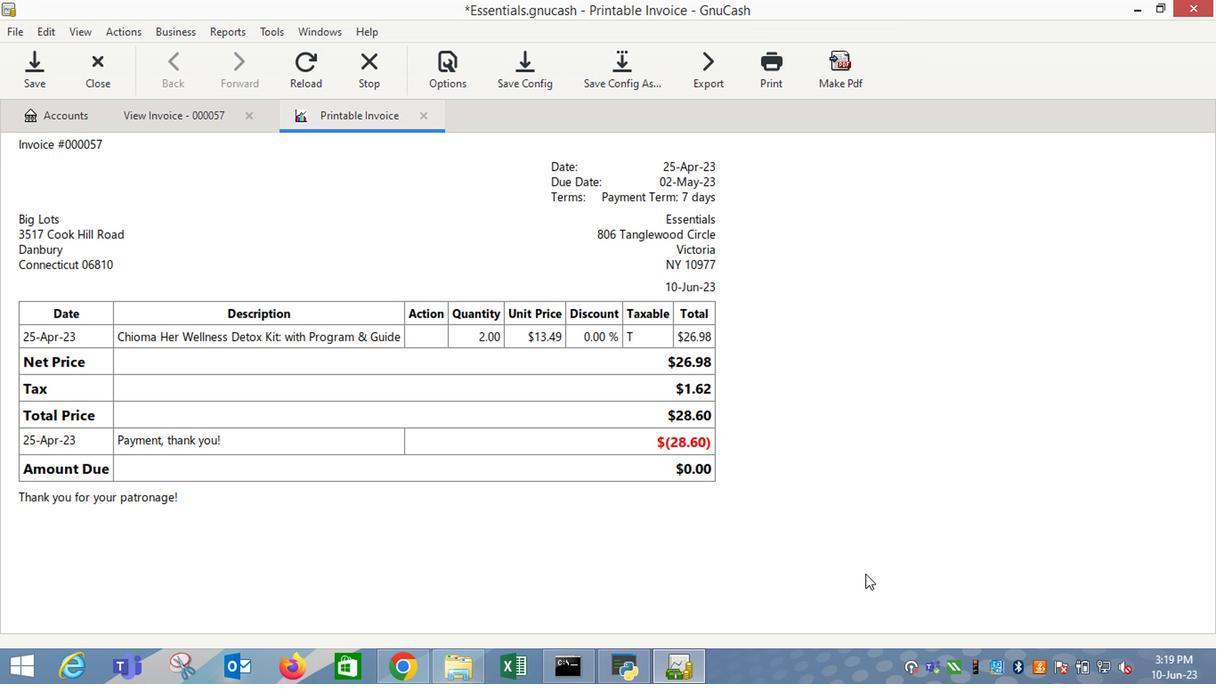 
